 Task: Show how to use chatter and place some QnA on it.
Action: Mouse moved to (31, 98)
Screenshot: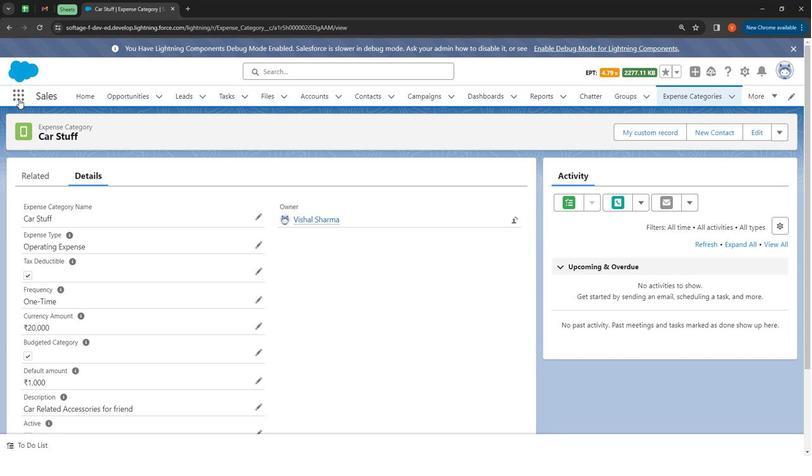 
Action: Mouse pressed left at (31, 98)
Screenshot: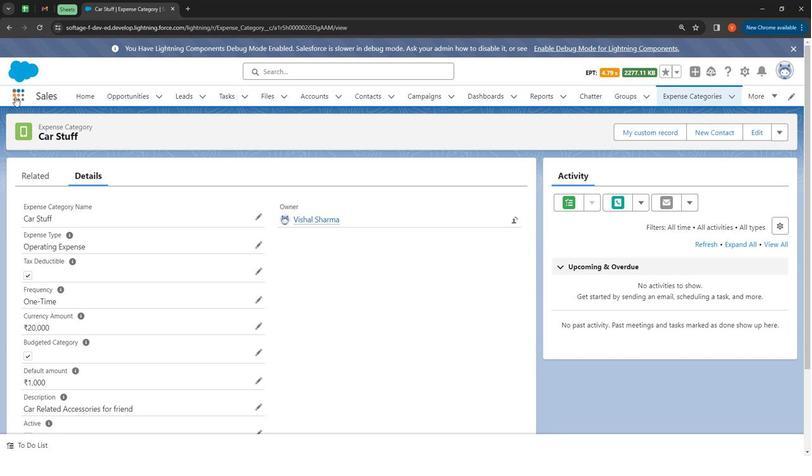 
Action: Mouse moved to (51, 287)
Screenshot: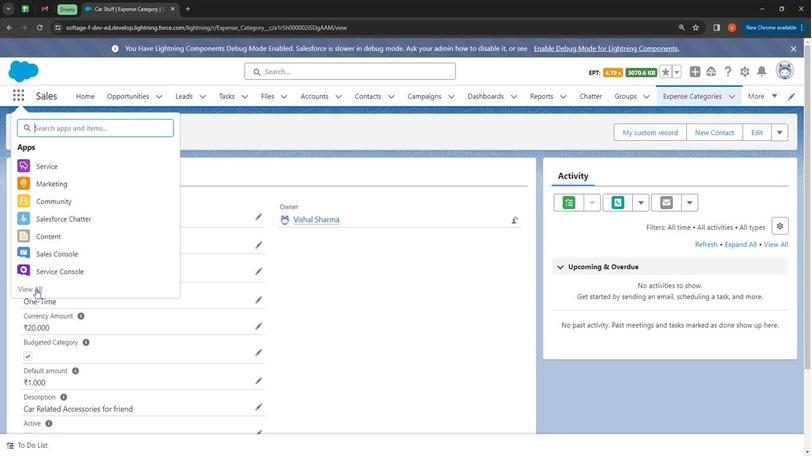 
Action: Mouse pressed left at (51, 287)
Screenshot: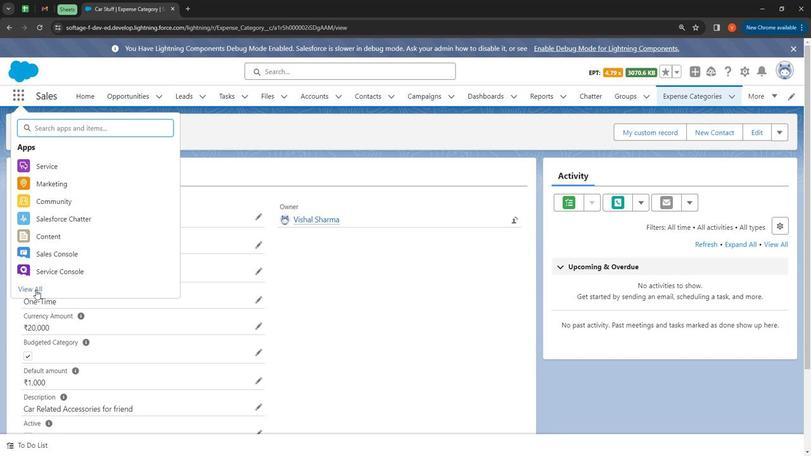 
Action: Mouse moved to (342, 103)
Screenshot: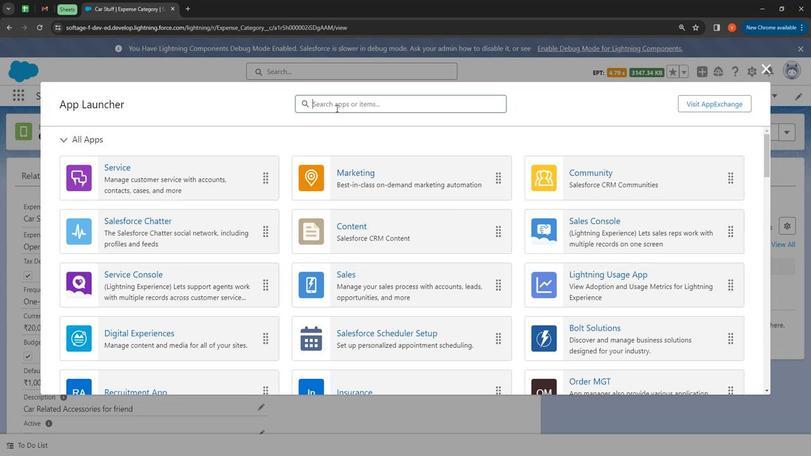 
Action: Mouse pressed left at (342, 103)
Screenshot: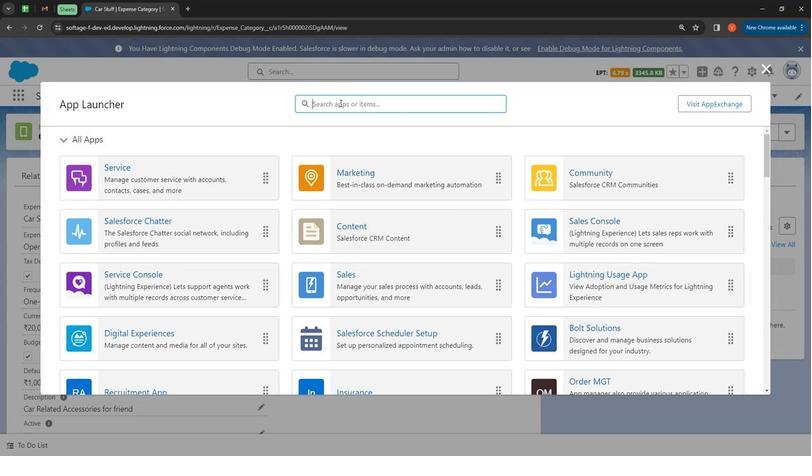 
Action: Mouse moved to (319, 86)
Screenshot: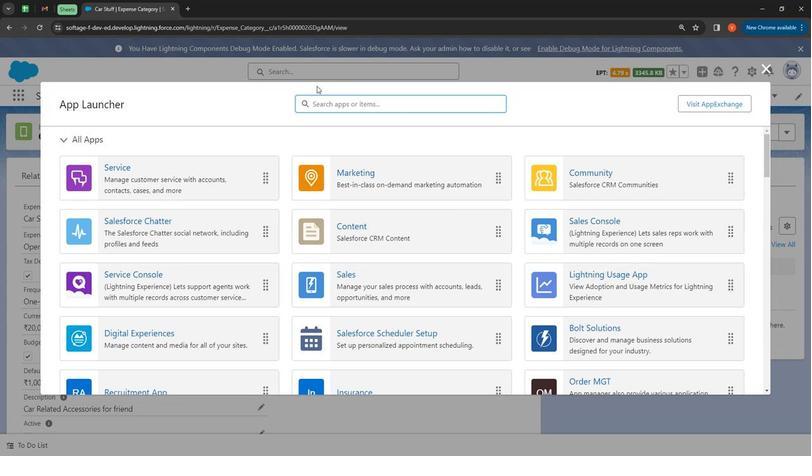 
Action: Key pressed chatter
Screenshot: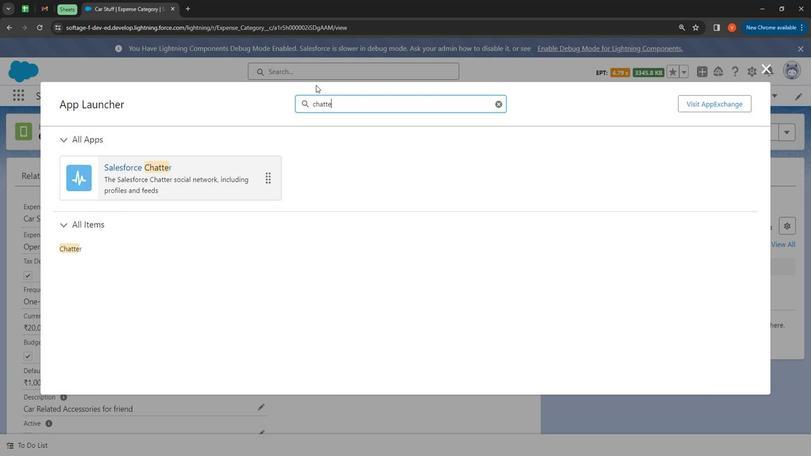
Action: Mouse moved to (86, 248)
Screenshot: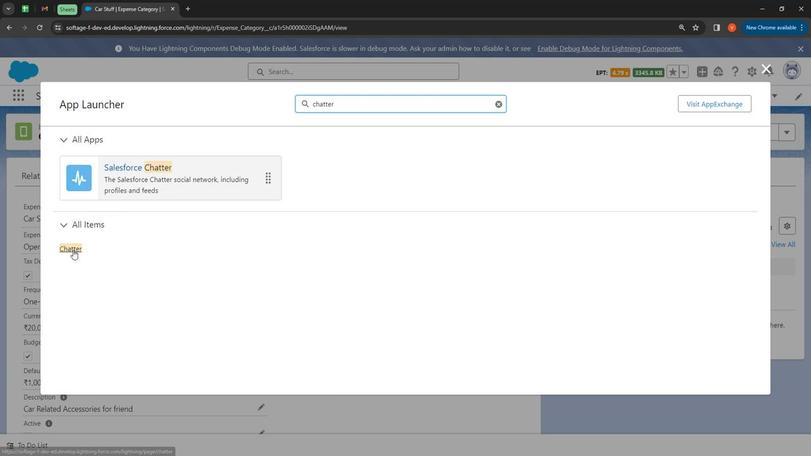 
Action: Mouse pressed left at (86, 248)
Screenshot: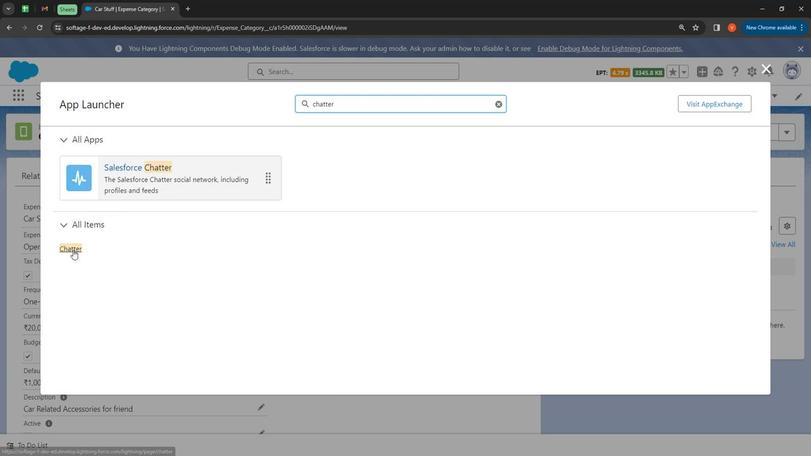 
Action: Mouse moved to (432, 304)
Screenshot: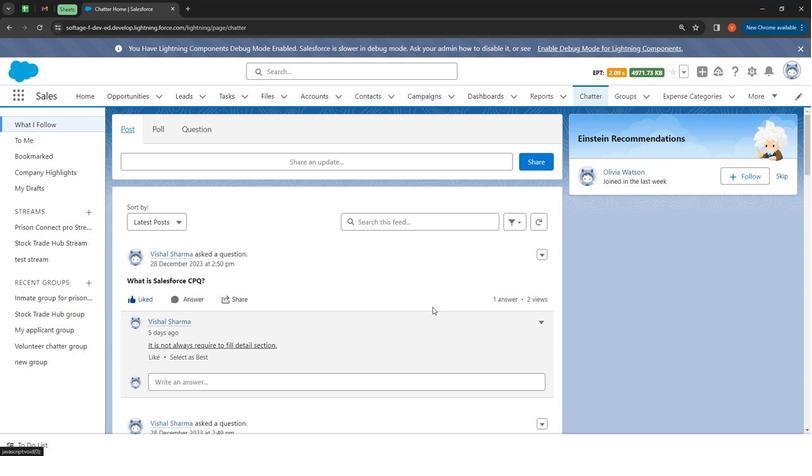 
Action: Mouse scrolled (432, 304) with delta (0, 0)
Screenshot: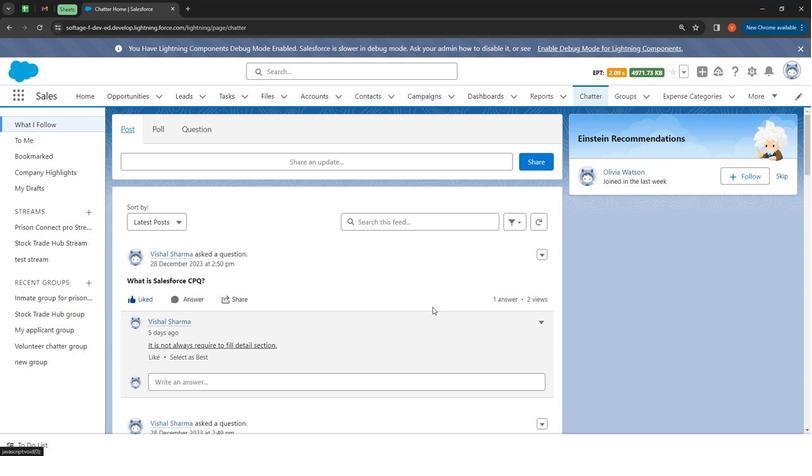 
Action: Mouse moved to (453, 306)
Screenshot: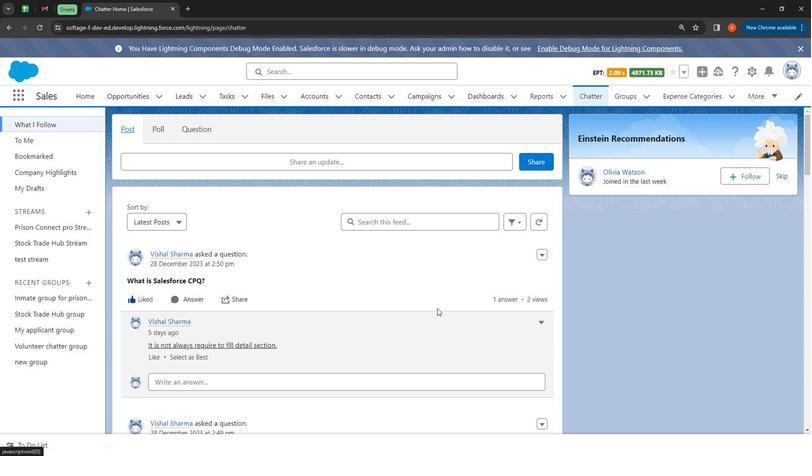 
Action: Mouse scrolled (453, 306) with delta (0, 0)
Screenshot: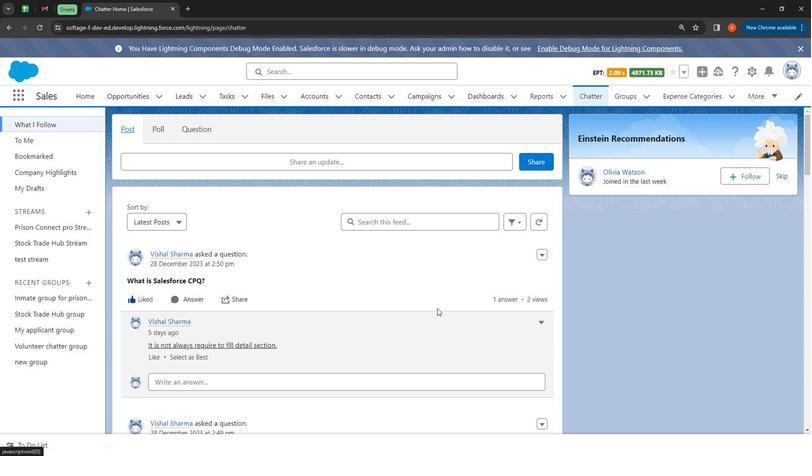 
Action: Mouse moved to (468, 306)
Screenshot: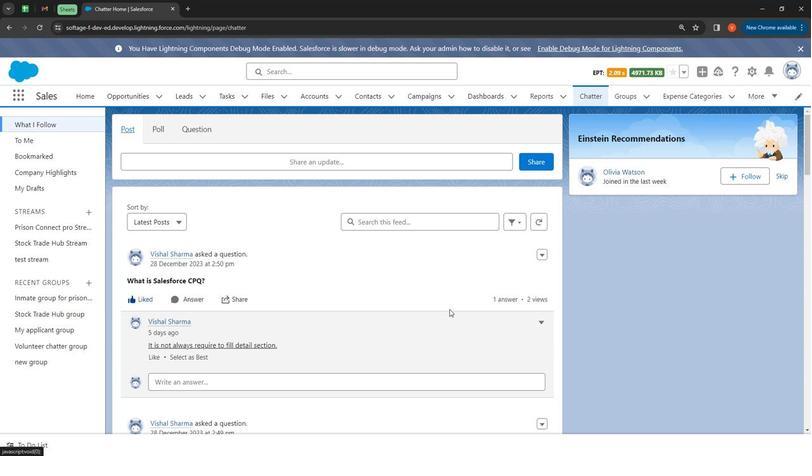 
Action: Mouse scrolled (468, 306) with delta (0, 0)
Screenshot: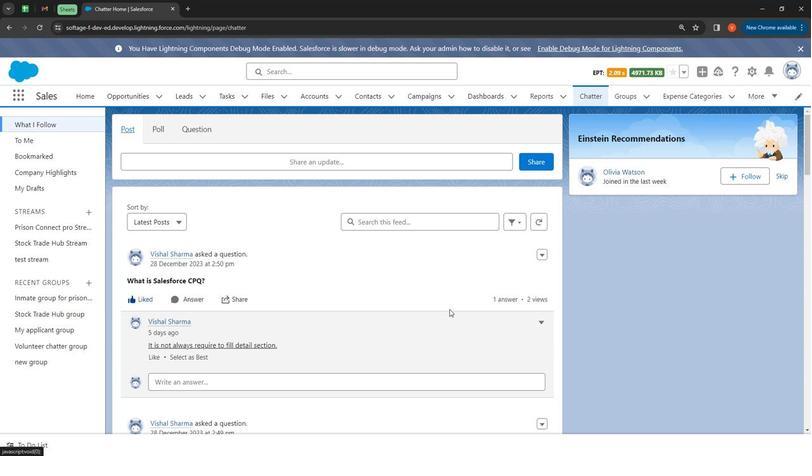 
Action: Mouse moved to (574, 258)
Screenshot: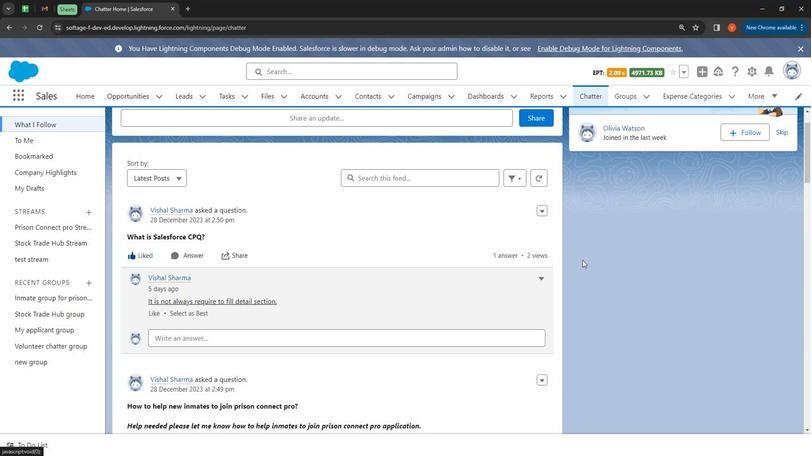 
Action: Mouse scrolled (574, 258) with delta (0, 0)
Screenshot: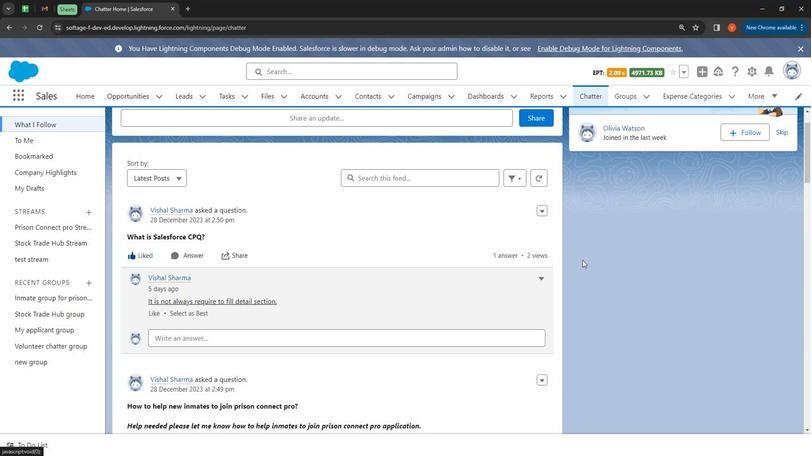
Action: Mouse moved to (575, 258)
Screenshot: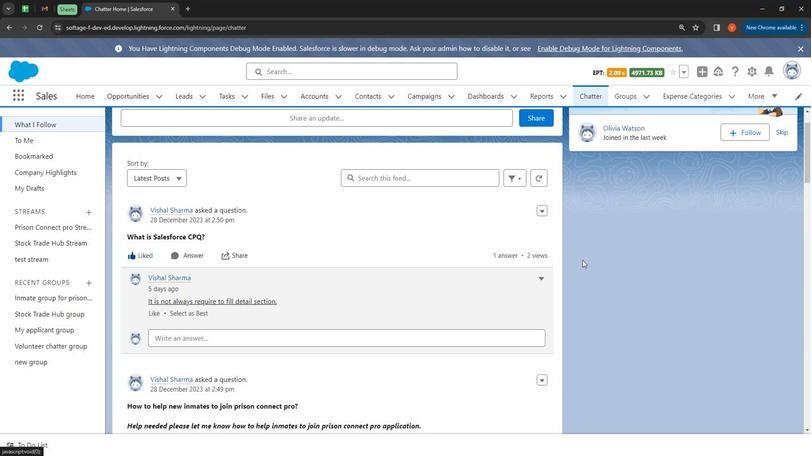 
Action: Mouse scrolled (575, 258) with delta (0, 0)
Screenshot: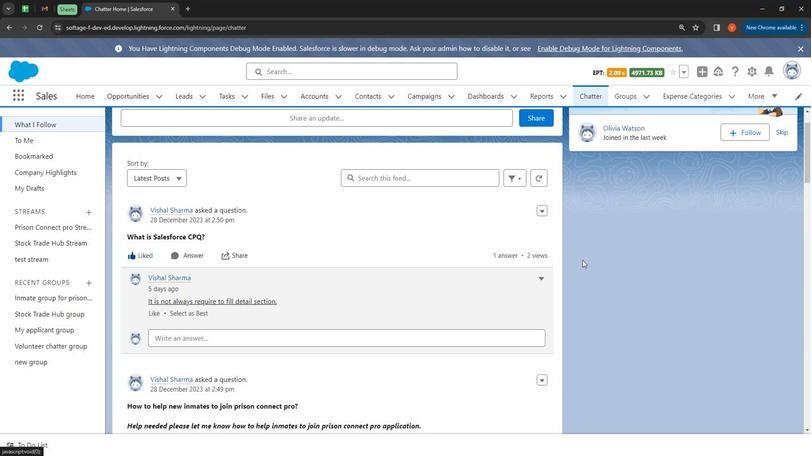
Action: Mouse moved to (577, 258)
Screenshot: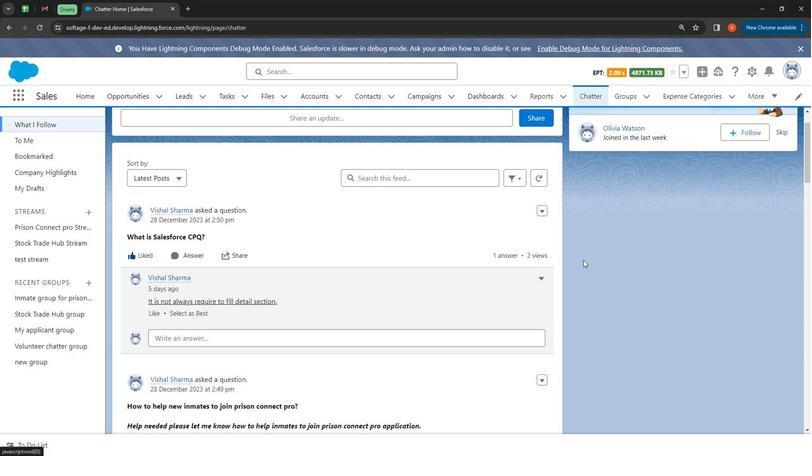 
Action: Mouse scrolled (577, 258) with delta (0, 0)
Screenshot: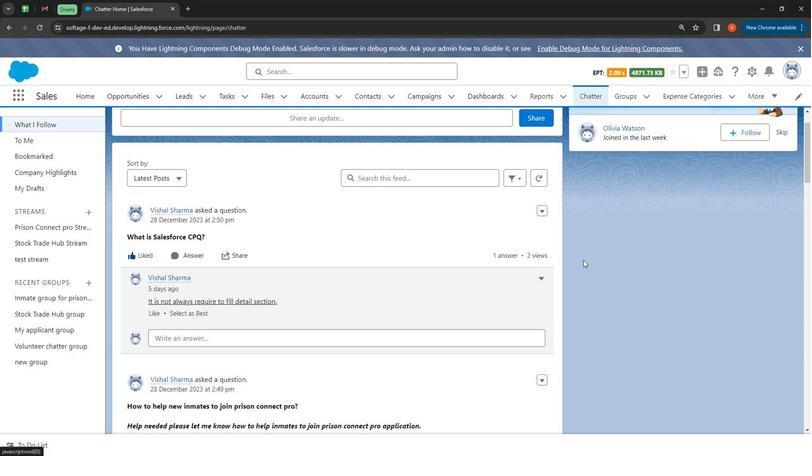 
Action: Mouse moved to (747, 175)
Screenshot: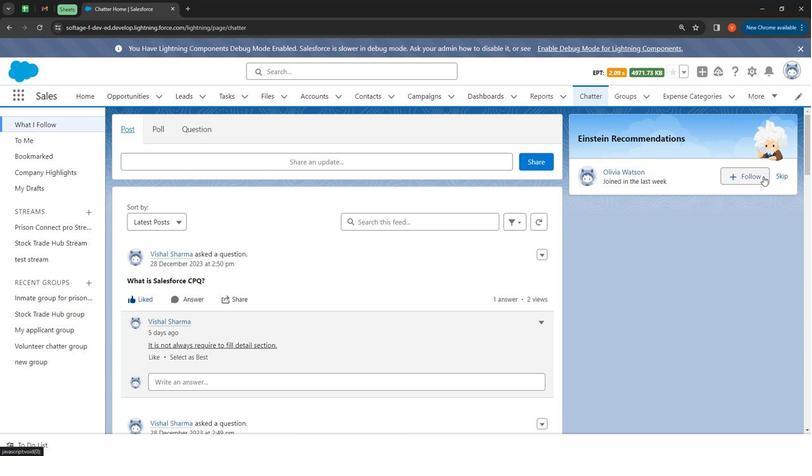 
Action: Mouse pressed left at (747, 175)
Screenshot: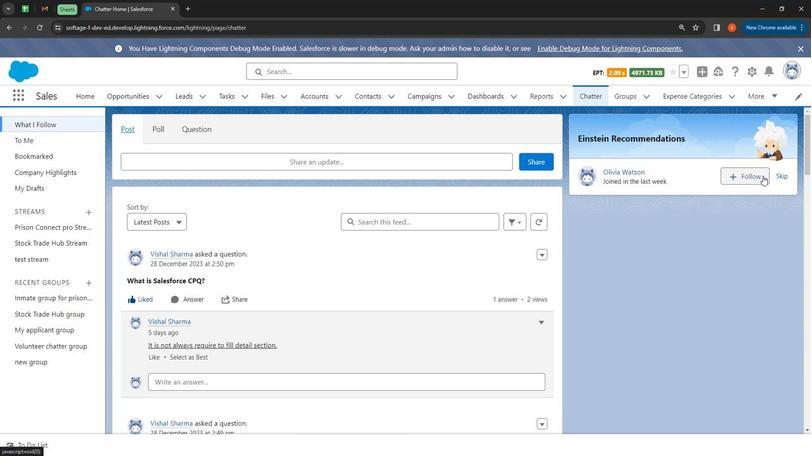 
Action: Mouse moved to (150, 244)
Screenshot: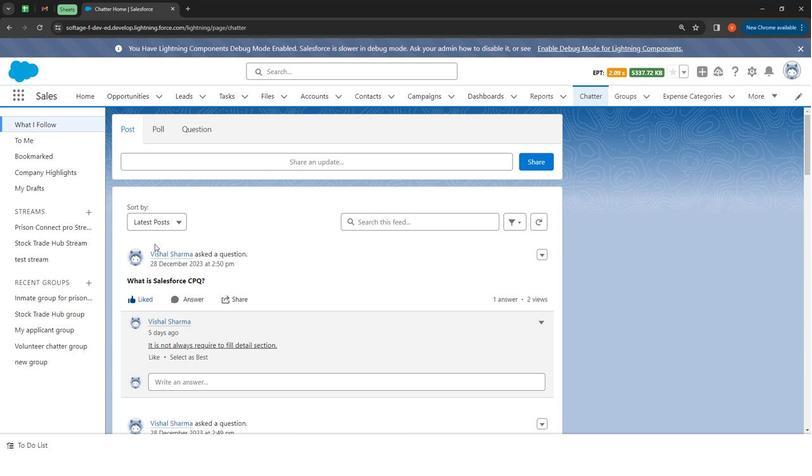 
Action: Mouse scrolled (150, 245) with delta (0, 0)
Screenshot: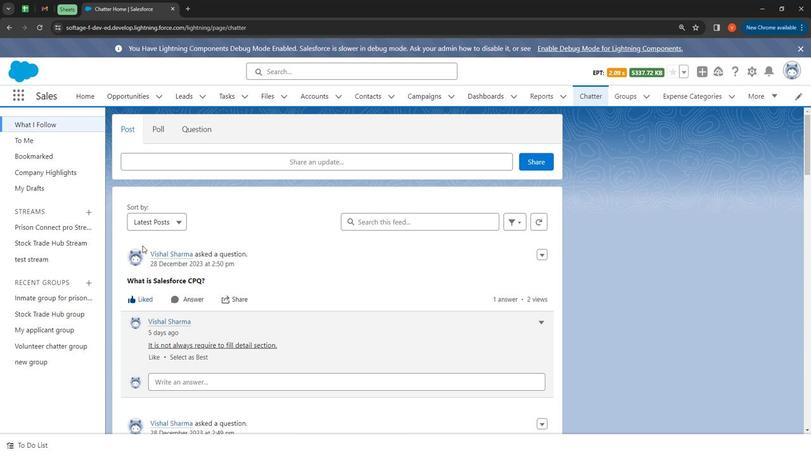 
Action: Mouse moved to (79, 261)
Screenshot: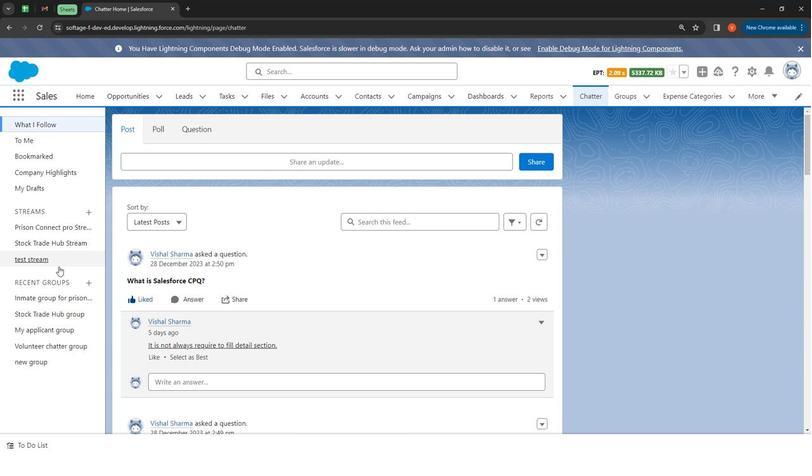 
Action: Mouse scrolled (79, 261) with delta (0, 0)
Screenshot: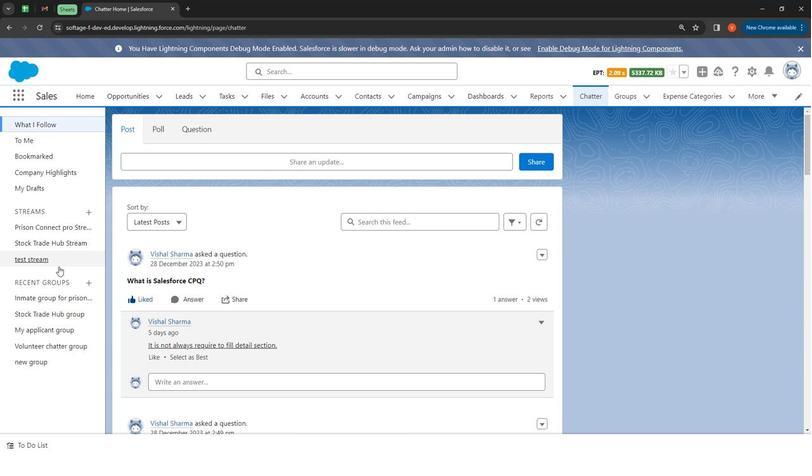 
Action: Mouse moved to (50, 362)
Screenshot: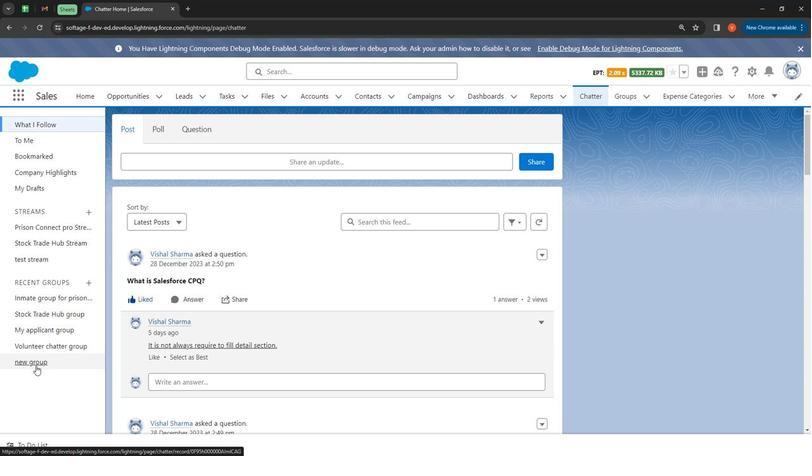 
Action: Mouse pressed left at (50, 362)
Screenshot: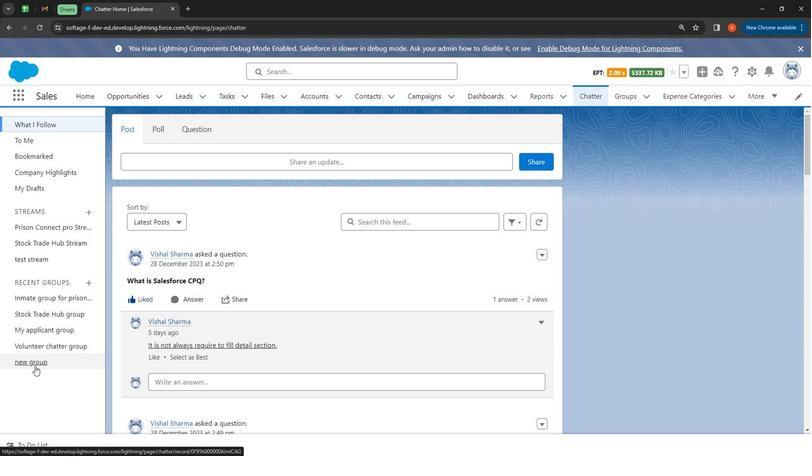 
Action: Mouse moved to (102, 278)
Screenshot: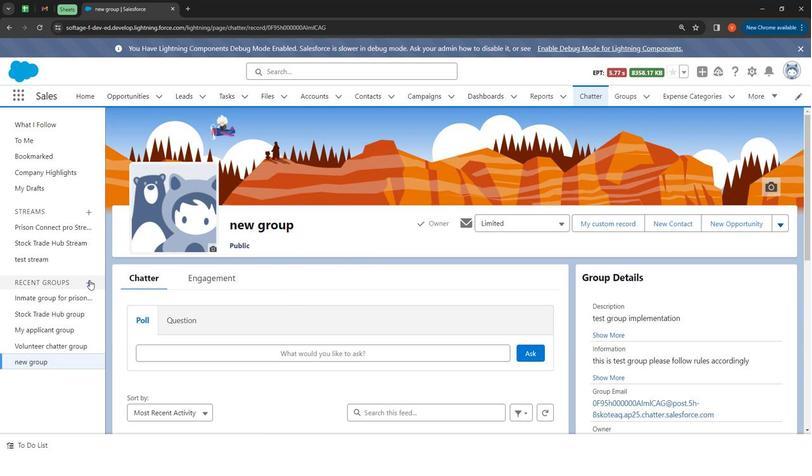 
Action: Mouse pressed left at (102, 278)
Screenshot: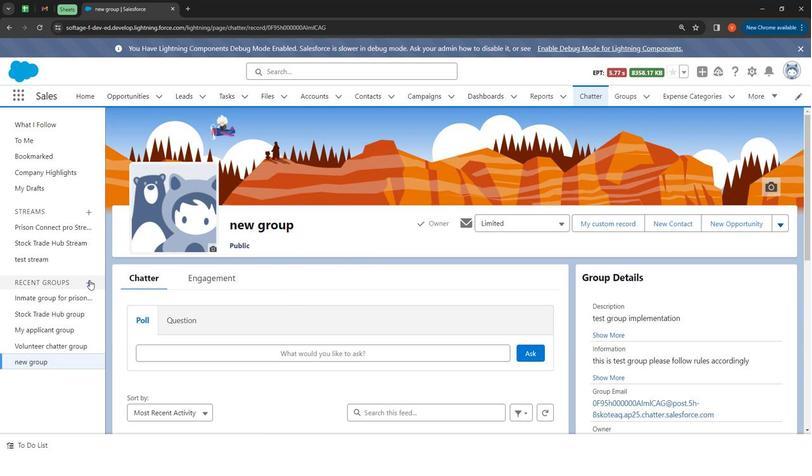 
Action: Mouse moved to (314, 147)
Screenshot: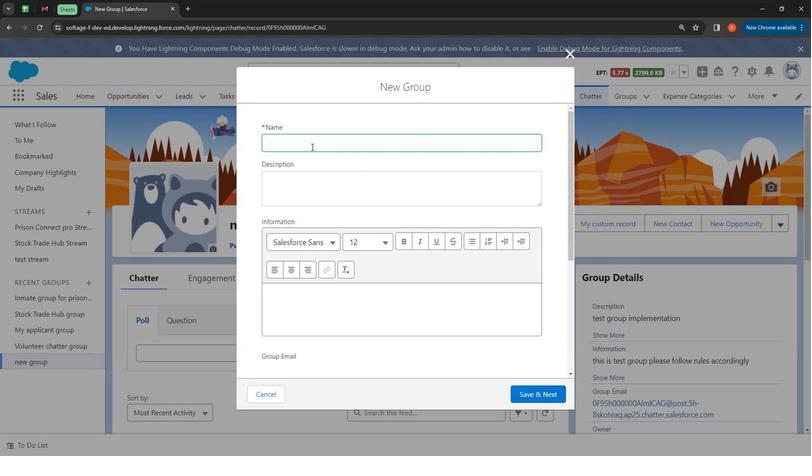 
Action: Mouse pressed left at (314, 147)
Screenshot: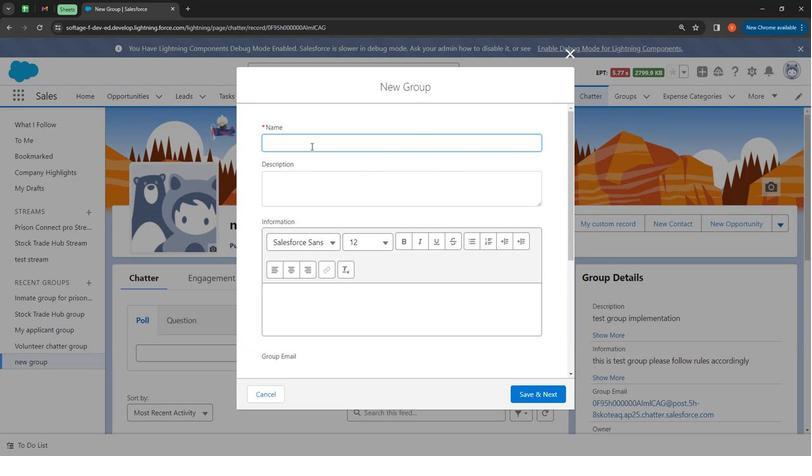 
Action: Key pressed <Key.shift>
Screenshot: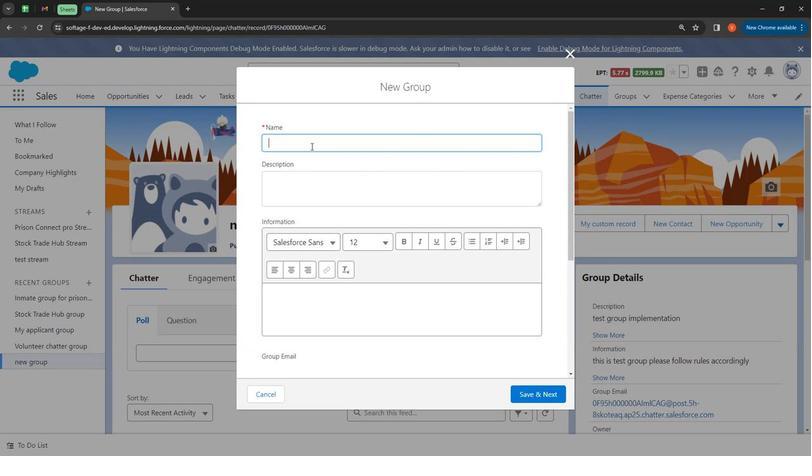 
Action: Mouse moved to (304, 124)
Screenshot: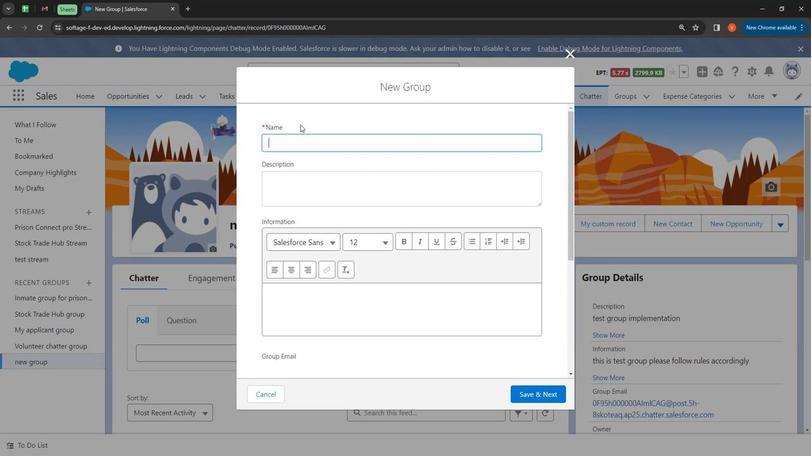 
Action: Key pressed Expense<Key.space><Key.shift>Tracker<Key.space><Key.shift>Group
Screenshot: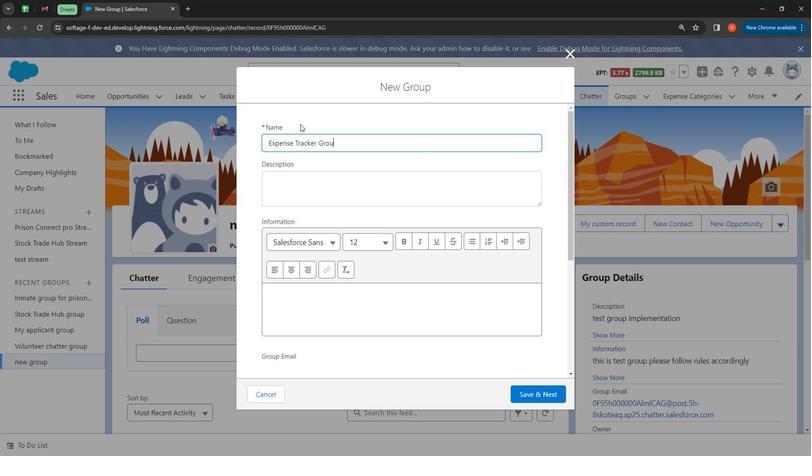
Action: Mouse moved to (325, 173)
Screenshot: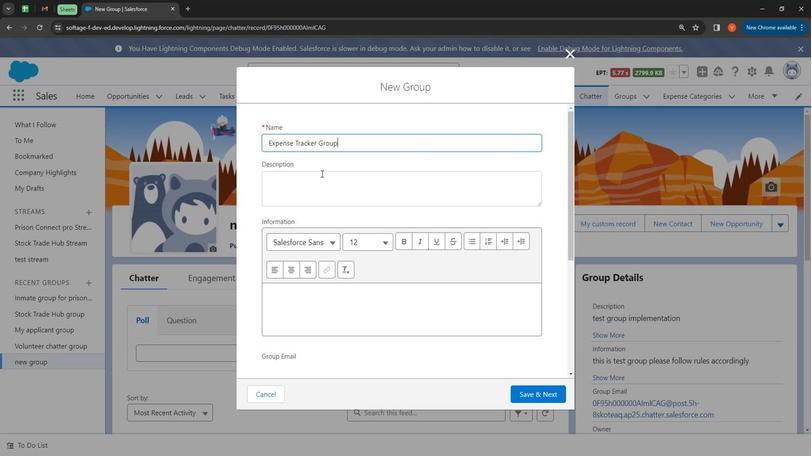 
Action: Mouse pressed left at (325, 173)
Screenshot: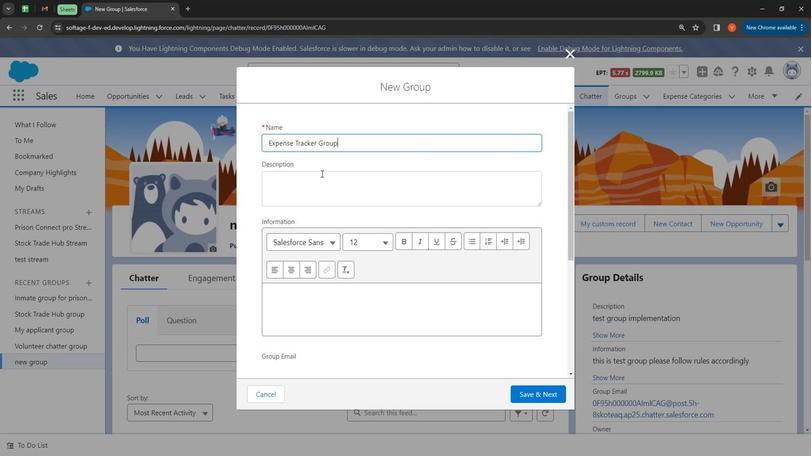 
Action: Mouse moved to (331, 183)
Screenshot: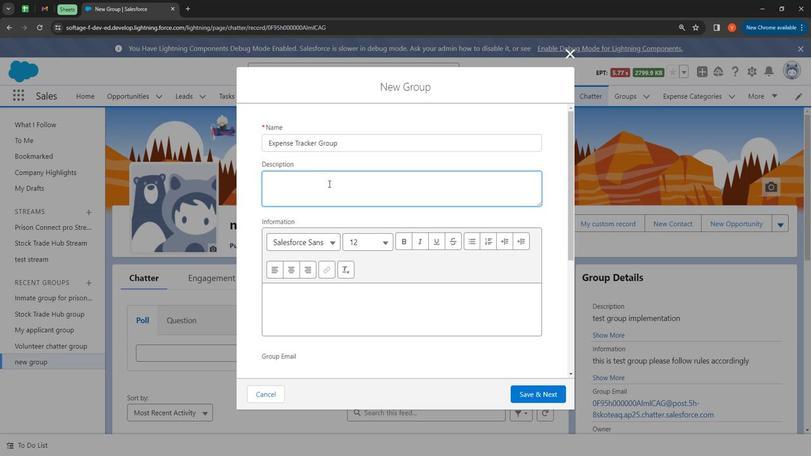 
Action: Key pressed <Key.shift>
Screenshot: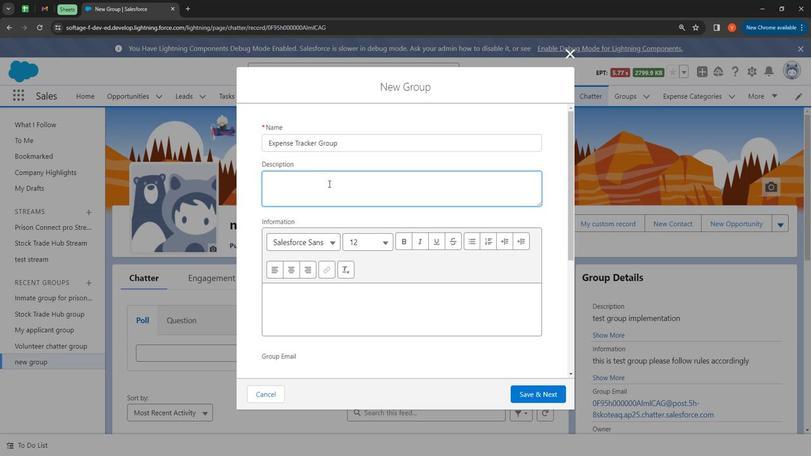 
Action: Mouse moved to (303, 103)
Screenshot: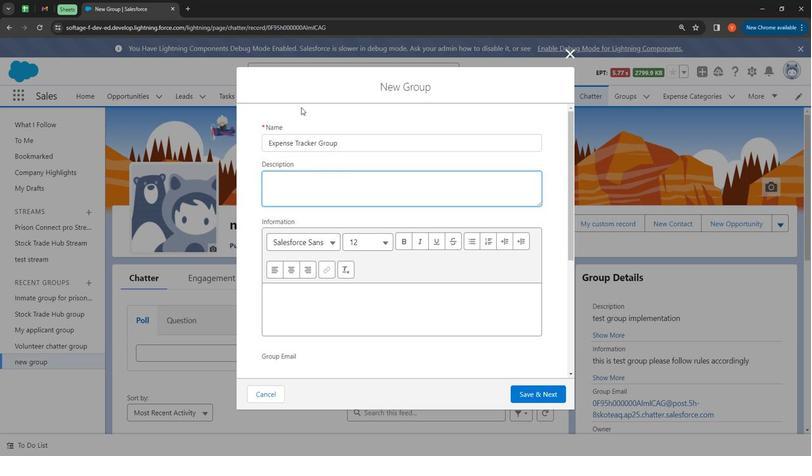 
Action: Key pressed E
Screenshot: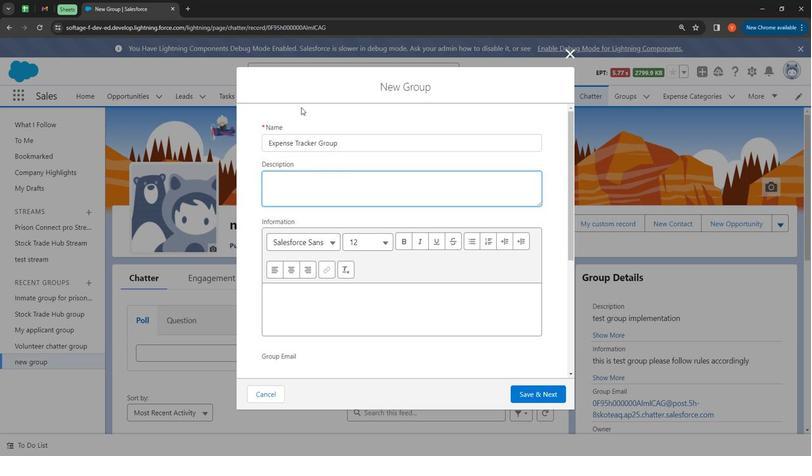 
Action: Mouse moved to (289, 81)
Screenshot: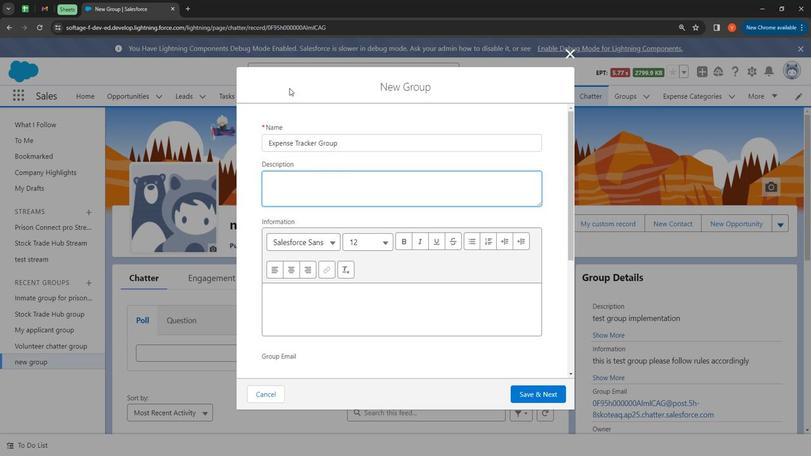 
Action: Key pressed xpense<Key.space><Key.shift>Tracker<Key.space><Key.shift>Public<Key.space><Key.shift>Group<Key.space>for<Key.space>all<Key.space>the<Key.space>memners<Key.backspace><Key.backspace><Key.backspace><Key.backspace>bers<Key.space>working<Key.space>or<Key.space>have<Key.space>joined<Key.space>this<Key.space>organziation<Key.space><Key.backspace>
Screenshot: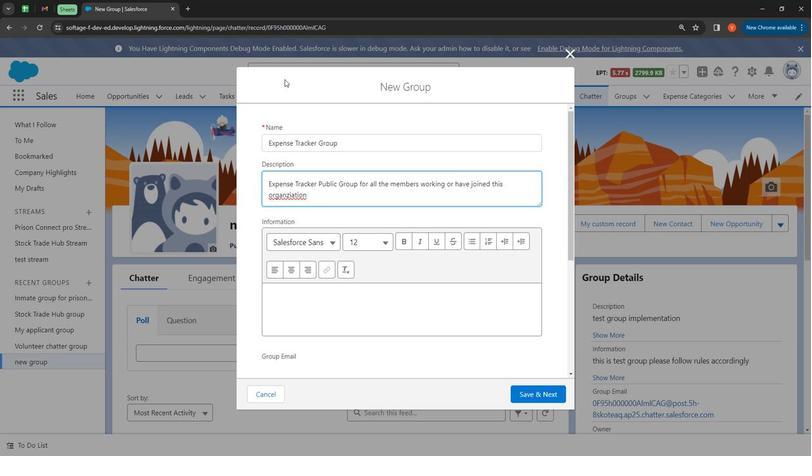 
Action: Mouse moved to (292, 198)
Screenshot: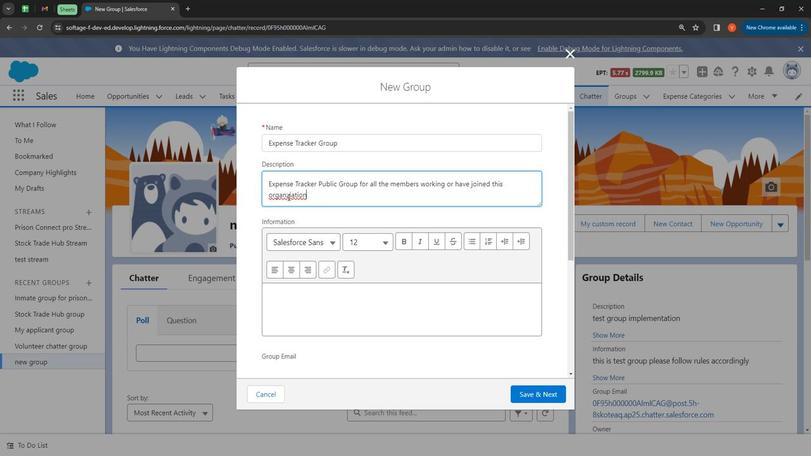 
Action: Mouse pressed right at (292, 198)
Screenshot: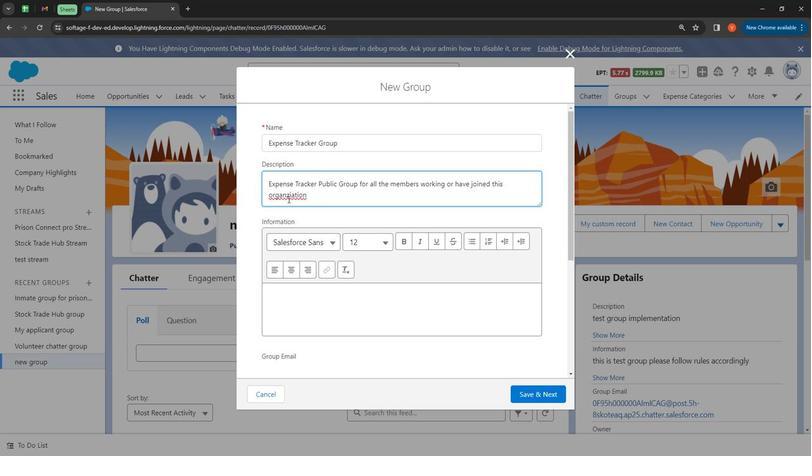 
Action: Mouse moved to (331, 211)
Screenshot: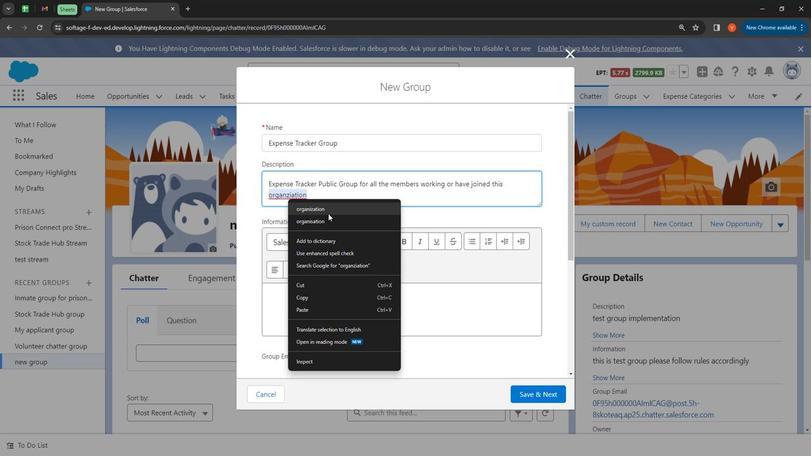 
Action: Mouse pressed left at (331, 211)
Screenshot: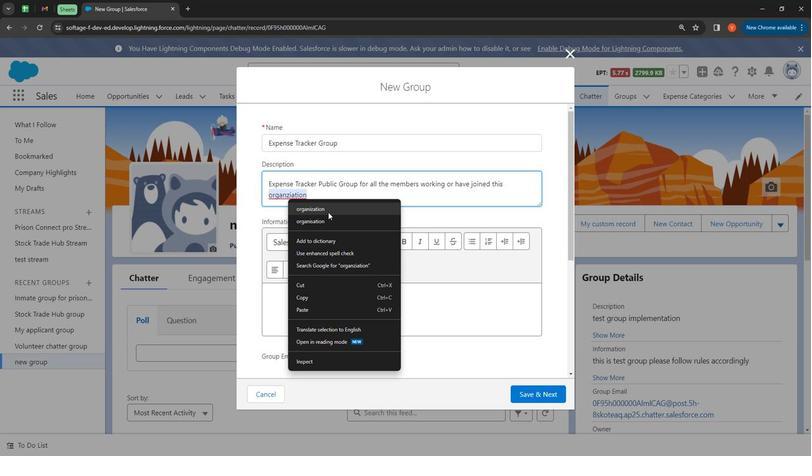 
Action: Mouse moved to (334, 202)
Screenshot: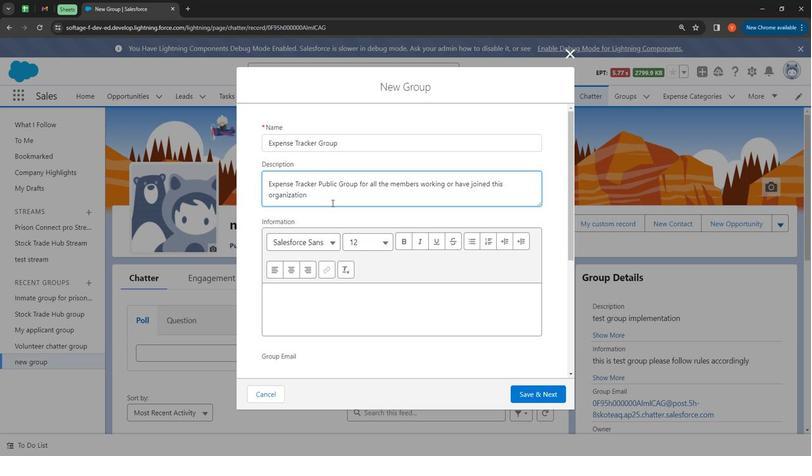 
Action: Key pressed .
Screenshot: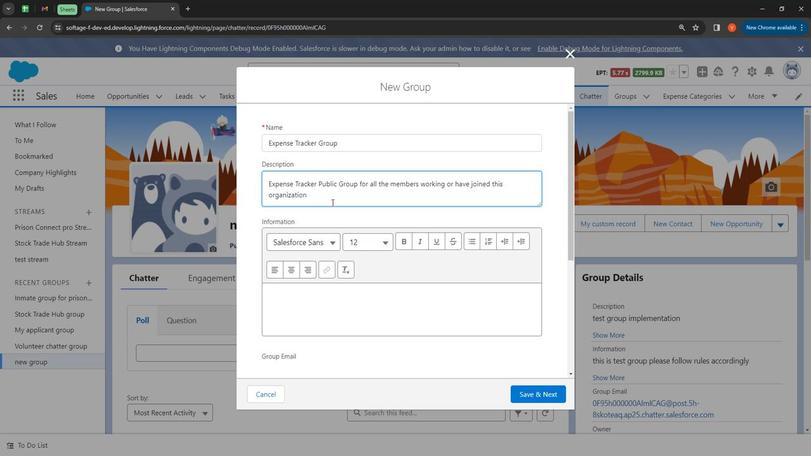 
Action: Mouse moved to (331, 297)
Screenshot: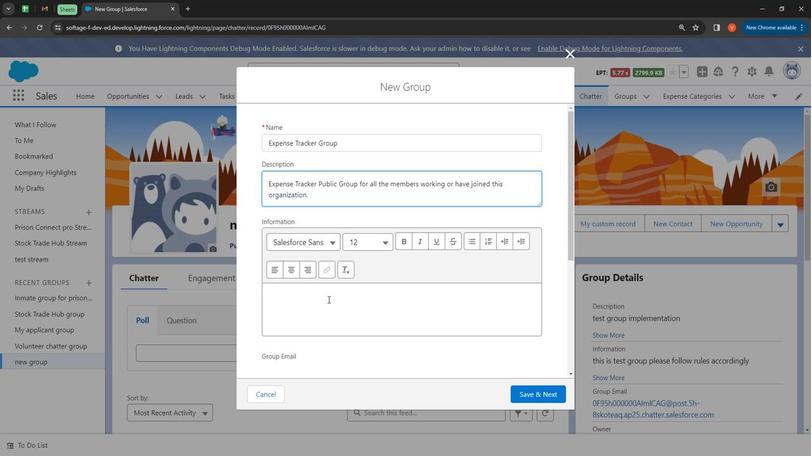 
Action: Mouse pressed left at (331, 297)
Screenshot: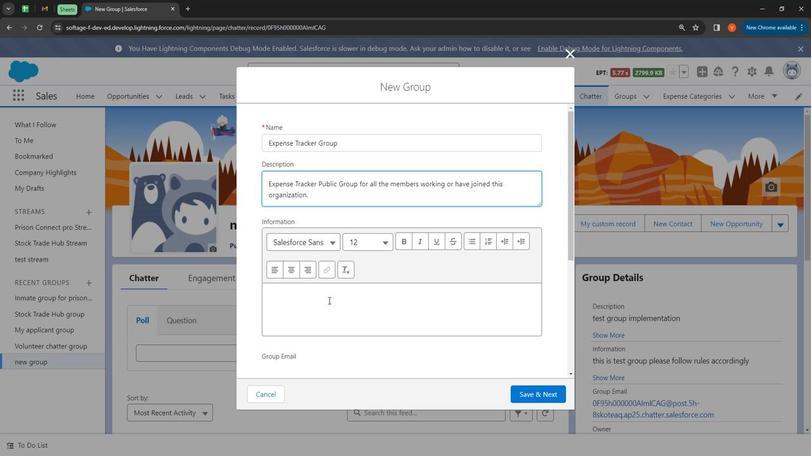 
Action: Mouse moved to (325, 272)
Screenshot: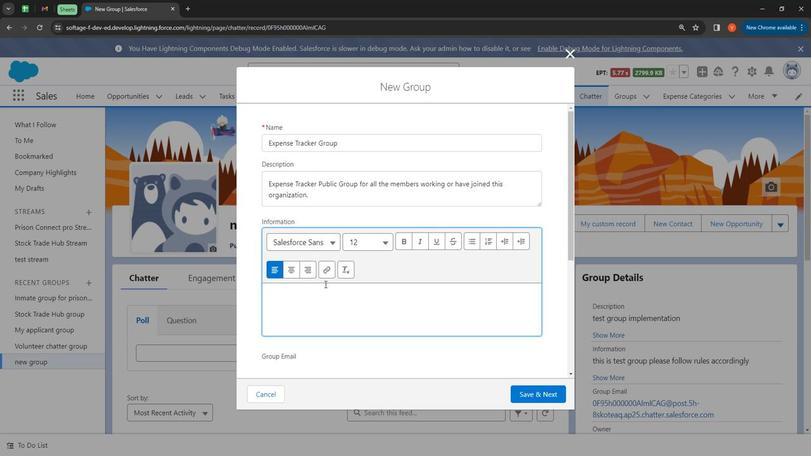 
Action: Key pressed <Key.shift>
Screenshot: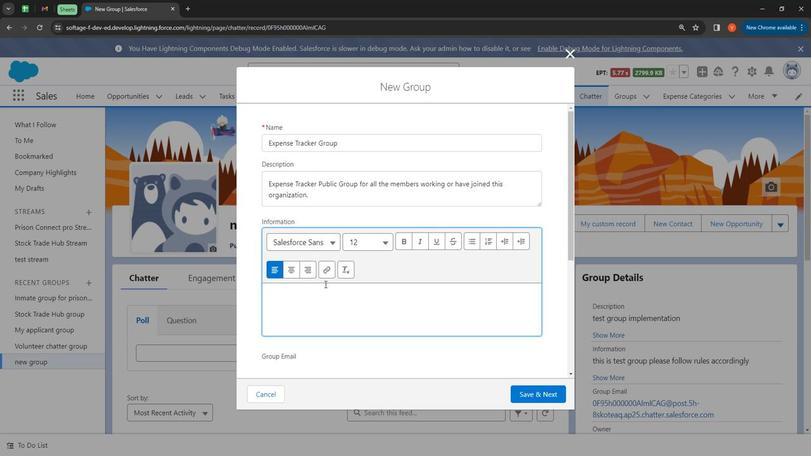 
Action: Mouse moved to (325, 270)
Screenshot: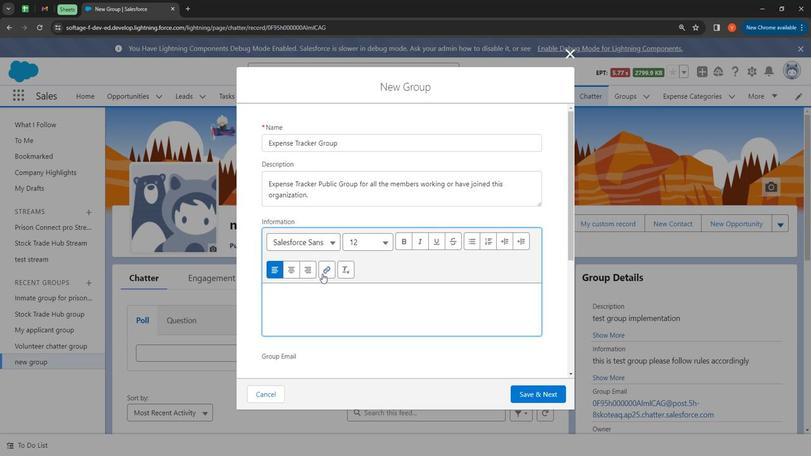 
Action: Key pressed <Key.shift><Key.shift><Key.shift><Key.shift><Key.shift><Key.shift><Key.shift><Key.shift><Key.shift><Key.shift><Key.shift><Key.shift><Key.shift><Key.shift><Key.shift><Key.shift><Key.shift><Key.shift><Key.shift><Key.shift><Key.shift><Key.shift><Key.shift><Key.shift><Key.shift><Key.shift><Key.shift><Key.shift><Key.shift><Key.shift><Key.shift><Key.shift><Key.shift><Key.shift><Key.shift><Key.shift><Key.shift><Key.shift><Key.shift><Key.shift><Key.shift><Key.shift><Key.shift>Joi<Key.backspace><Key.backspace><Key.backspace><Key.shift>Hello<Key.space><Key.shift>All<Key.enter><Key.shift>Welcome<Key.space>to<Key.space>the<Key.space>c<Key.backspace>group<Key.space>please<Key.space>follow<Key.space>all<Key.space>the<Key.space>guidelines<Key.space>w<Key.backspace>so<Key.space>that<Key.space>you<Key.space>will<Key.space>get<Key.space>to<Key.space>a<Key.backspace>kln<Key.backspace><Key.backspace>now<Key.space>about<Key.space>the<Key.space><Key.shift>Group.<Key.enter><Key.enter><Key.shift>Thanks<Key.space><Key.shift>Groupd<Key.space>admin
Screenshot: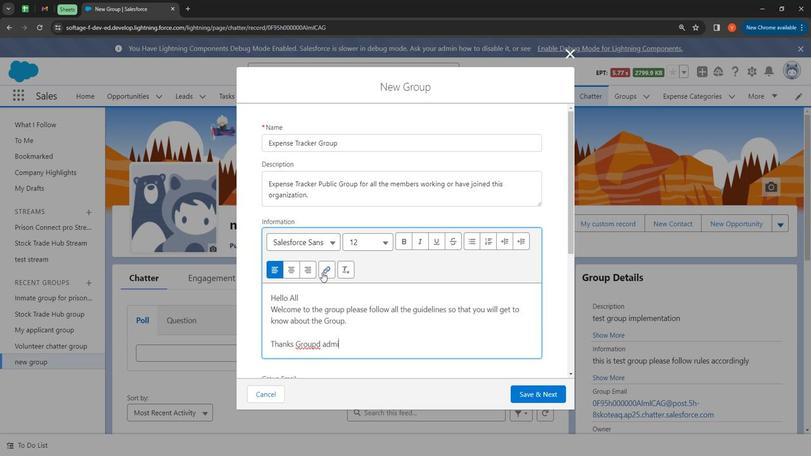 
Action: Mouse moved to (314, 343)
Screenshot: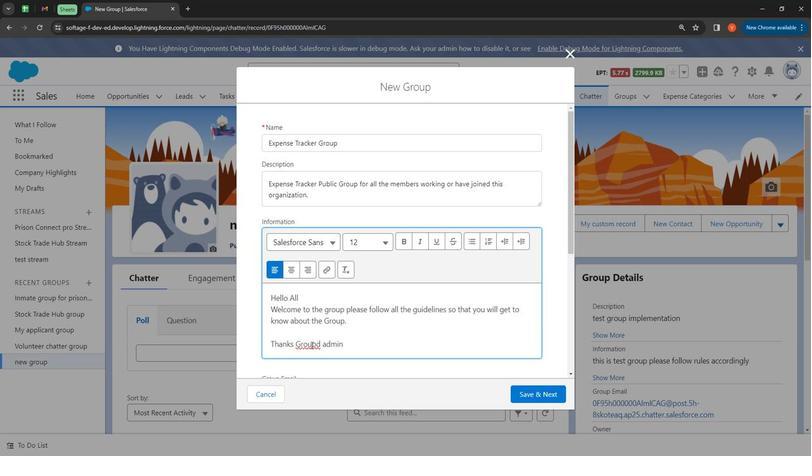 
Action: Mouse pressed right at (314, 343)
Screenshot: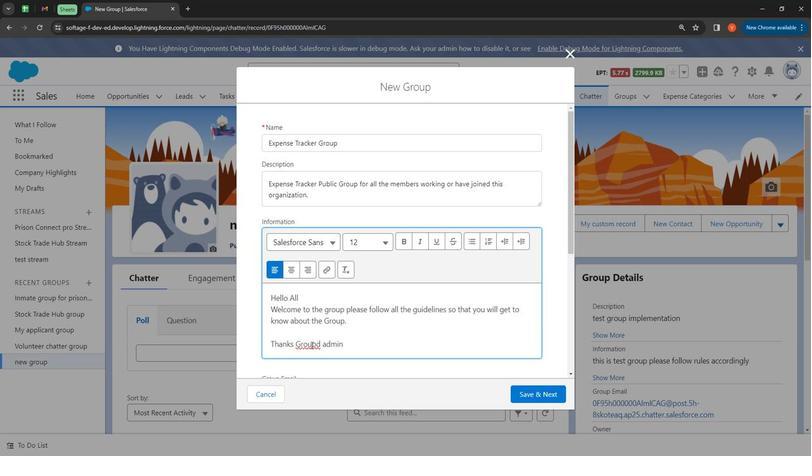 
Action: Mouse moved to (359, 186)
Screenshot: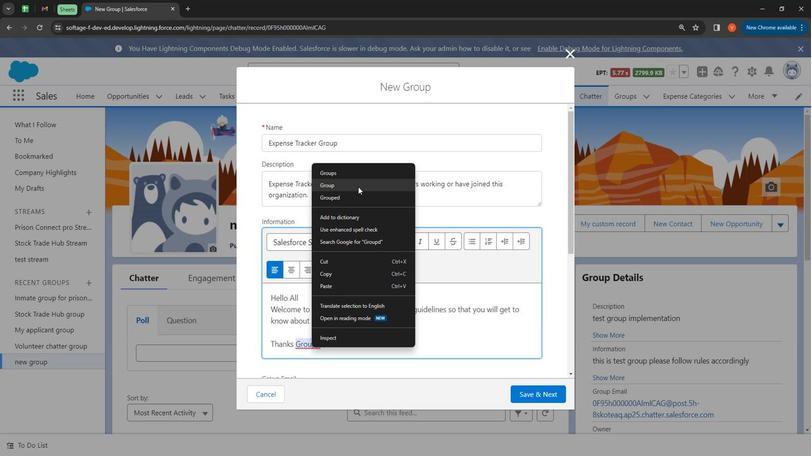 
Action: Mouse pressed left at (359, 186)
Screenshot: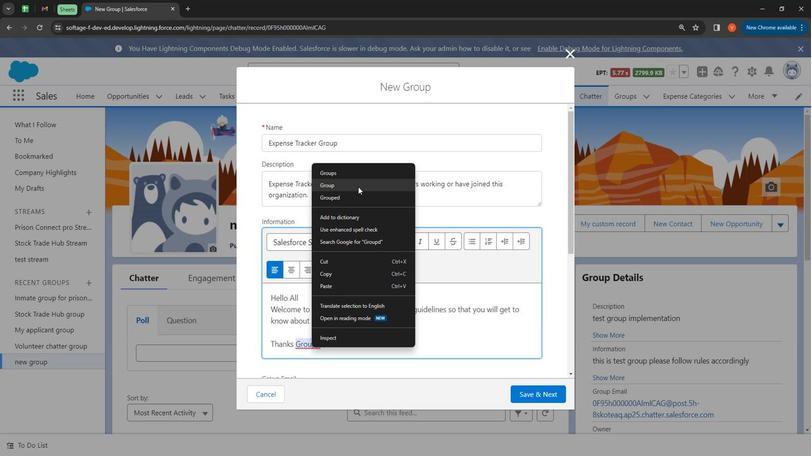 
Action: Mouse moved to (347, 342)
Screenshot: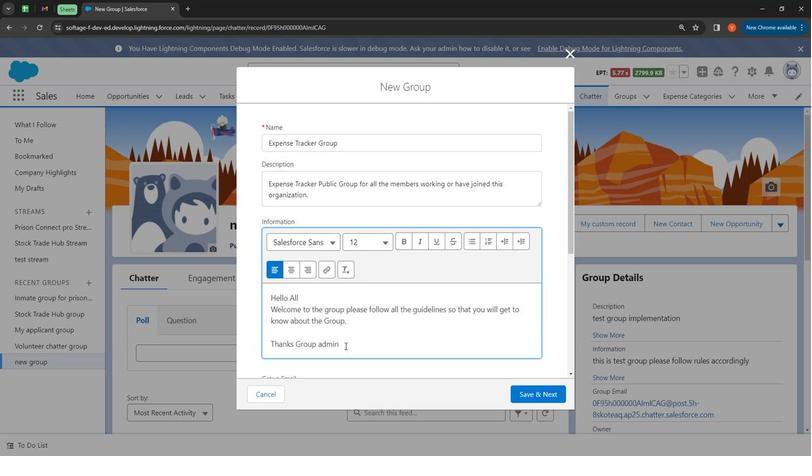
Action: Mouse pressed left at (347, 342)
Screenshot: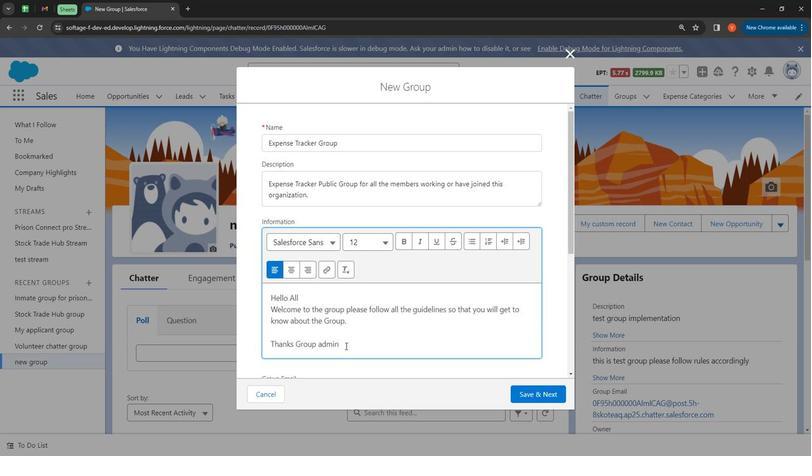 
Action: Mouse moved to (410, 239)
Screenshot: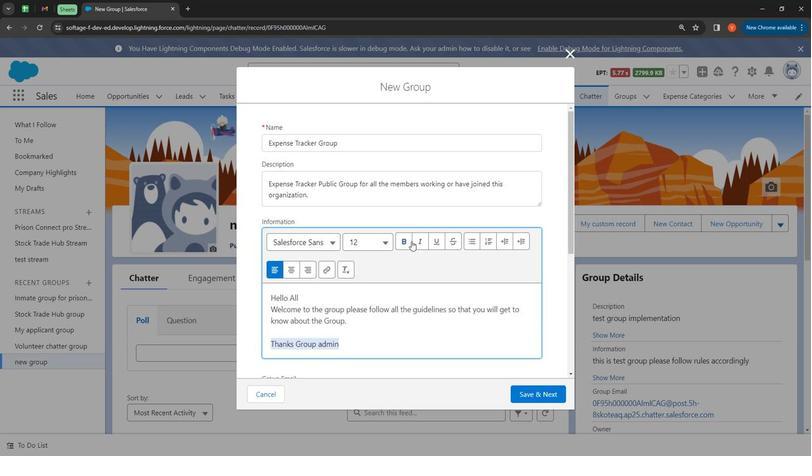 
Action: Mouse pressed left at (410, 239)
Screenshot: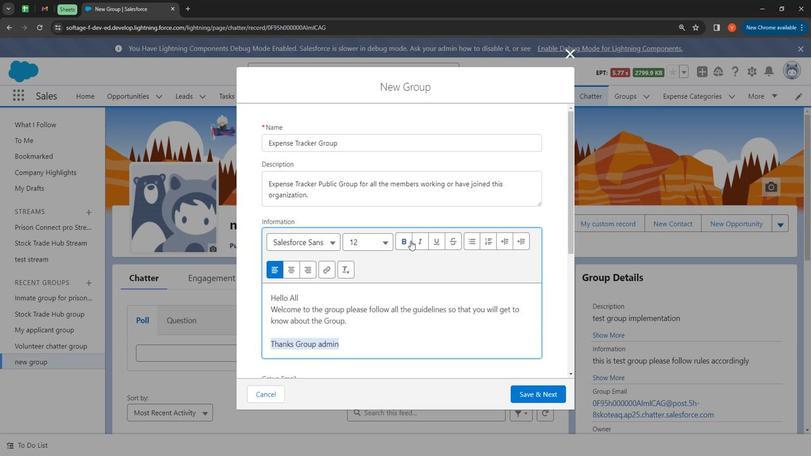 
Action: Mouse moved to (417, 239)
Screenshot: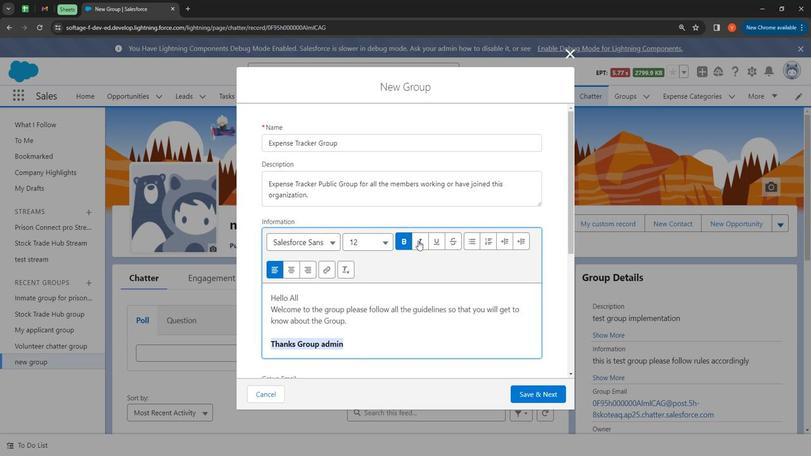 
Action: Mouse pressed left at (417, 239)
Screenshot: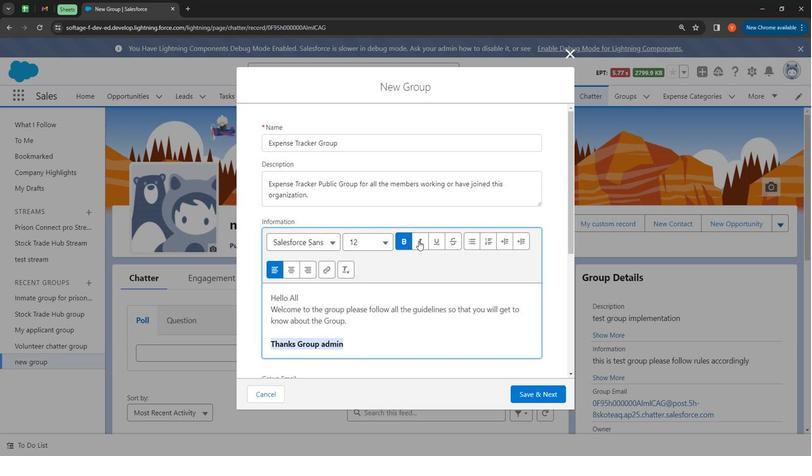
Action: Mouse moved to (438, 240)
Screenshot: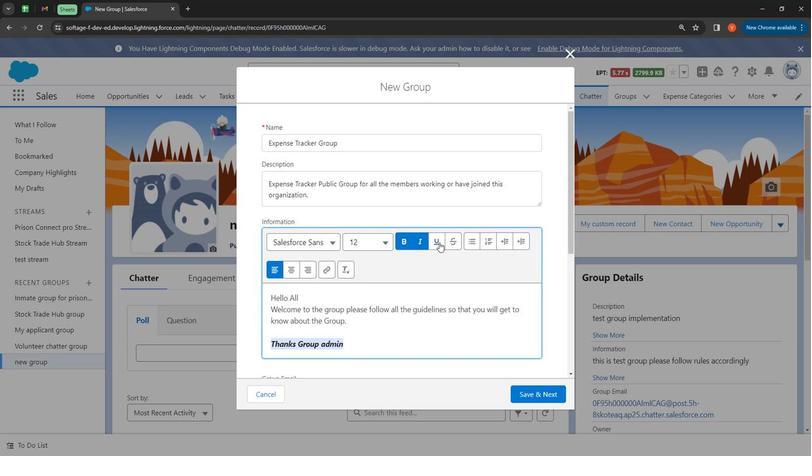 
Action: Mouse pressed left at (438, 240)
Screenshot: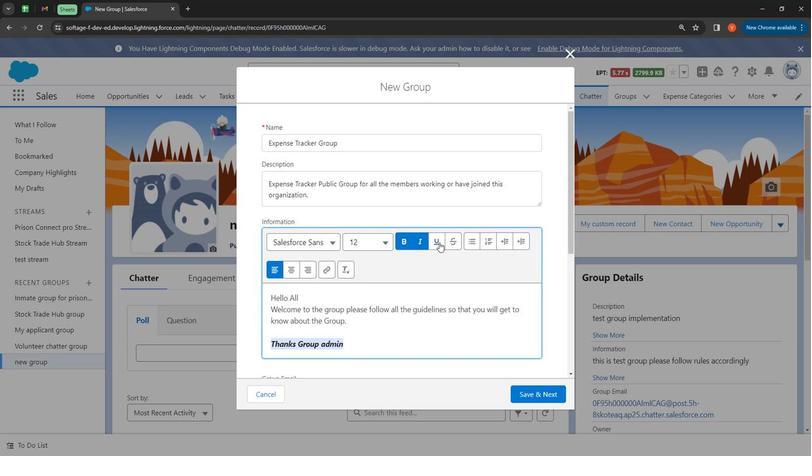 
Action: Mouse moved to (422, 349)
Screenshot: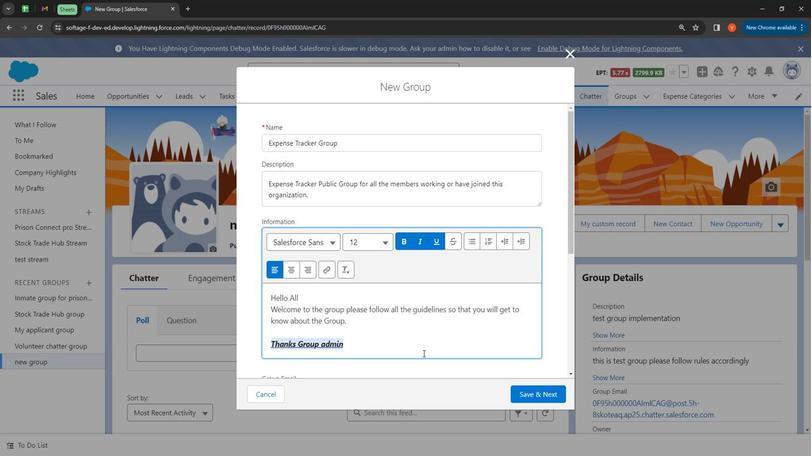 
Action: Mouse pressed left at (422, 349)
Screenshot: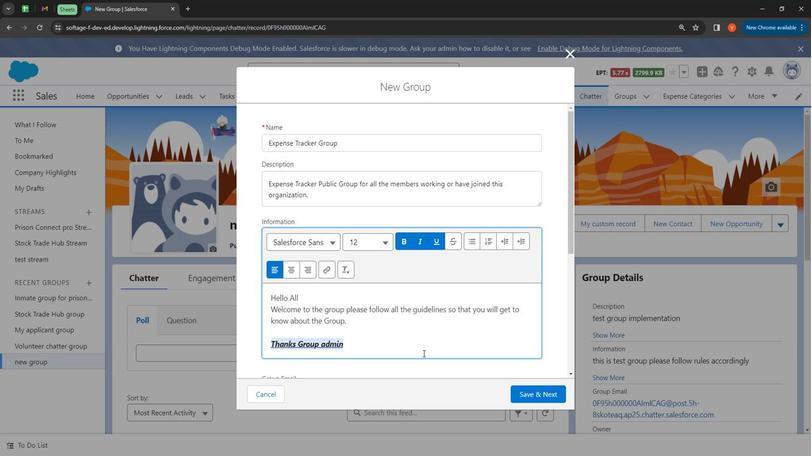 
Action: Mouse moved to (401, 346)
Screenshot: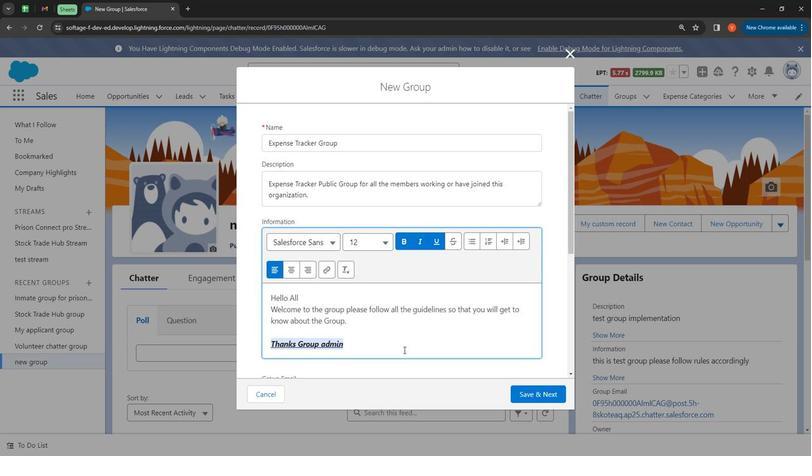 
Action: Mouse pressed left at (401, 346)
Screenshot: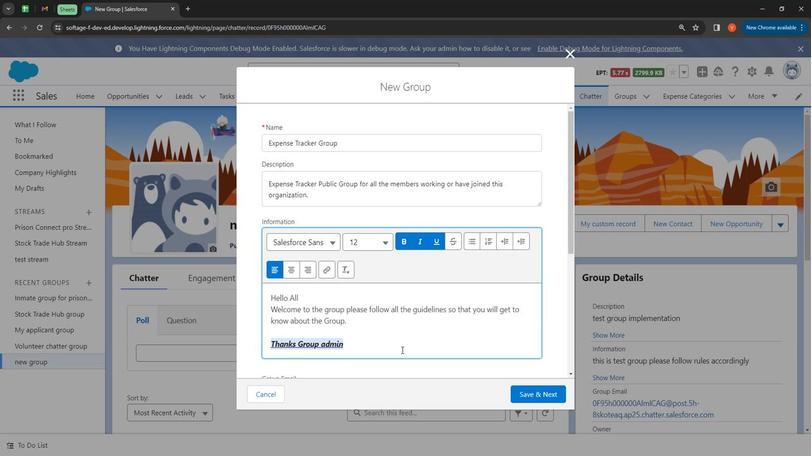 
Action: Mouse moved to (361, 314)
Screenshot: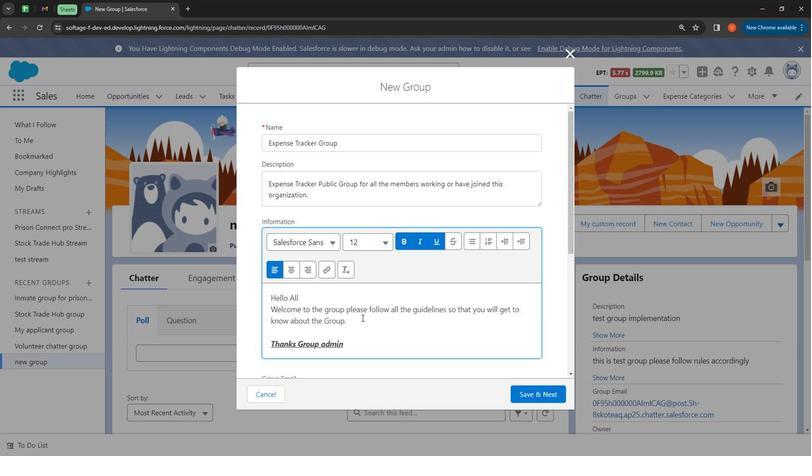 
Action: Mouse pressed left at (361, 314)
Screenshot: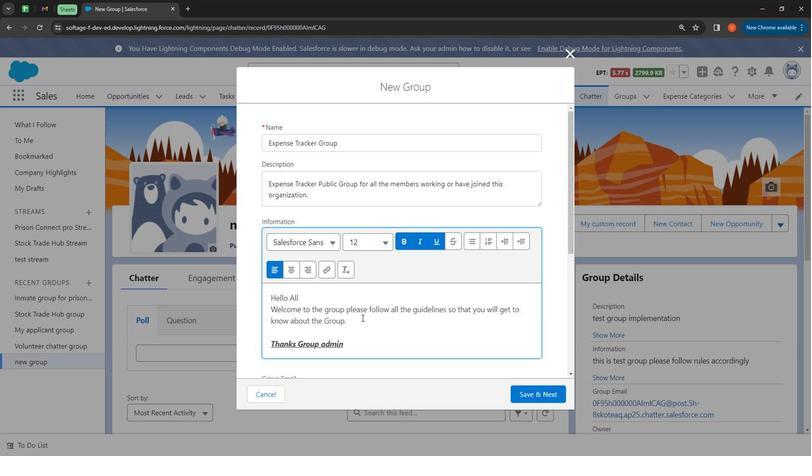 
Action: Mouse moved to (436, 235)
Screenshot: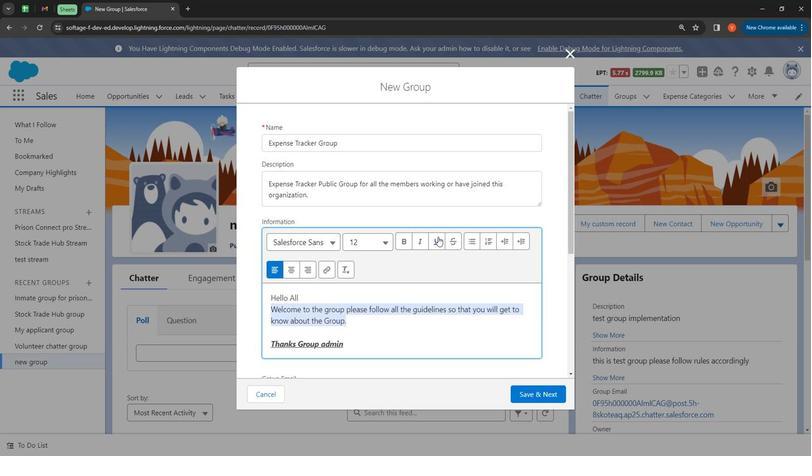 
Action: Mouse pressed left at (436, 235)
Screenshot: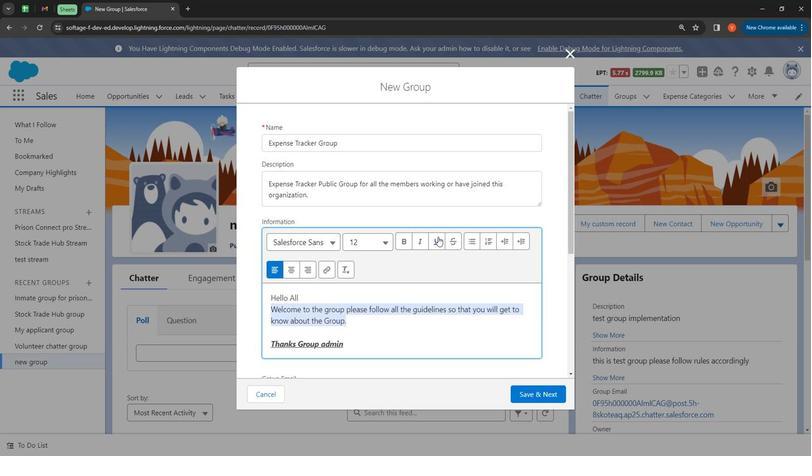 
Action: Mouse moved to (420, 235)
Screenshot: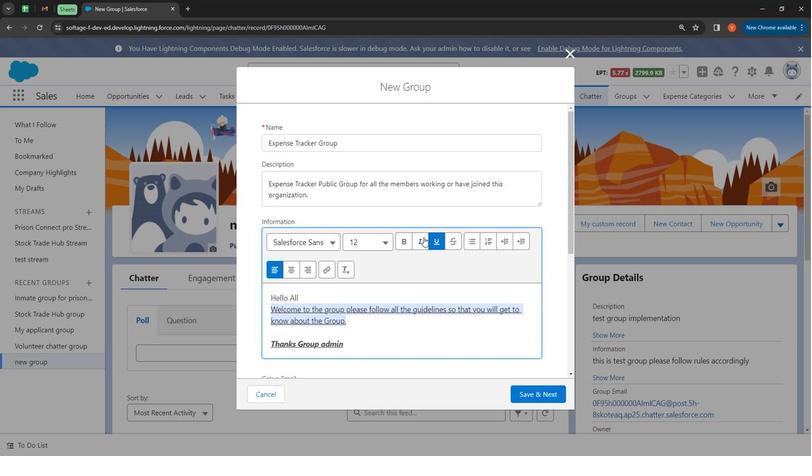 
Action: Mouse pressed left at (420, 235)
Screenshot: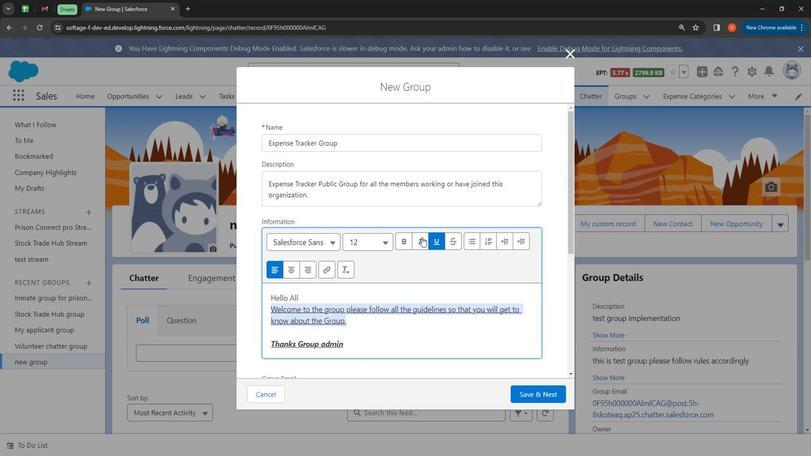 
Action: Mouse moved to (432, 240)
Screenshot: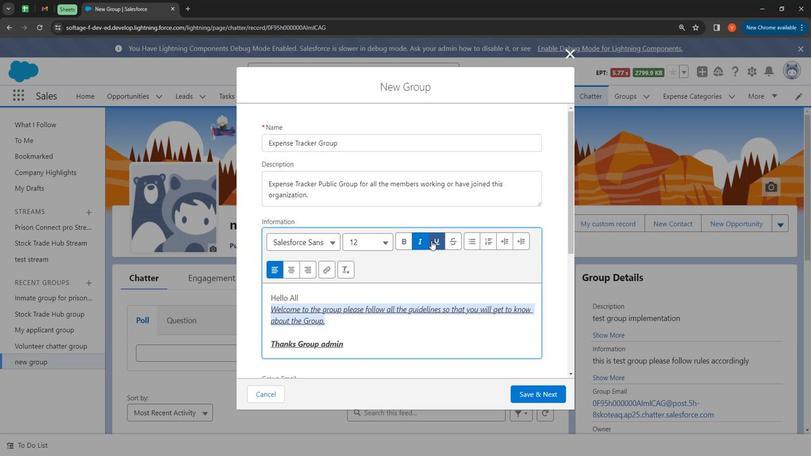 
Action: Mouse pressed left at (432, 240)
Screenshot: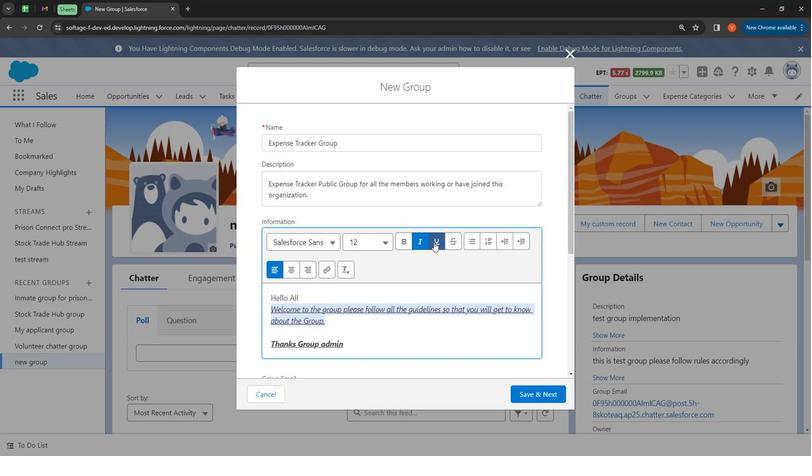 
Action: Mouse moved to (340, 301)
Screenshot: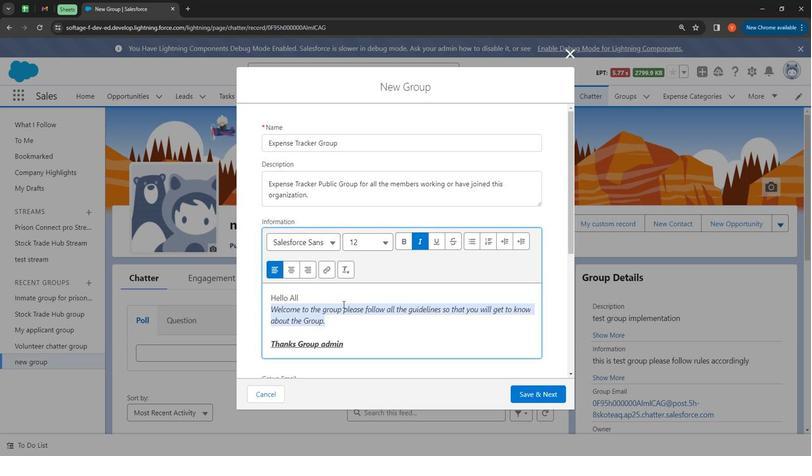 
Action: Mouse pressed left at (340, 301)
Screenshot: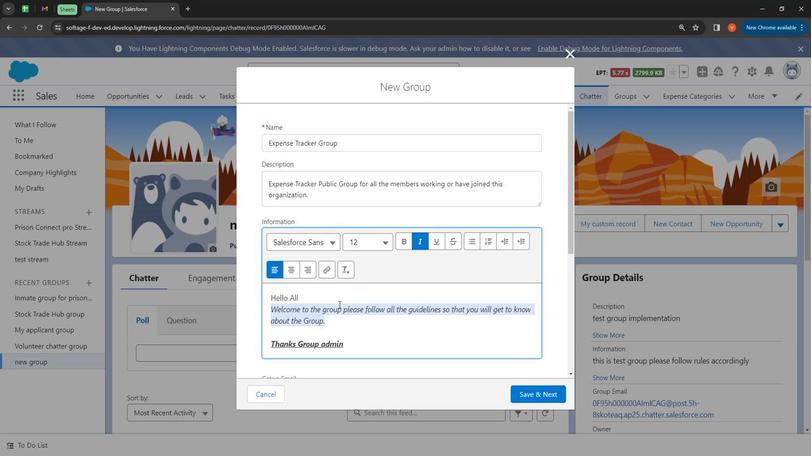 
Action: Mouse moved to (318, 301)
Screenshot: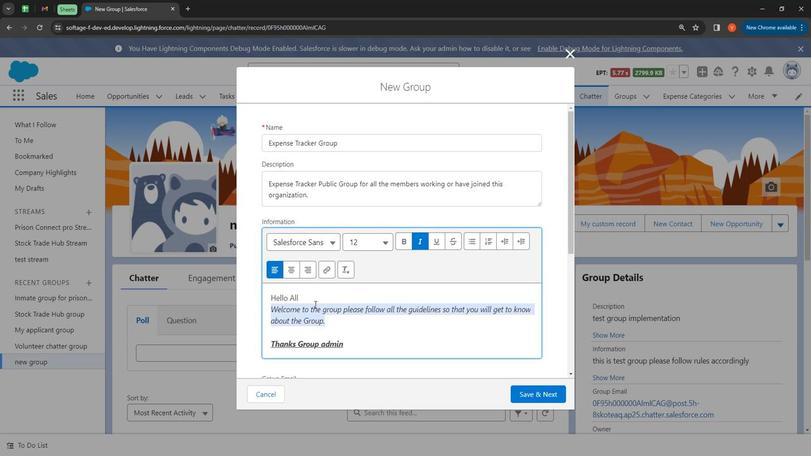 
Action: Mouse pressed left at (318, 301)
Screenshot: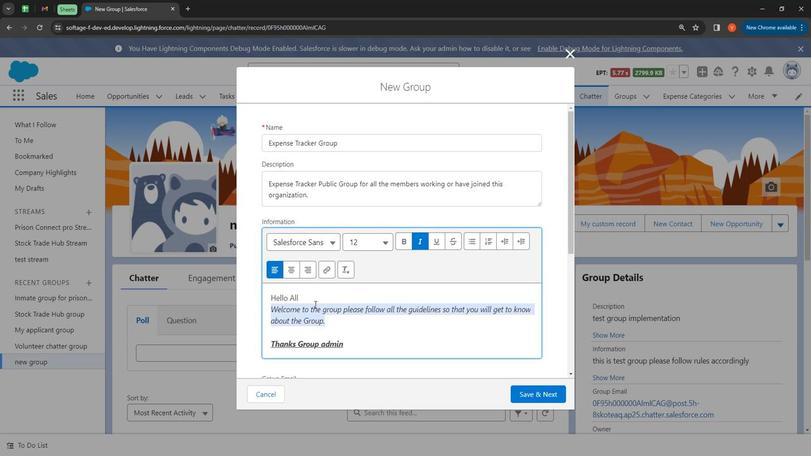 
Action: Mouse moved to (312, 300)
Screenshot: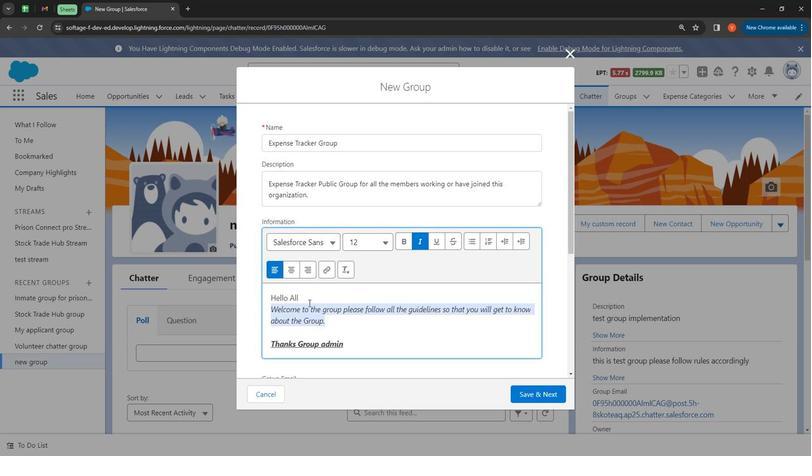 
Action: Mouse pressed left at (312, 300)
Screenshot: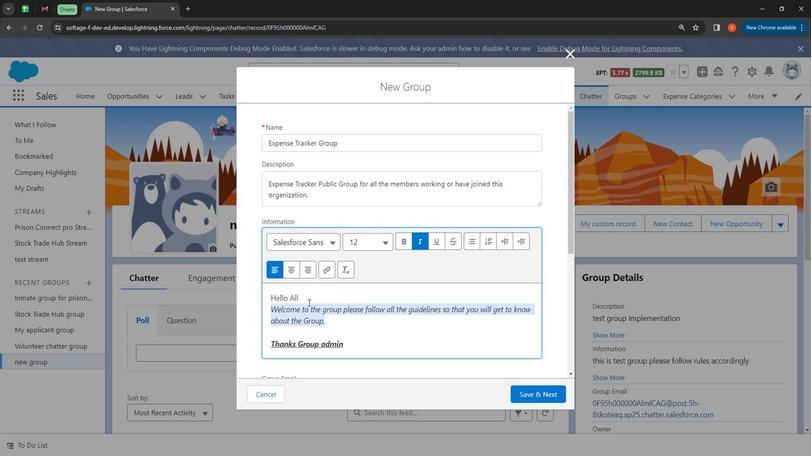 
Action: Mouse moved to (410, 240)
Screenshot: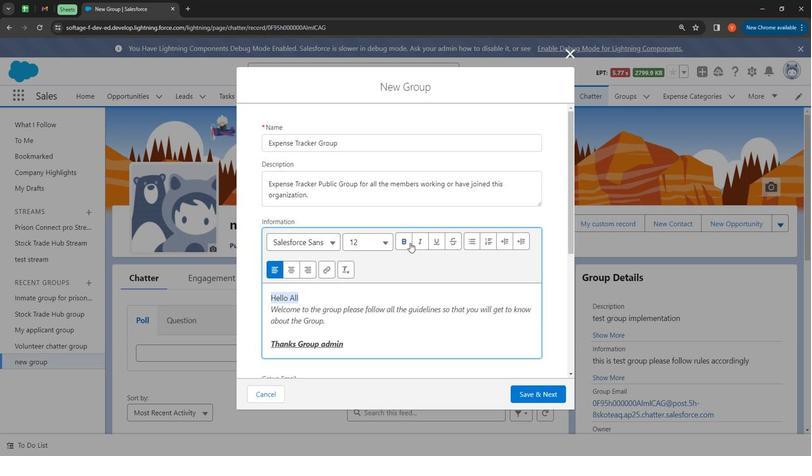 
Action: Mouse pressed left at (410, 240)
Screenshot: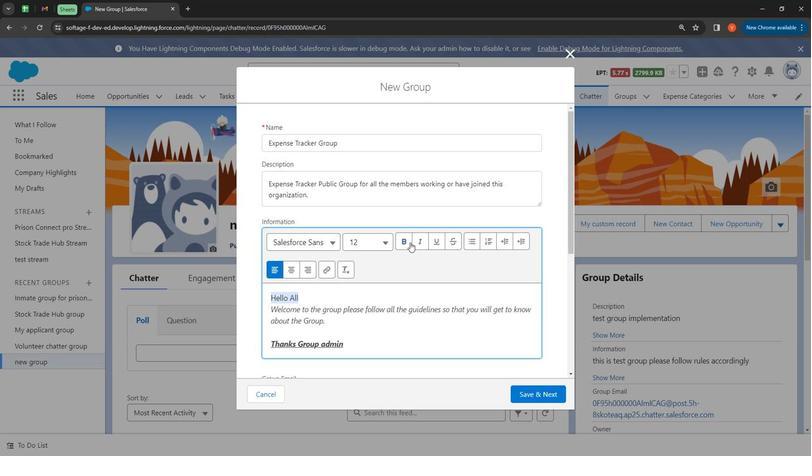 
Action: Mouse moved to (422, 240)
Screenshot: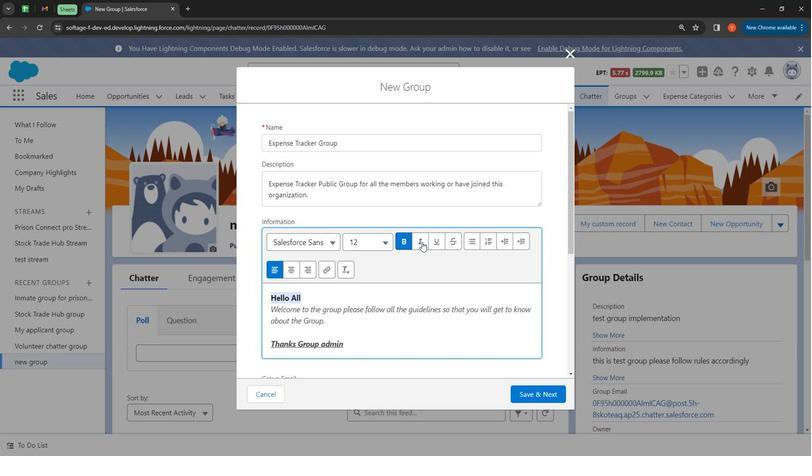 
Action: Mouse pressed left at (422, 240)
Screenshot: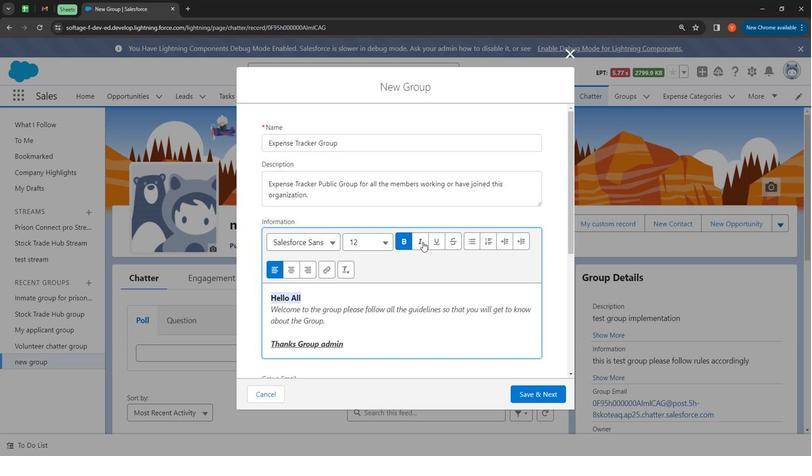 
Action: Mouse moved to (438, 240)
Screenshot: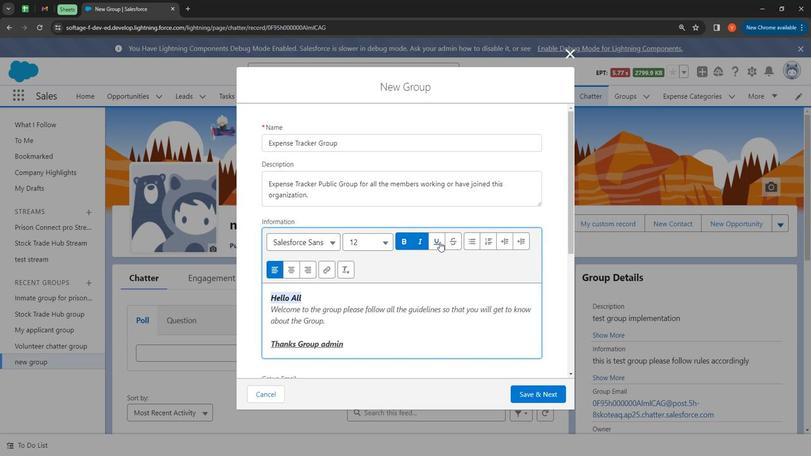 
Action: Mouse pressed left at (438, 240)
Screenshot: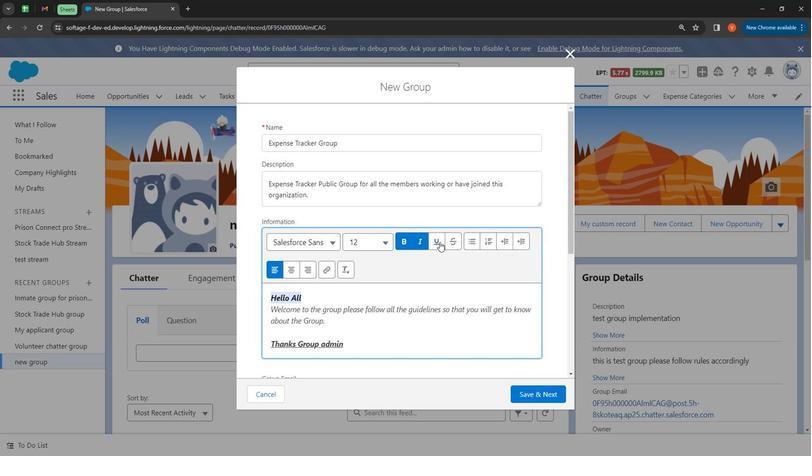 
Action: Mouse moved to (366, 316)
Screenshot: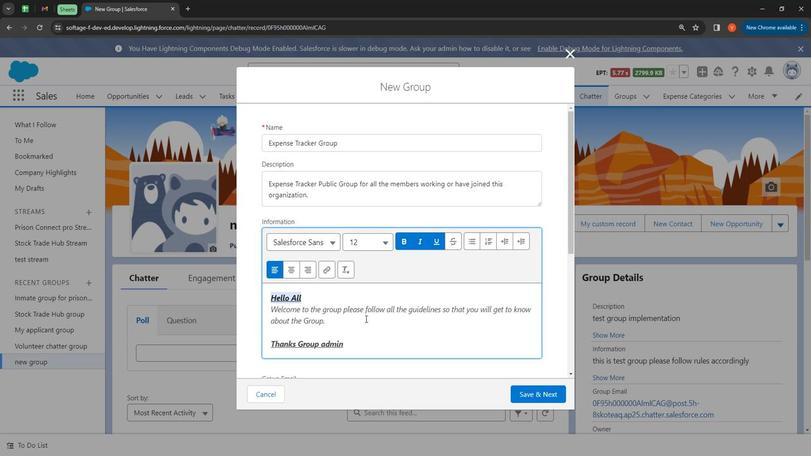 
Action: Mouse pressed left at (366, 316)
Screenshot: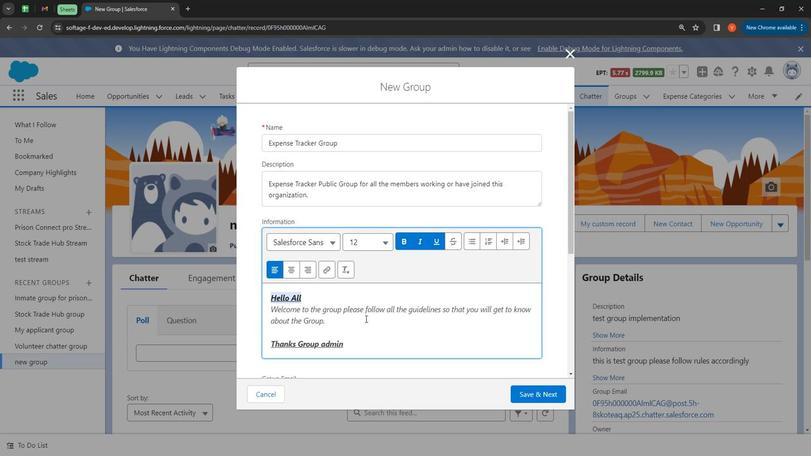 
Action: Mouse moved to (444, 332)
Screenshot: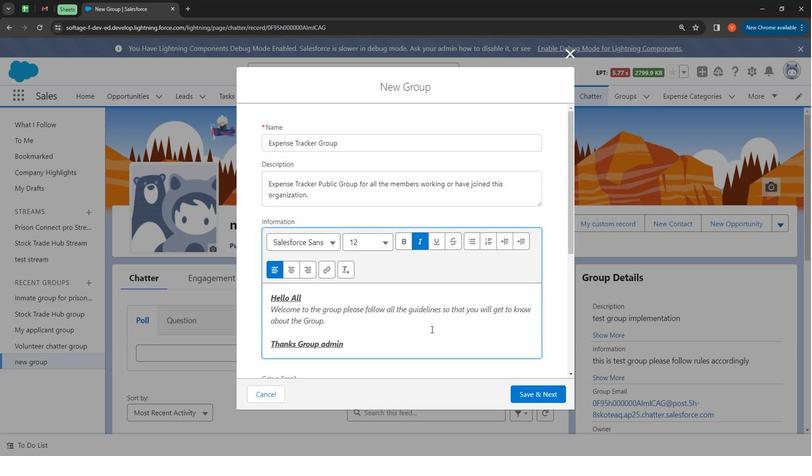 
Action: Mouse scrolled (444, 332) with delta (0, 0)
Screenshot: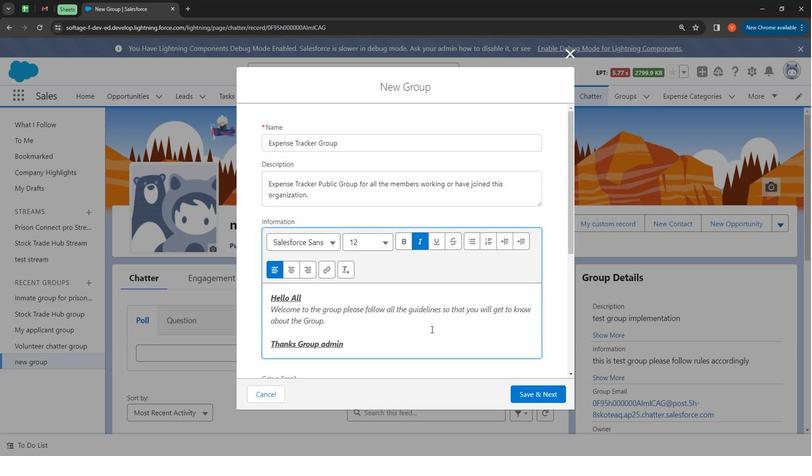 
Action: Mouse moved to (474, 354)
Screenshot: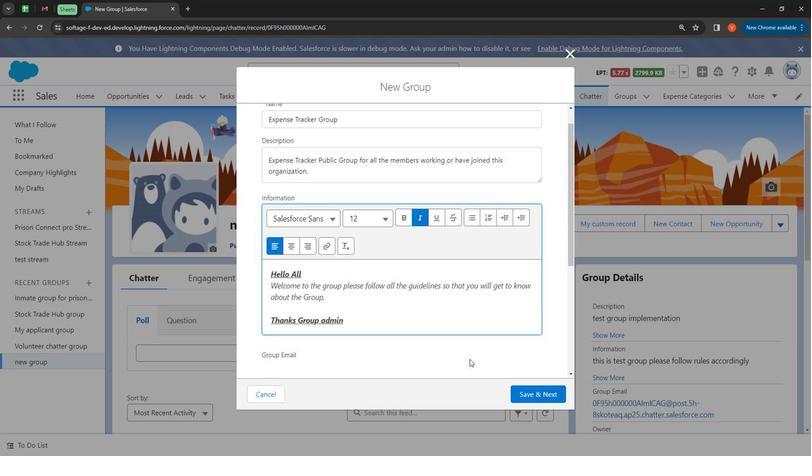
Action: Mouse scrolled (474, 354) with delta (0, 0)
Screenshot: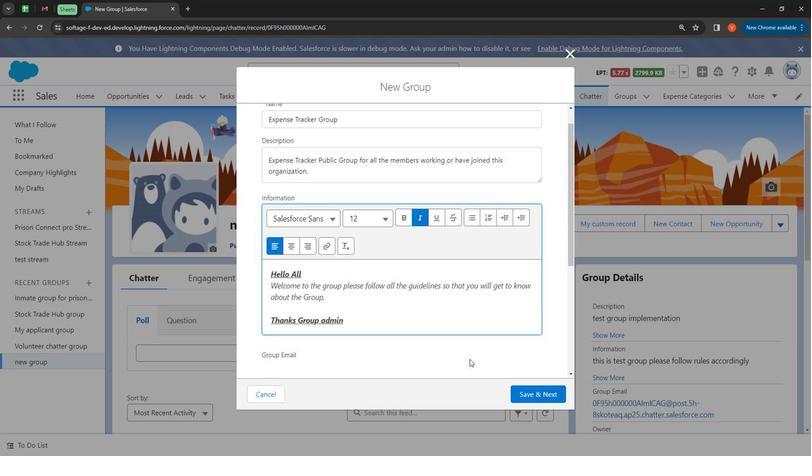 
Action: Mouse moved to (410, 286)
Screenshot: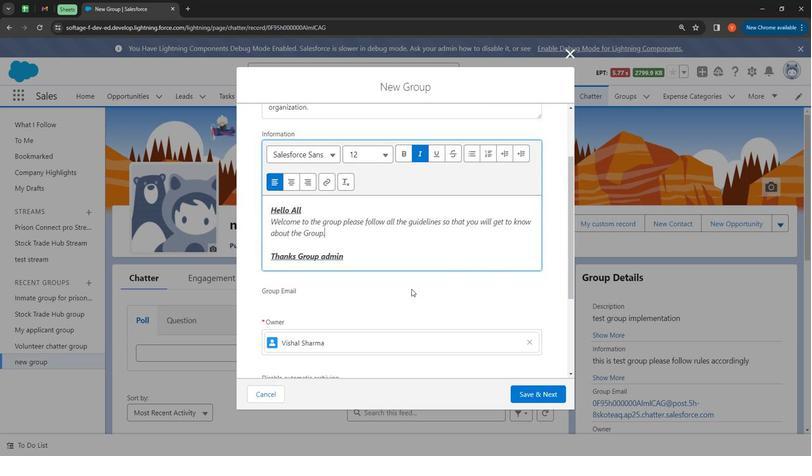 
Action: Mouse scrolled (410, 285) with delta (0, 0)
Screenshot: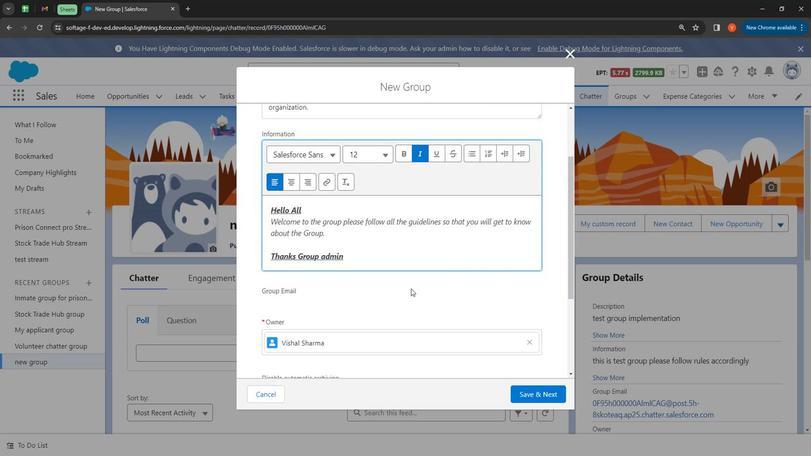 
Action: Mouse moved to (415, 285)
Screenshot: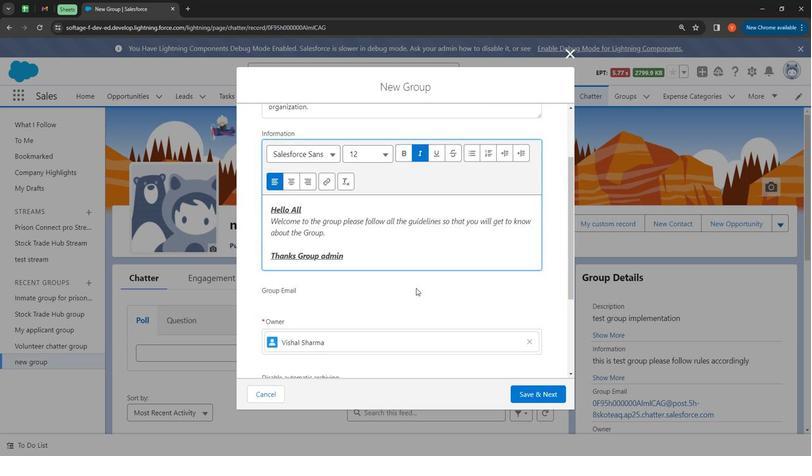 
Action: Mouse scrolled (415, 285) with delta (0, 0)
Screenshot: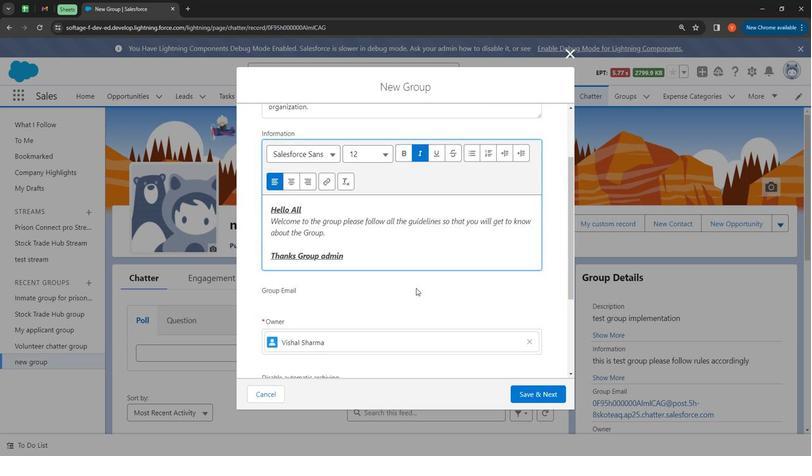 
Action: Mouse scrolled (415, 286) with delta (0, 0)
Screenshot: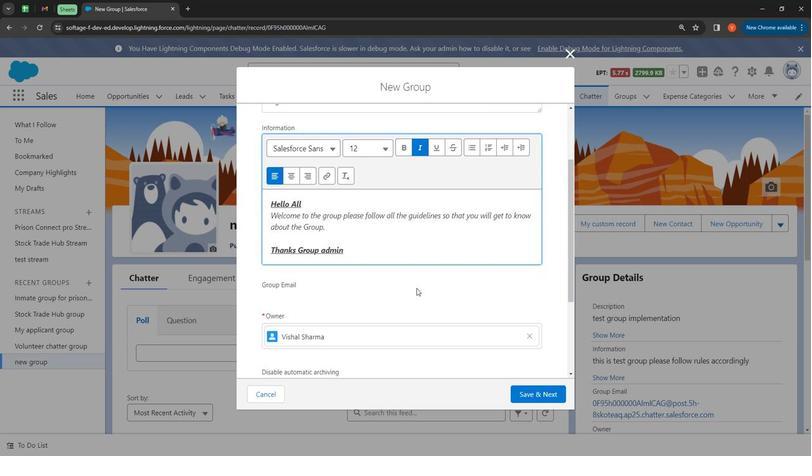 
Action: Mouse moved to (357, 334)
Screenshot: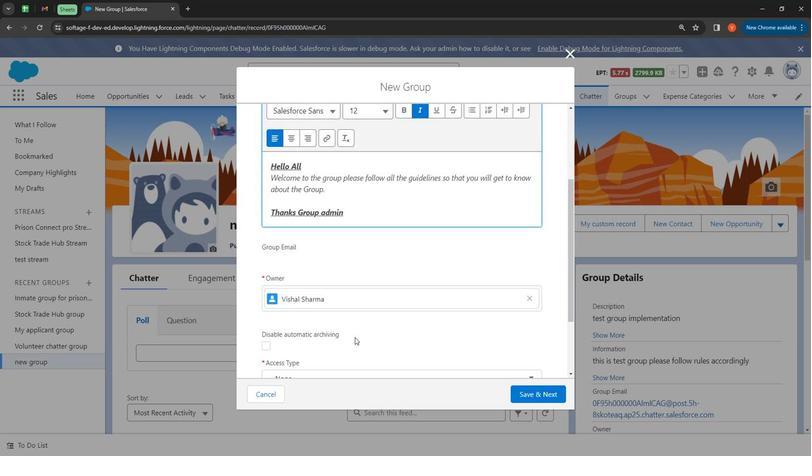 
Action: Mouse scrolled (357, 333) with delta (0, 0)
Screenshot: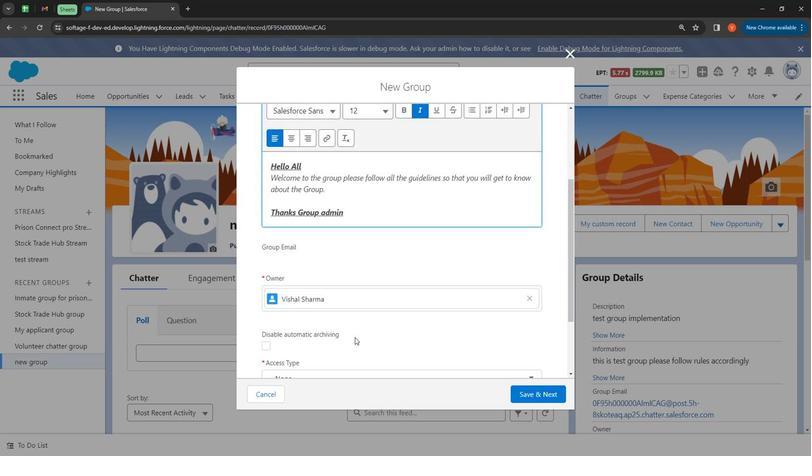 
Action: Mouse moved to (357, 335)
Screenshot: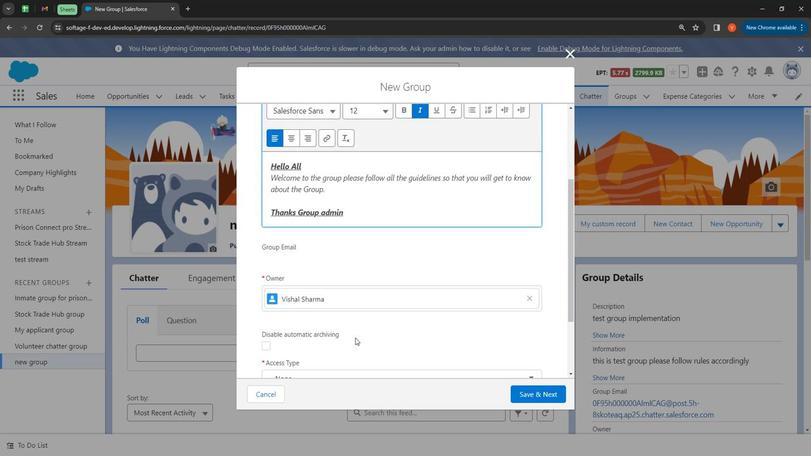 
Action: Mouse scrolled (357, 335) with delta (0, 0)
Screenshot: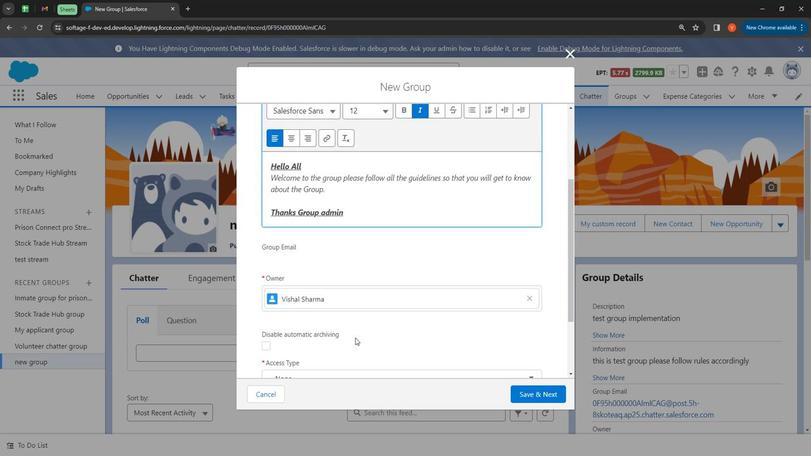 
Action: Mouse scrolled (357, 335) with delta (0, 0)
Screenshot: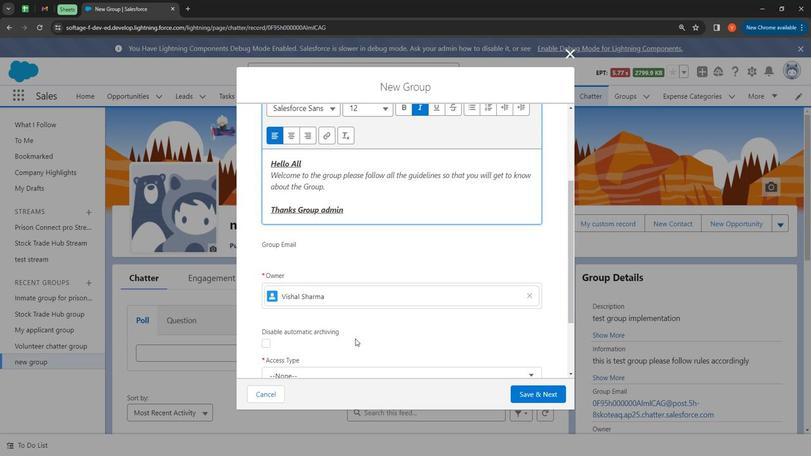 
Action: Mouse moved to (357, 335)
Screenshot: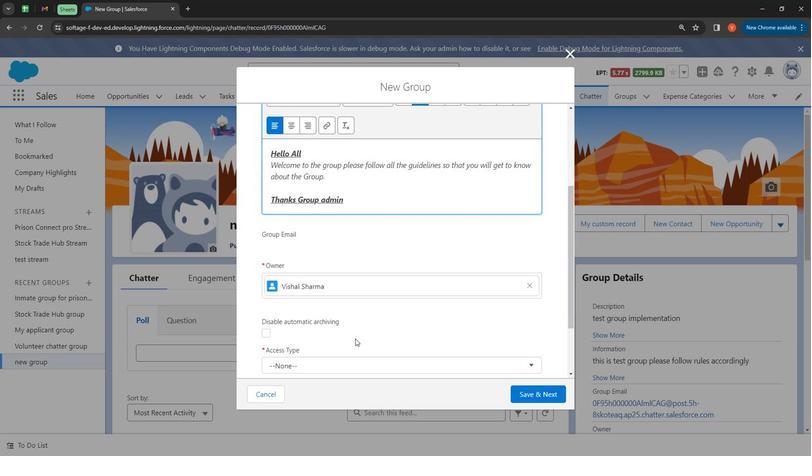 
Action: Mouse scrolled (357, 335) with delta (0, 0)
Screenshot: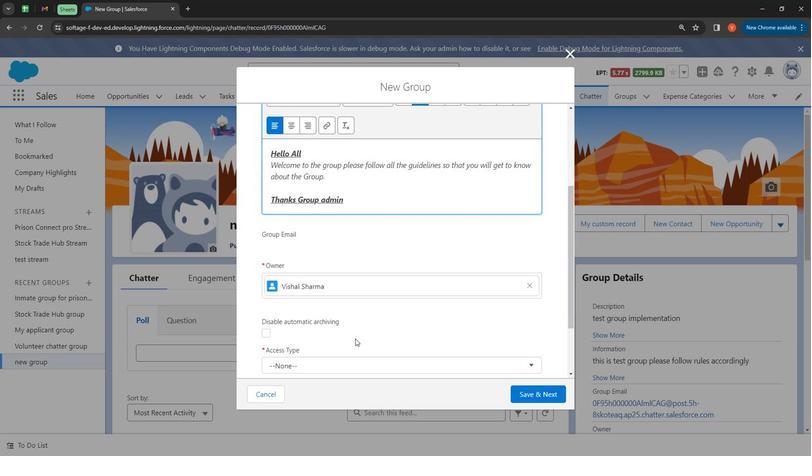 
Action: Mouse moved to (375, 283)
Screenshot: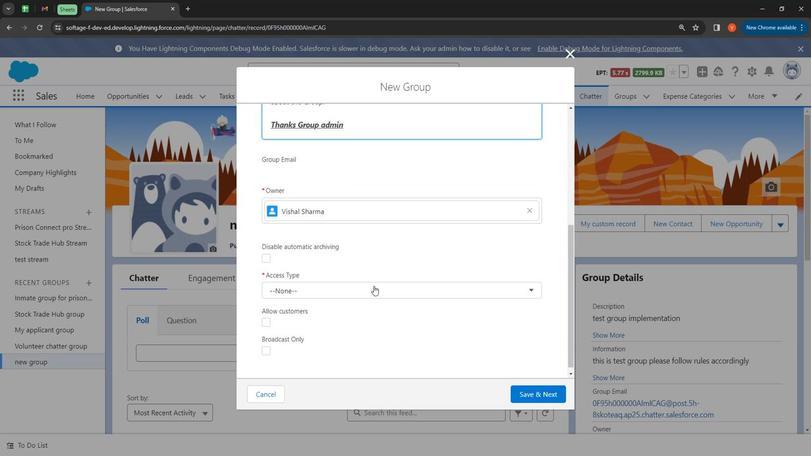 
Action: Mouse pressed left at (375, 283)
Screenshot: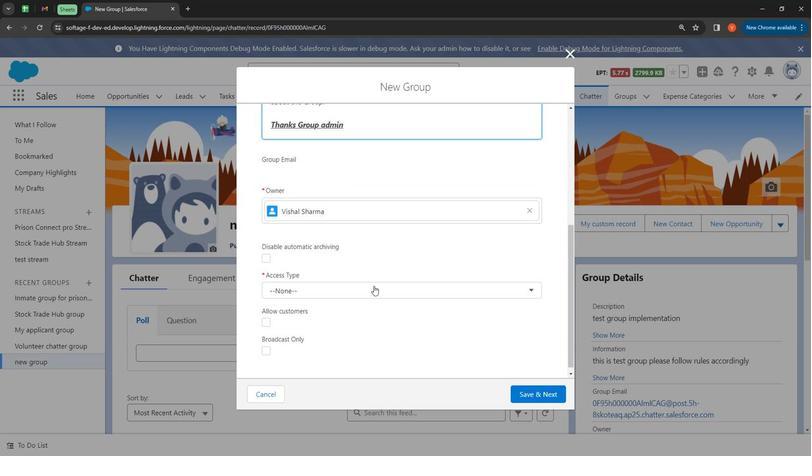 
Action: Mouse moved to (322, 327)
Screenshot: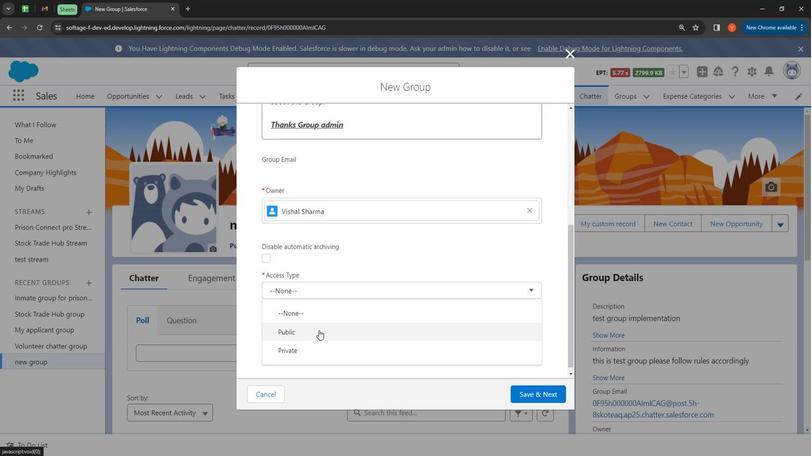 
Action: Mouse pressed left at (322, 327)
Screenshot: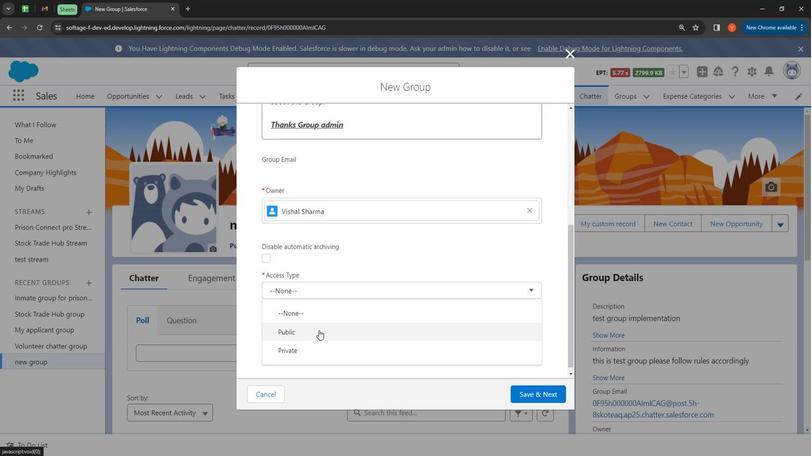 
Action: Mouse moved to (544, 392)
Screenshot: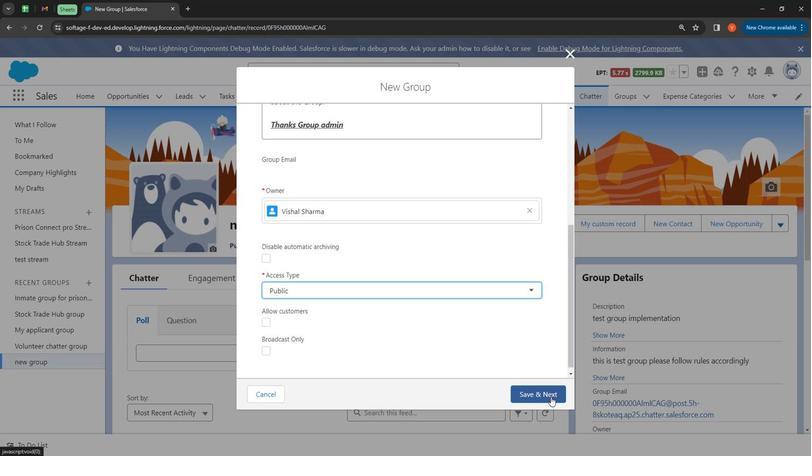 
Action: Mouse pressed left at (544, 392)
Screenshot: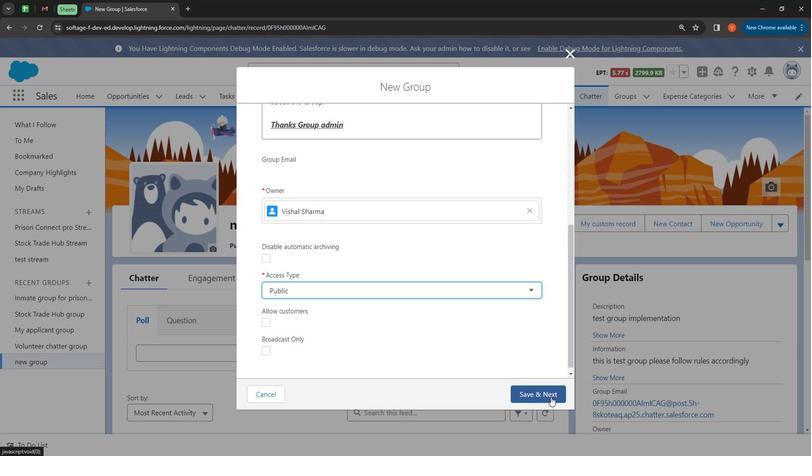
Action: Mouse moved to (548, 389)
Screenshot: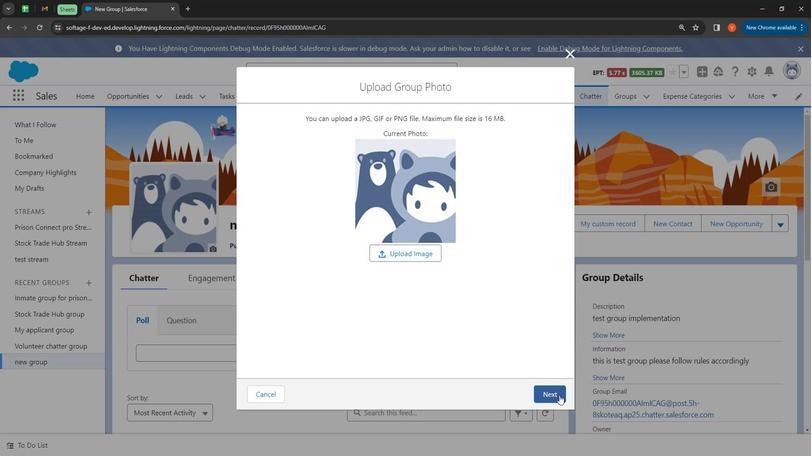 
Action: Mouse pressed left at (548, 389)
Screenshot: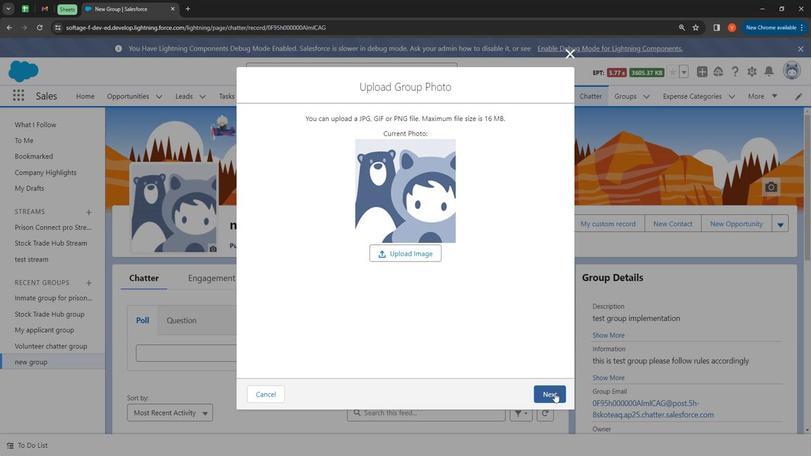 
Action: Mouse moved to (514, 142)
Screenshot: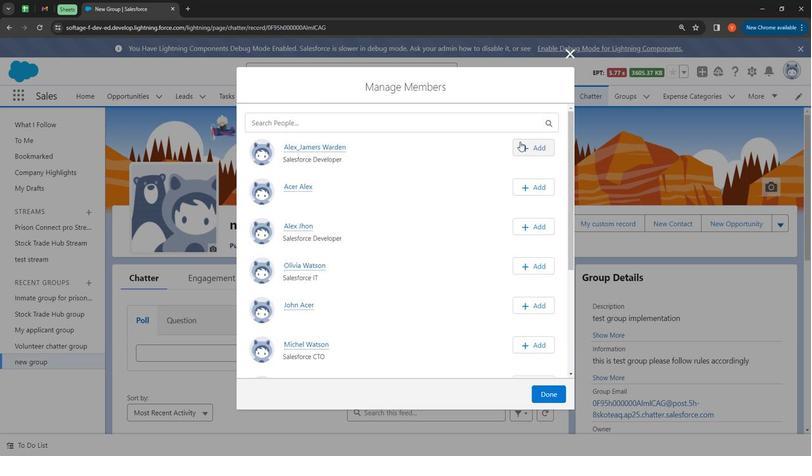 
Action: Mouse pressed left at (514, 142)
Screenshot: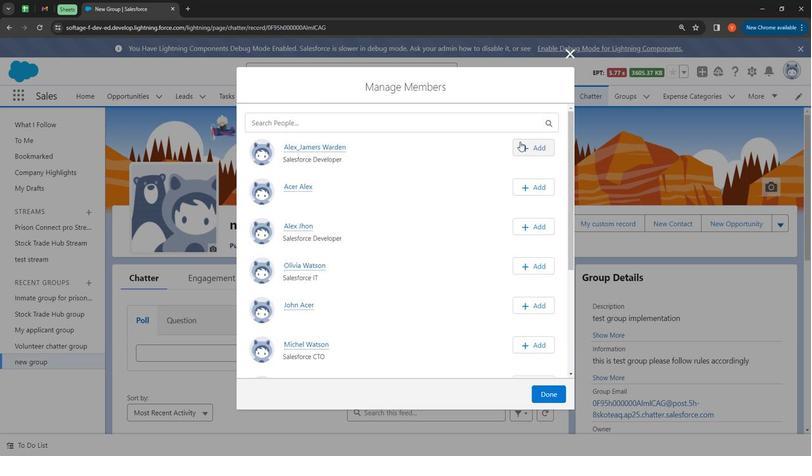 
Action: Mouse moved to (541, 147)
Screenshot: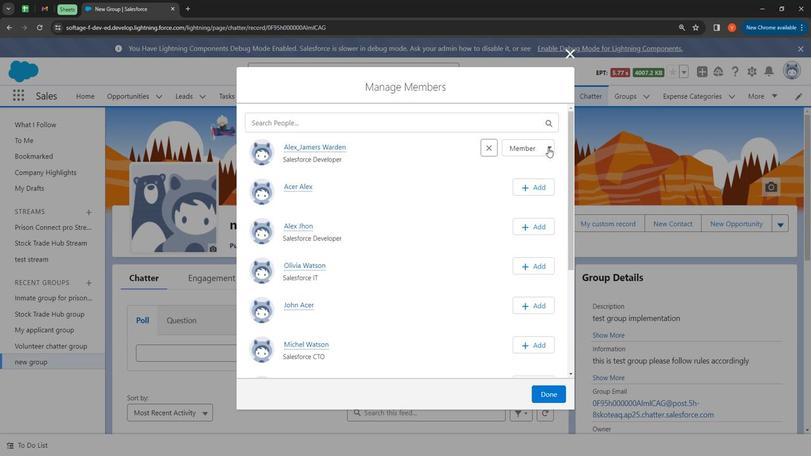 
Action: Mouse pressed left at (541, 147)
Screenshot: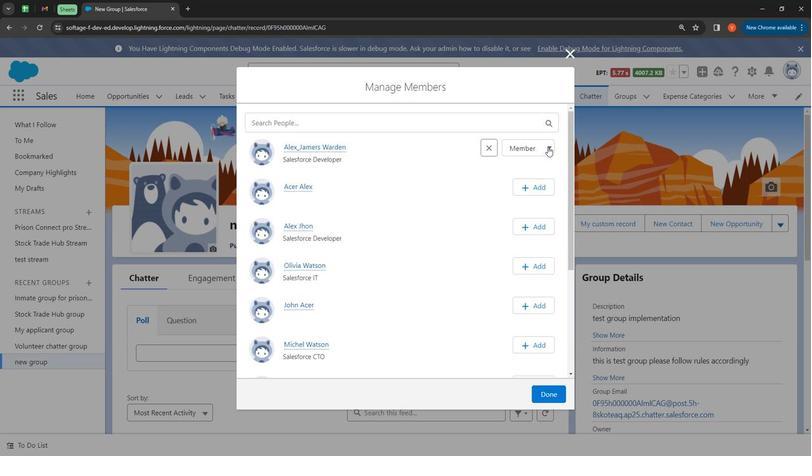 
Action: Mouse moved to (515, 157)
Screenshot: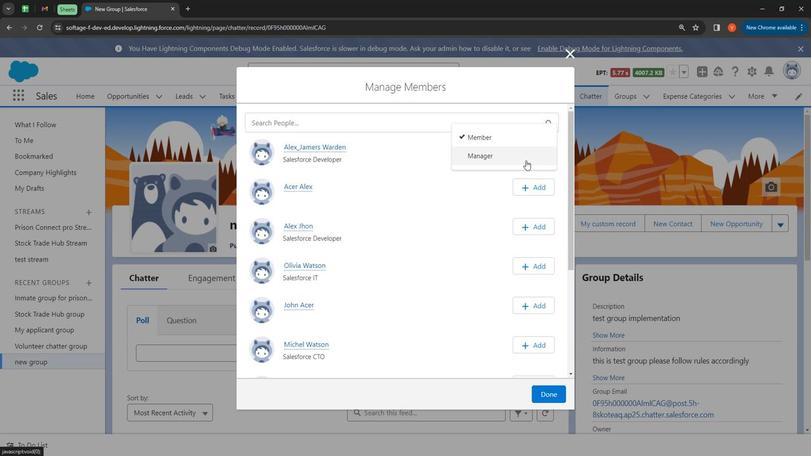 
Action: Mouse pressed left at (515, 157)
Screenshot: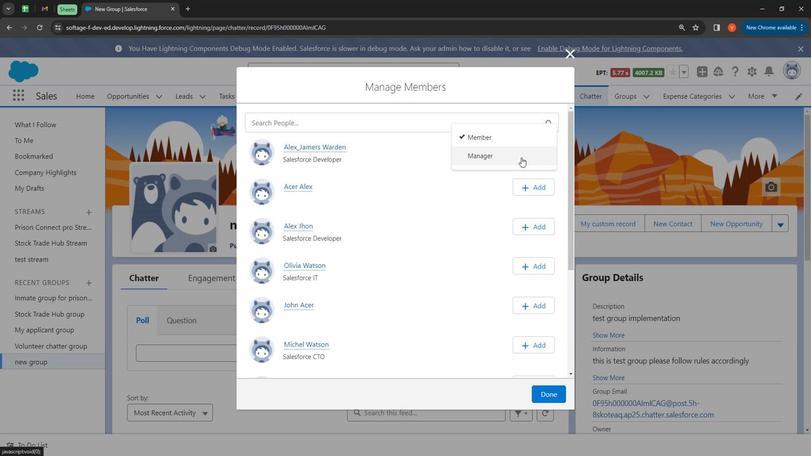 
Action: Mouse moved to (532, 181)
Screenshot: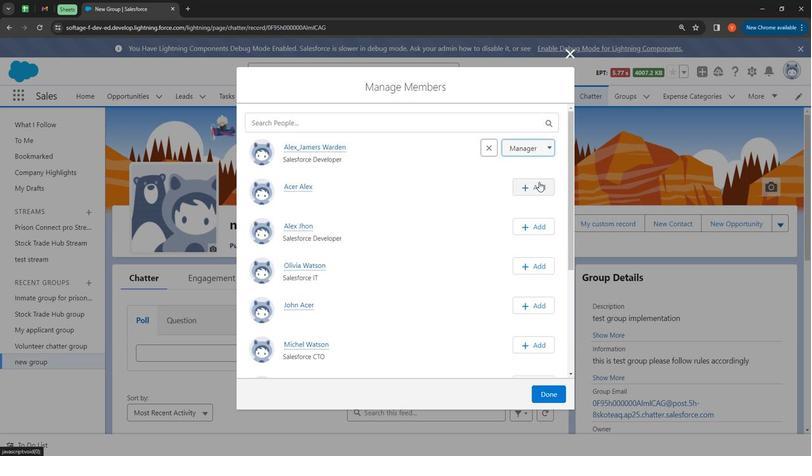 
Action: Mouse pressed left at (532, 181)
Screenshot: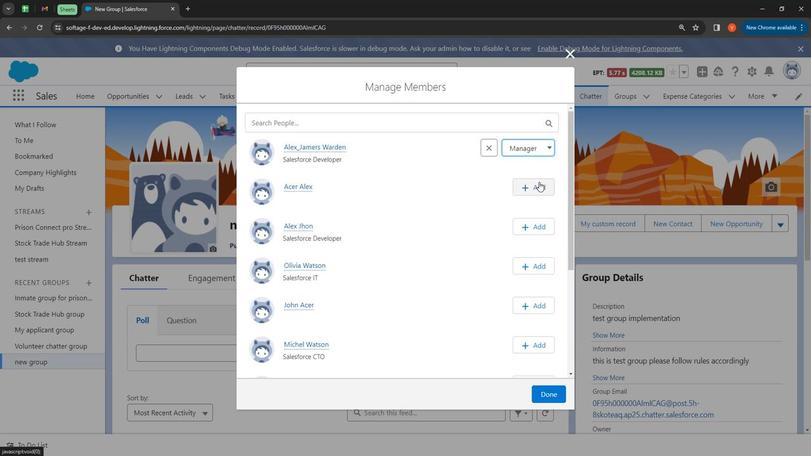 
Action: Mouse moved to (519, 227)
Screenshot: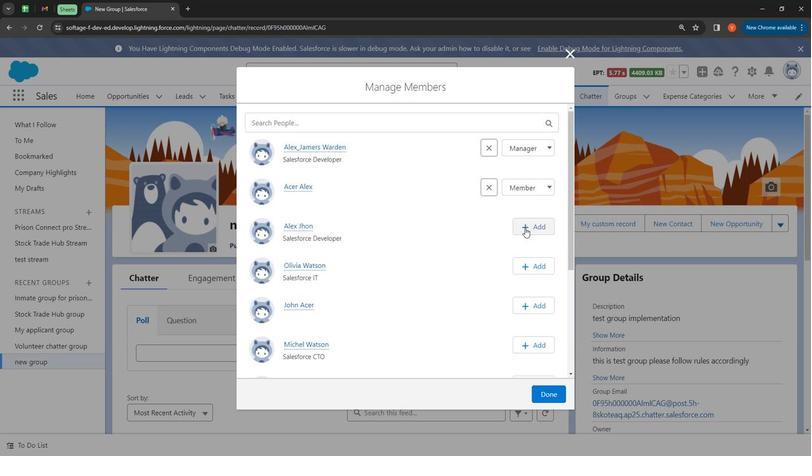 
Action: Mouse pressed left at (519, 227)
Screenshot: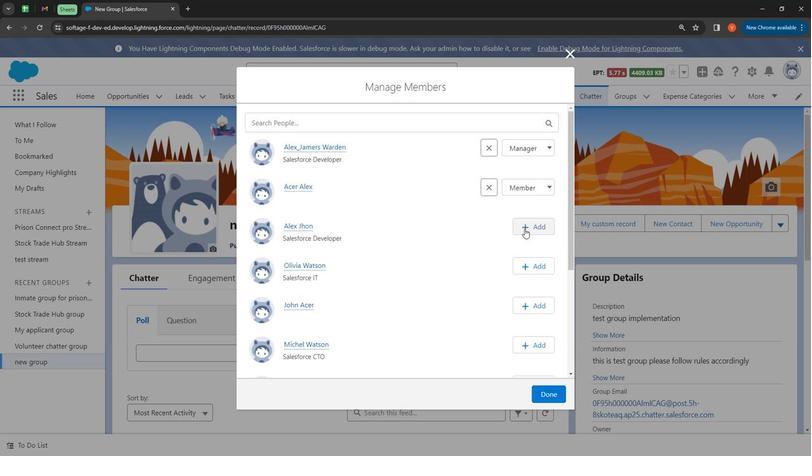 
Action: Mouse moved to (530, 266)
Screenshot: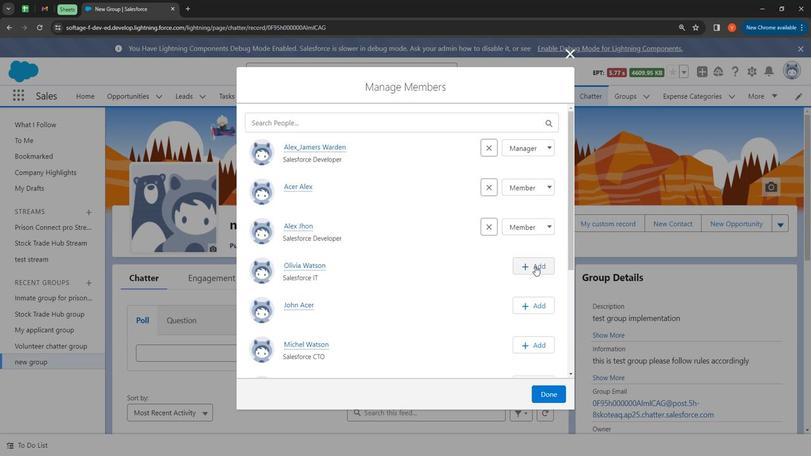 
Action: Mouse pressed left at (530, 266)
Screenshot: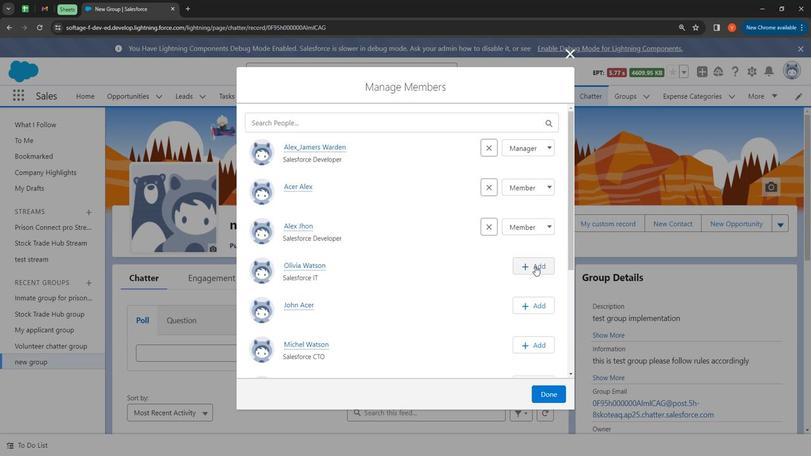 
Action: Mouse moved to (529, 268)
Screenshot: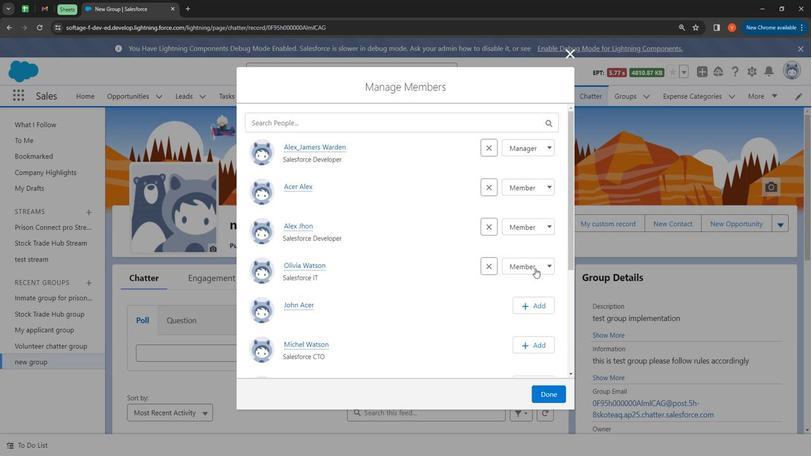 
Action: Mouse scrolled (529, 269) with delta (0, 0)
Screenshot: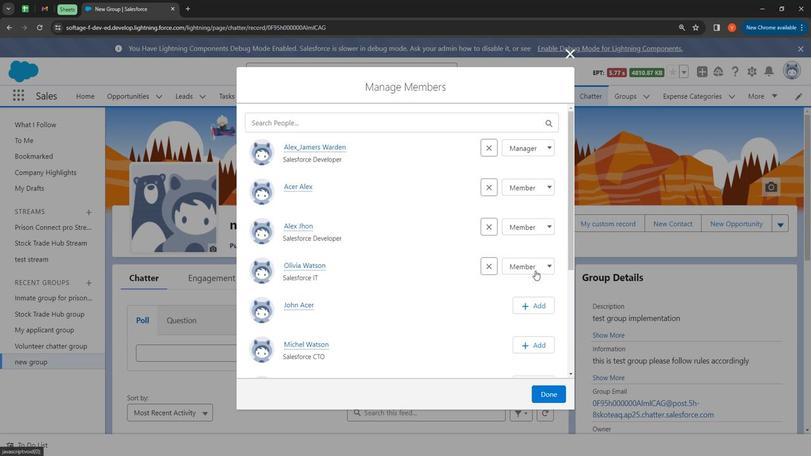 
Action: Mouse moved to (529, 269)
Screenshot: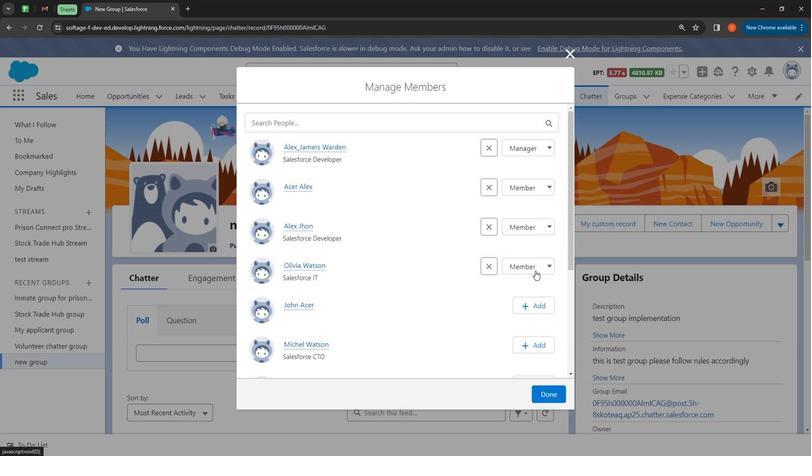 
Action: Mouse scrolled (529, 268) with delta (0, 0)
Screenshot: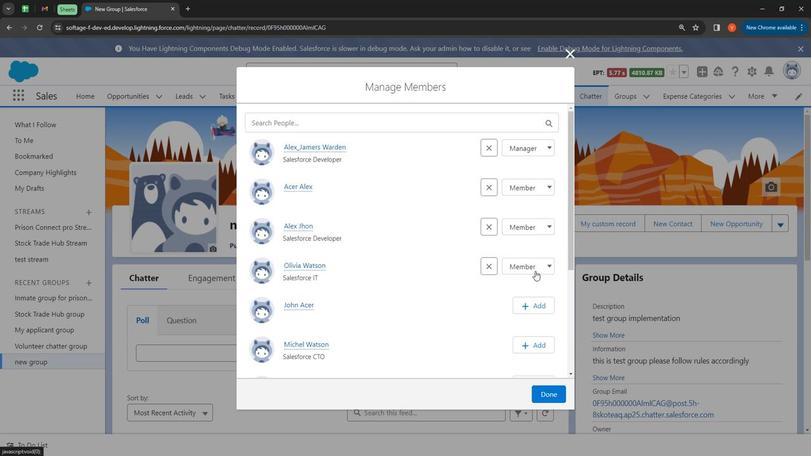 
Action: Mouse moved to (529, 269)
Screenshot: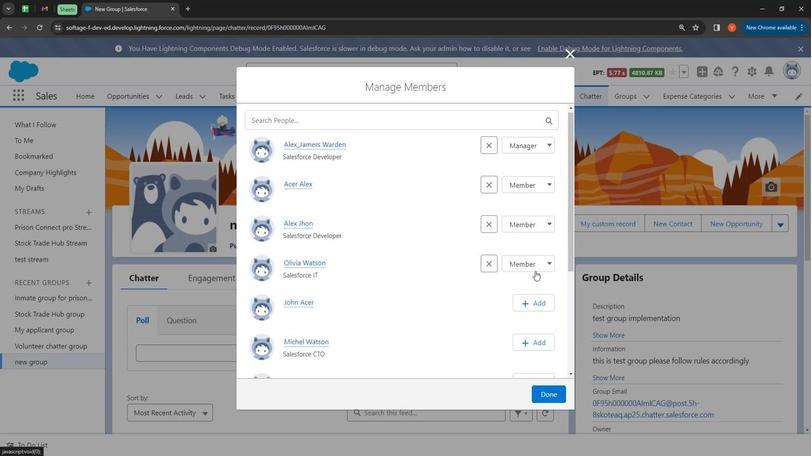 
Action: Mouse scrolled (529, 268) with delta (0, 0)
Screenshot: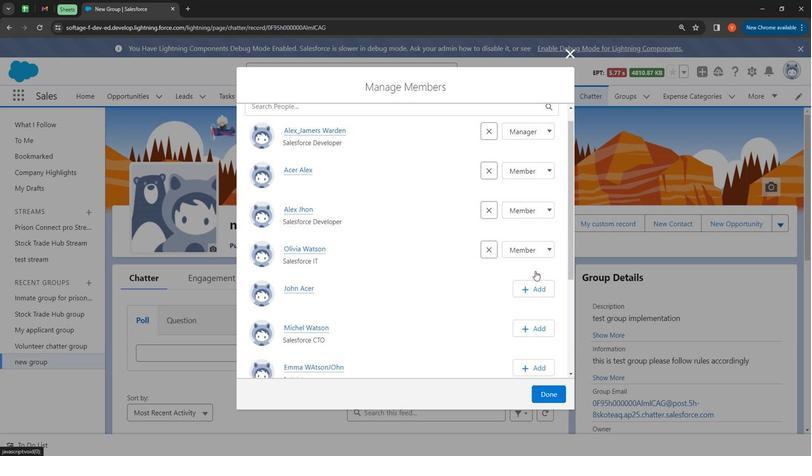 
Action: Mouse moved to (541, 248)
Screenshot: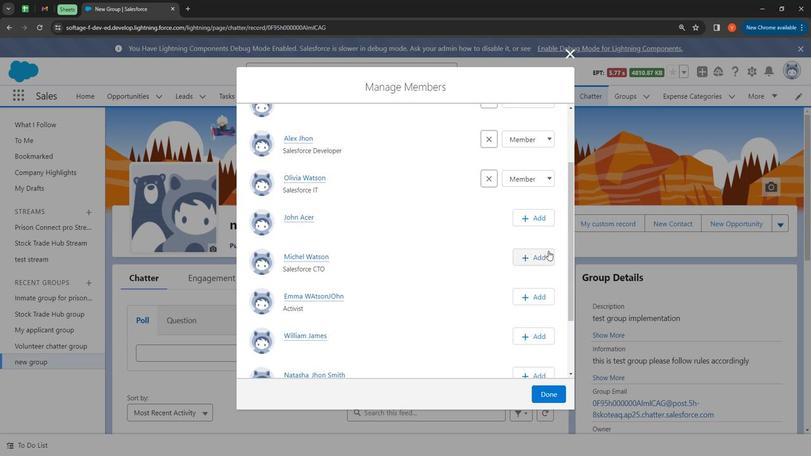 
Action: Mouse pressed left at (541, 248)
Screenshot: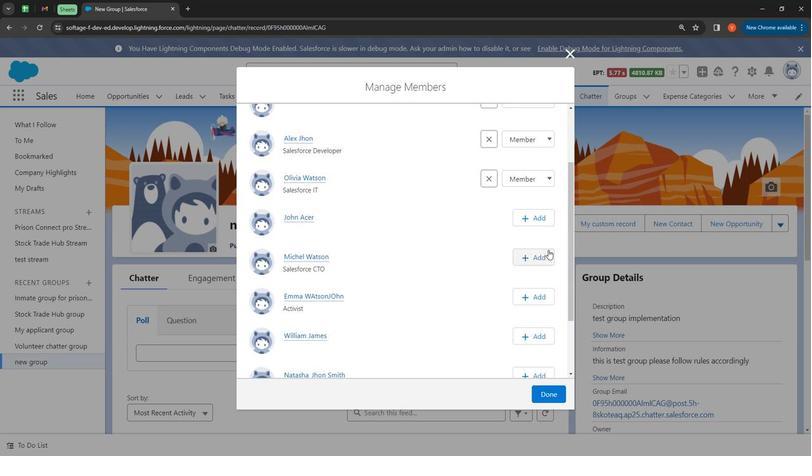 
Action: Mouse moved to (529, 256)
Screenshot: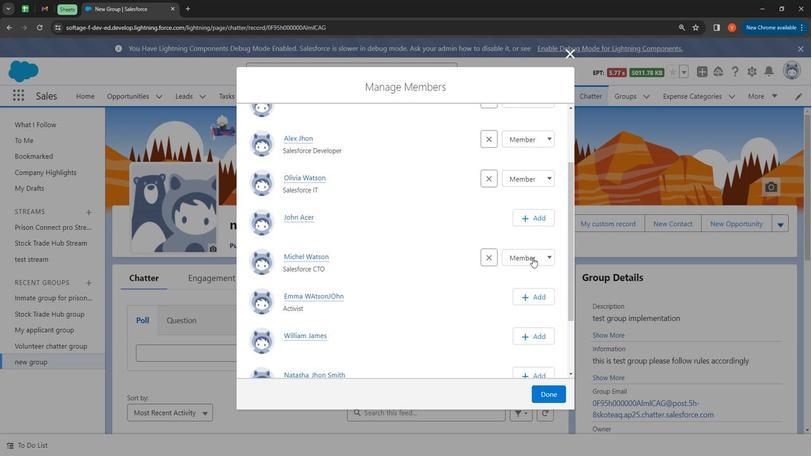 
Action: Mouse pressed left at (529, 256)
Screenshot: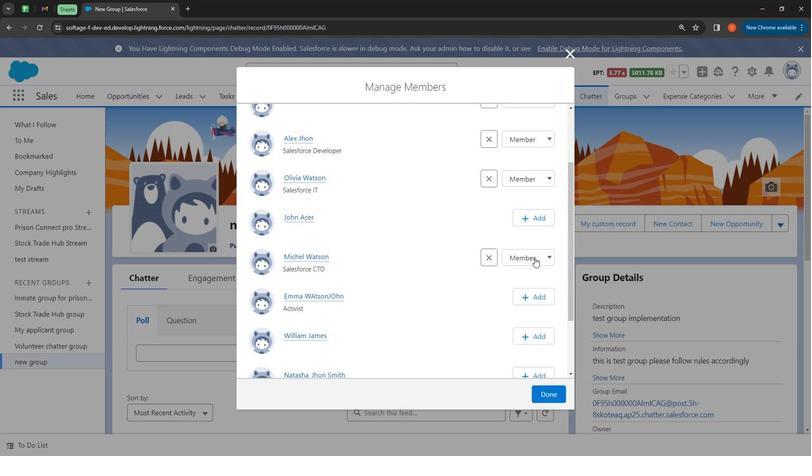 
Action: Mouse moved to (515, 261)
Screenshot: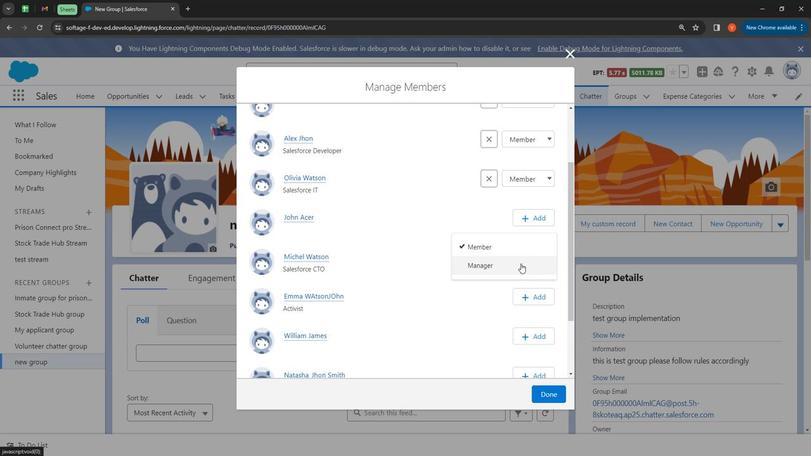 
Action: Mouse pressed left at (515, 261)
Screenshot: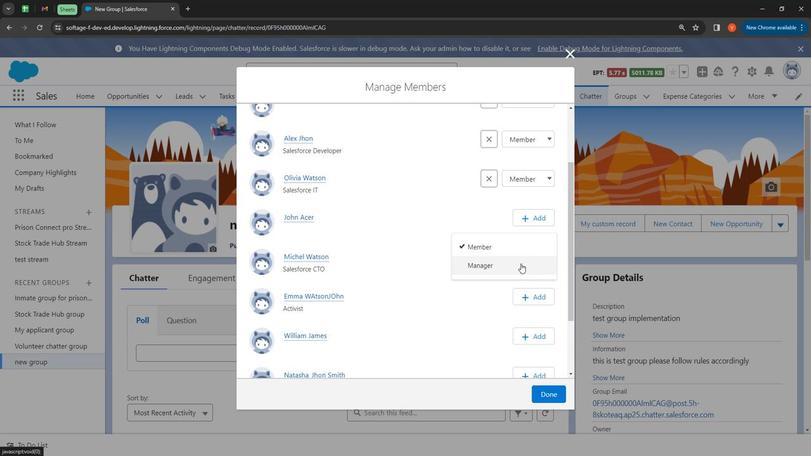 
Action: Mouse moved to (519, 261)
Screenshot: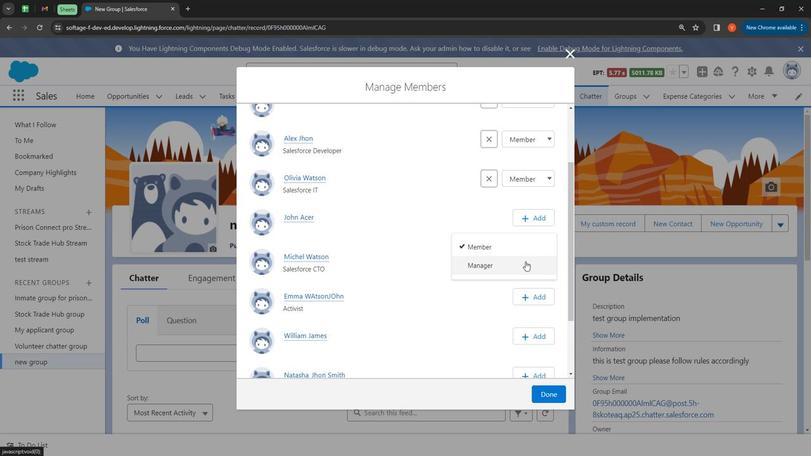 
Action: Mouse pressed left at (519, 261)
Screenshot: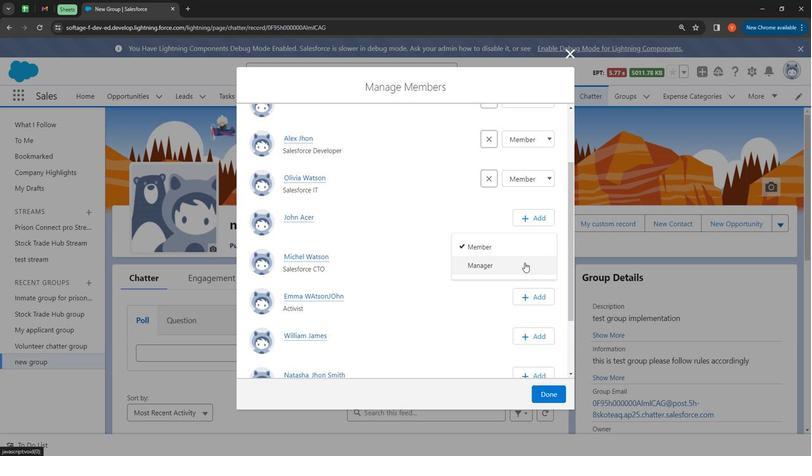
Action: Mouse moved to (530, 269)
Screenshot: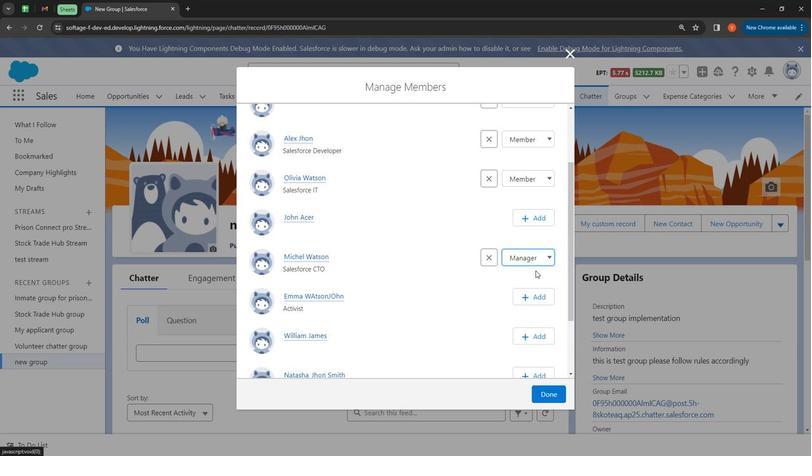 
Action: Mouse scrolled (530, 268) with delta (0, 0)
Screenshot: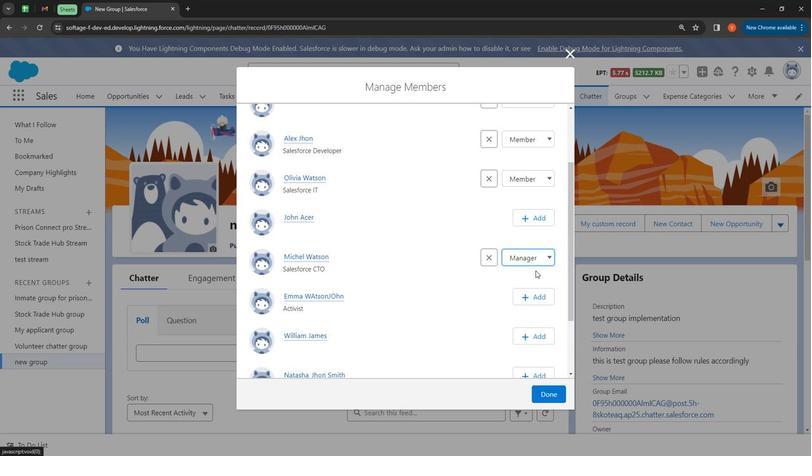 
Action: Mouse moved to (541, 269)
Screenshot: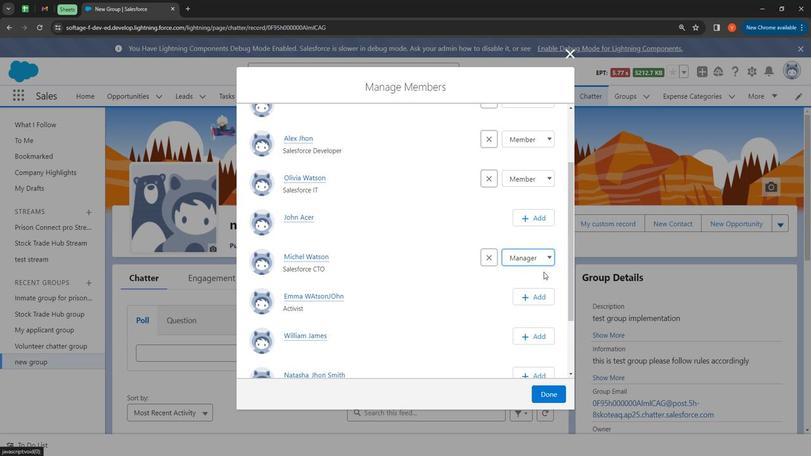 
Action: Mouse scrolled (541, 269) with delta (0, 0)
Screenshot: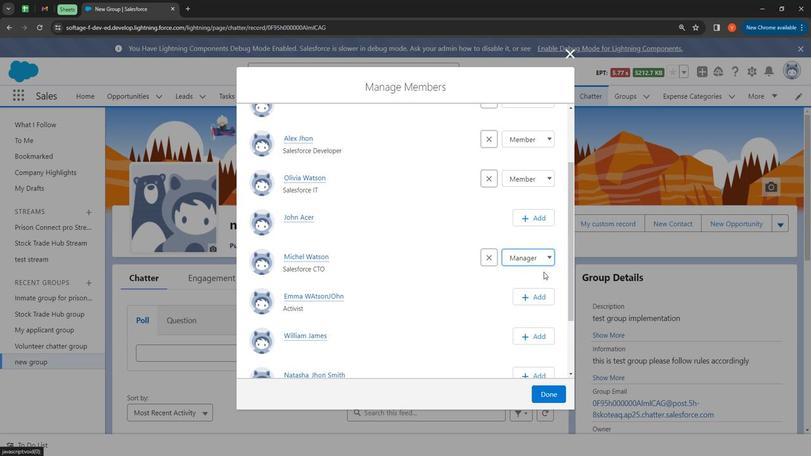 
Action: Mouse moved to (478, 211)
Screenshot: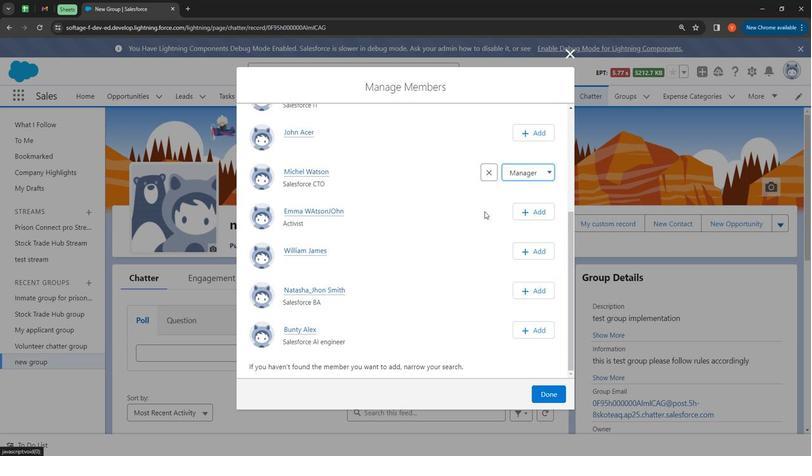 
Action: Mouse pressed left at (478, 211)
Screenshot: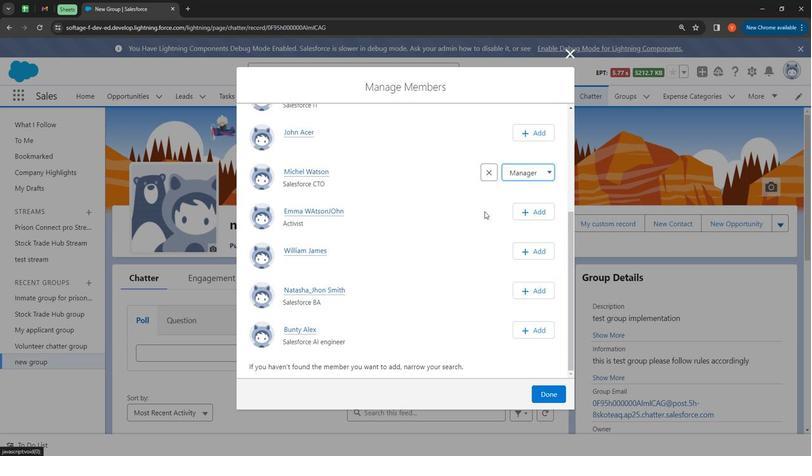 
Action: Mouse moved to (535, 216)
Screenshot: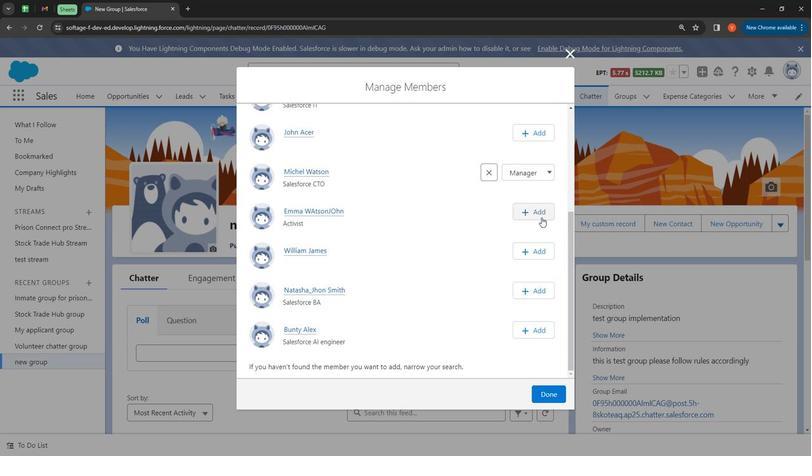 
Action: Mouse pressed left at (535, 216)
Screenshot: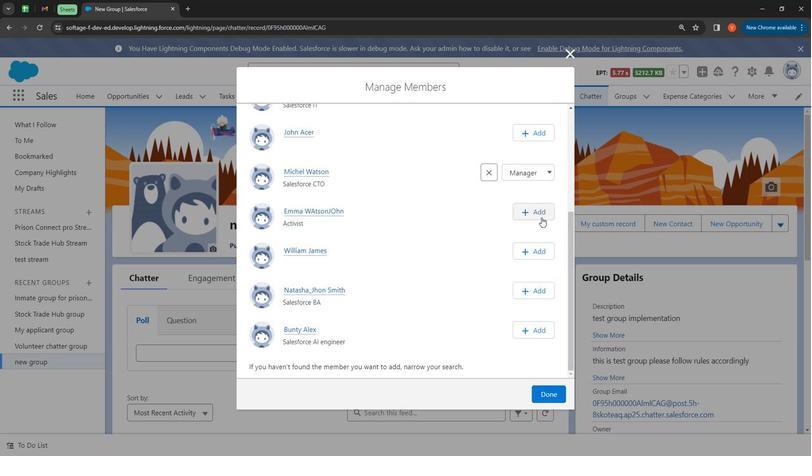 
Action: Mouse moved to (528, 320)
Screenshot: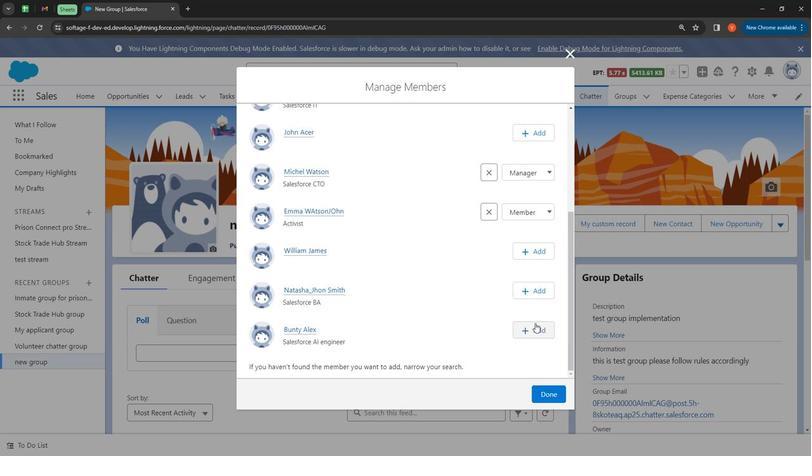 
Action: Mouse pressed left at (528, 320)
Screenshot: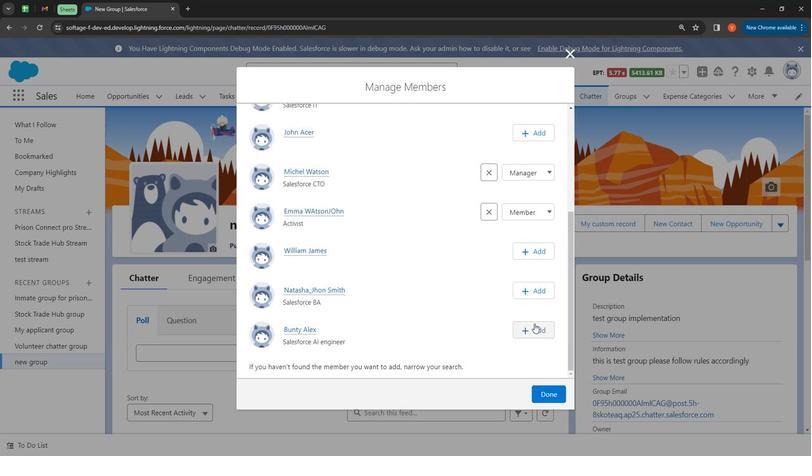 
Action: Mouse moved to (535, 285)
Screenshot: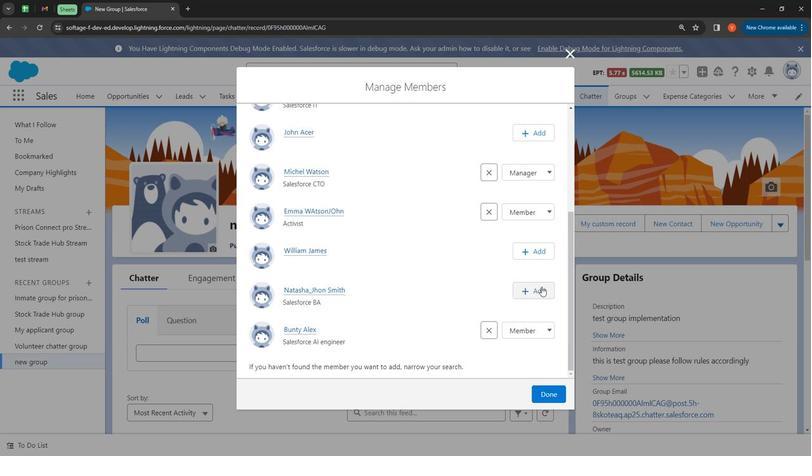 
Action: Mouse pressed left at (535, 285)
Screenshot: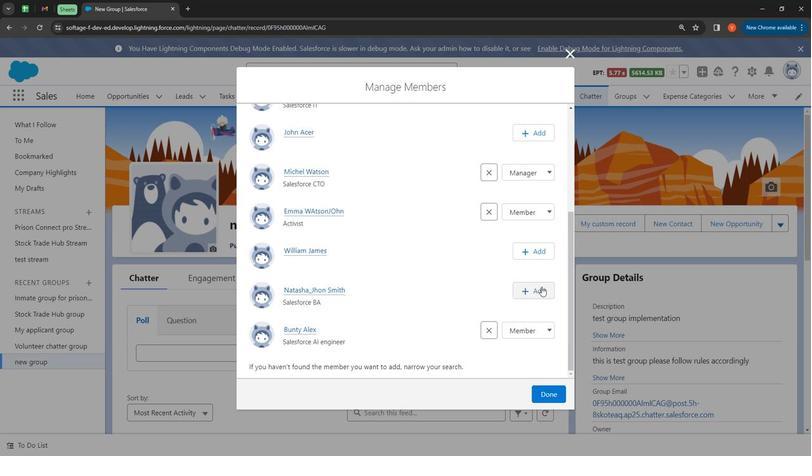 
Action: Mouse moved to (522, 289)
Screenshot: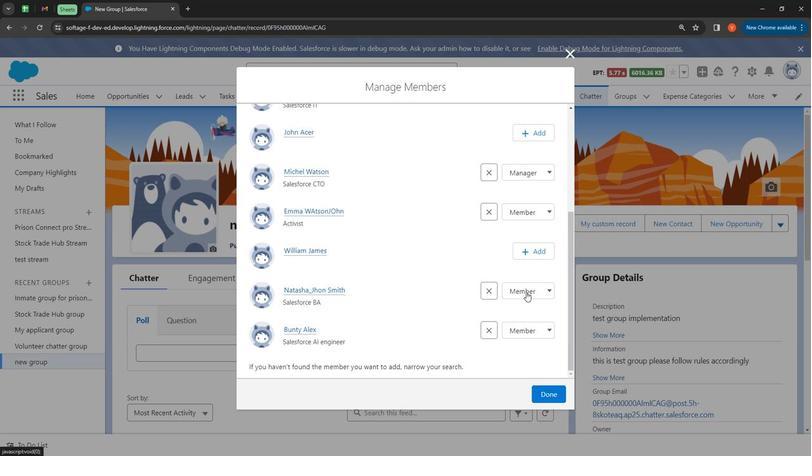 
Action: Mouse pressed left at (522, 289)
Screenshot: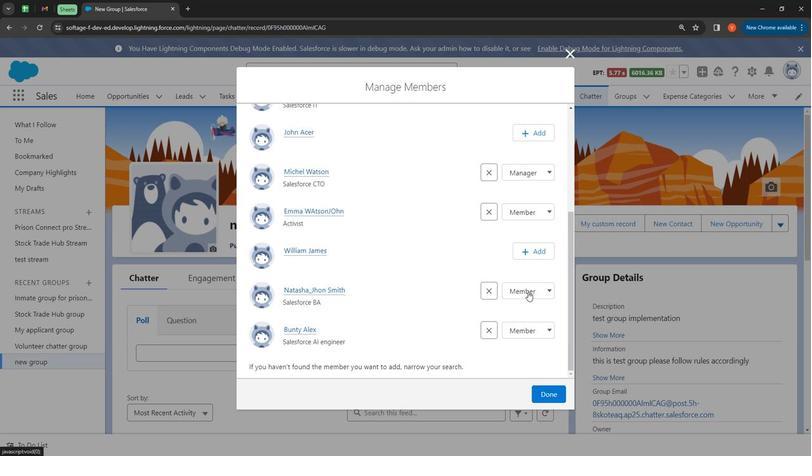
Action: Mouse moved to (496, 295)
Screenshot: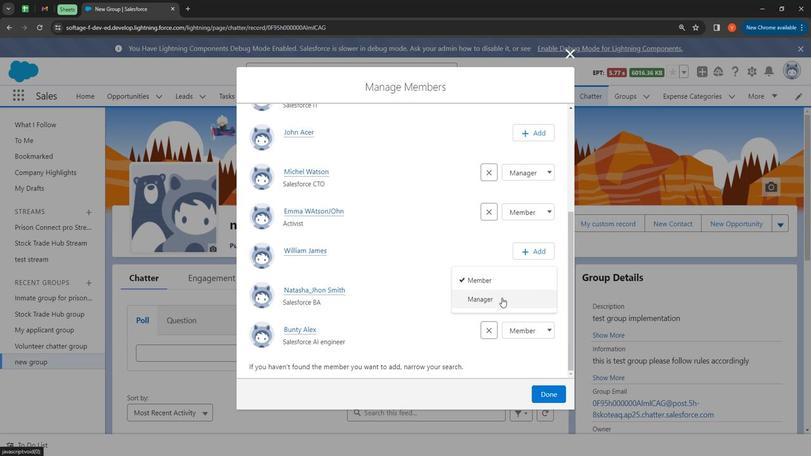 
Action: Mouse pressed left at (496, 295)
Screenshot: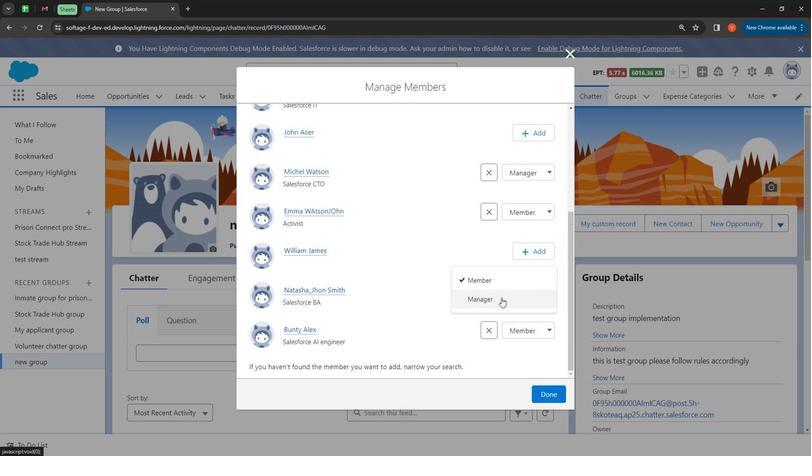 
Action: Mouse moved to (539, 391)
Screenshot: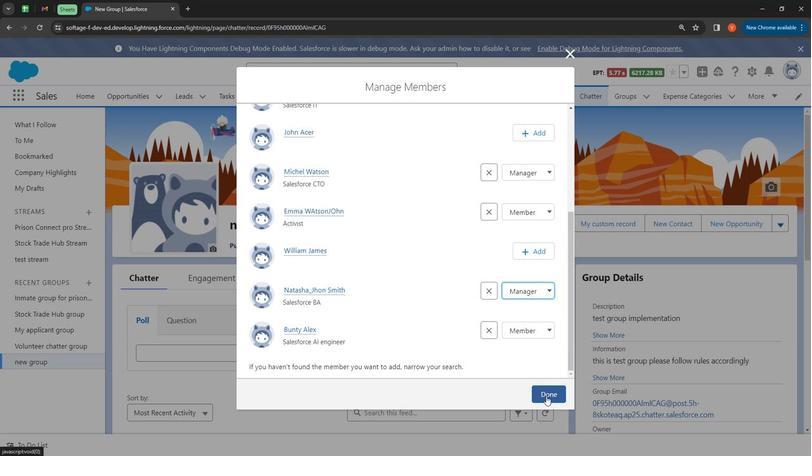 
Action: Mouse pressed left at (539, 391)
Screenshot: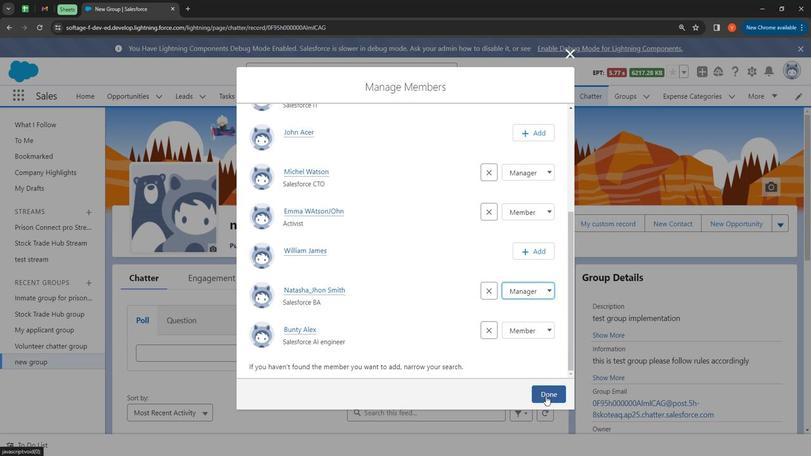 
Action: Mouse moved to (488, 356)
Screenshot: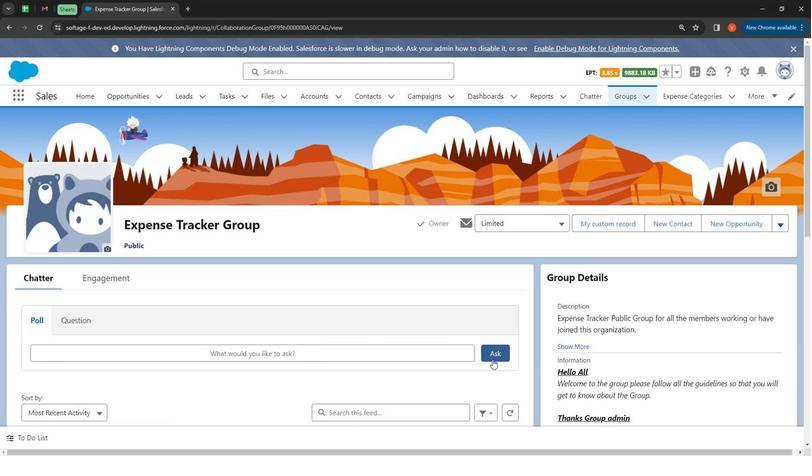 
Action: Mouse pressed left at (488, 356)
Screenshot: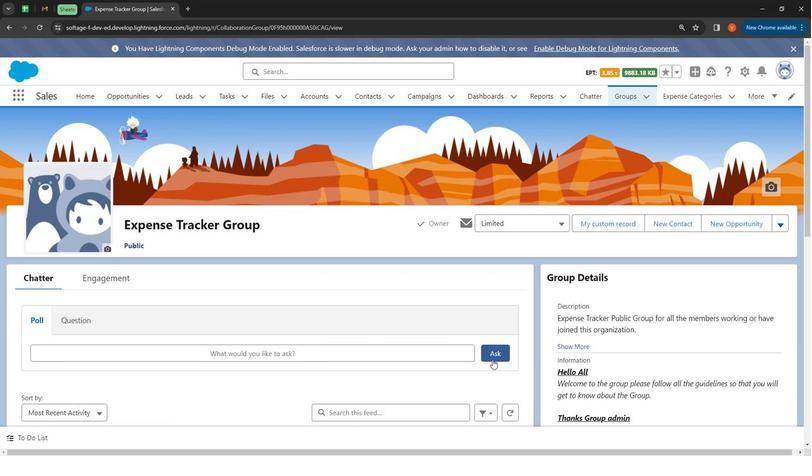 
Action: Mouse moved to (315, 329)
Screenshot: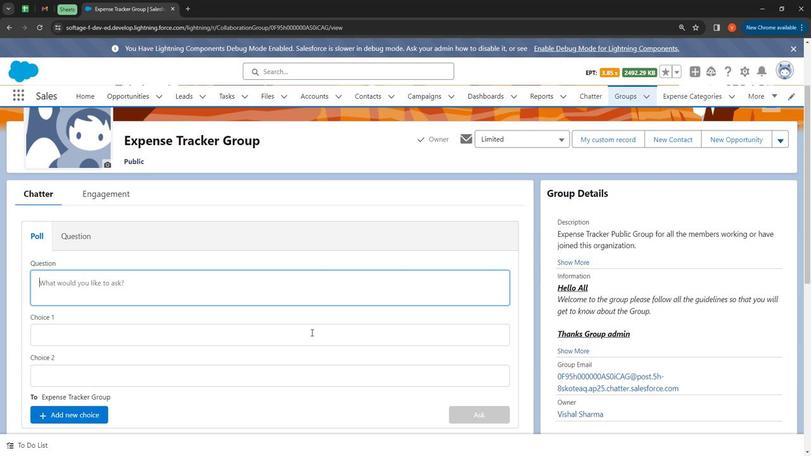 
Action: Mouse scrolled (315, 328) with delta (0, 0)
Screenshot: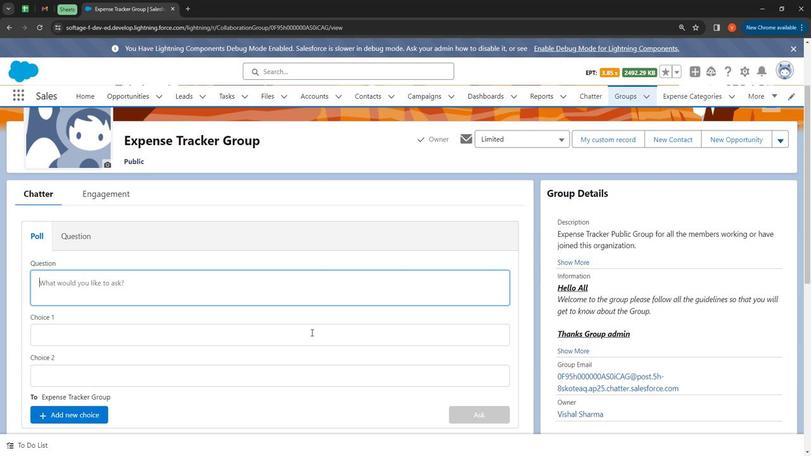 
Action: Mouse moved to (183, 244)
Screenshot: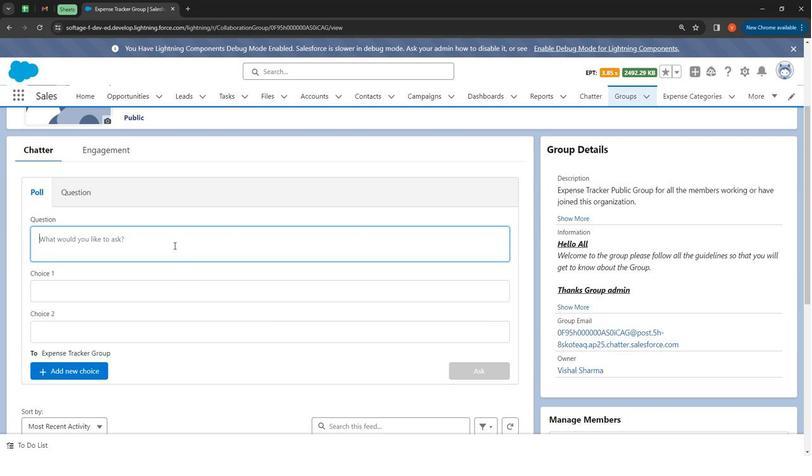 
Action: Mouse pressed left at (183, 244)
Screenshot: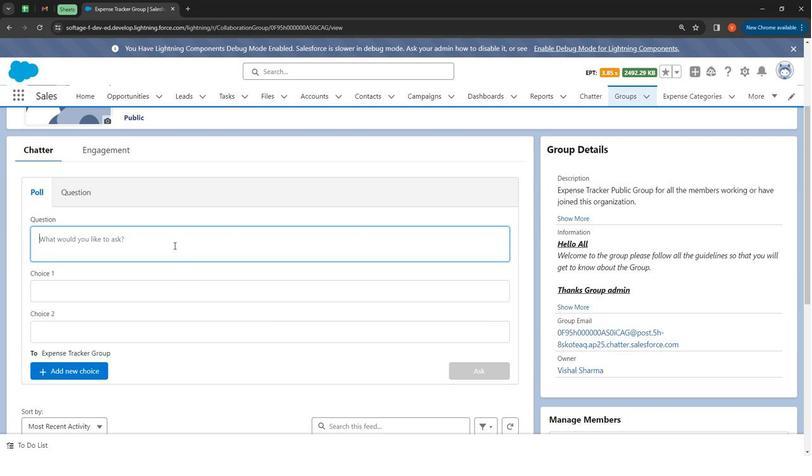 
Action: Mouse moved to (173, 237)
Screenshot: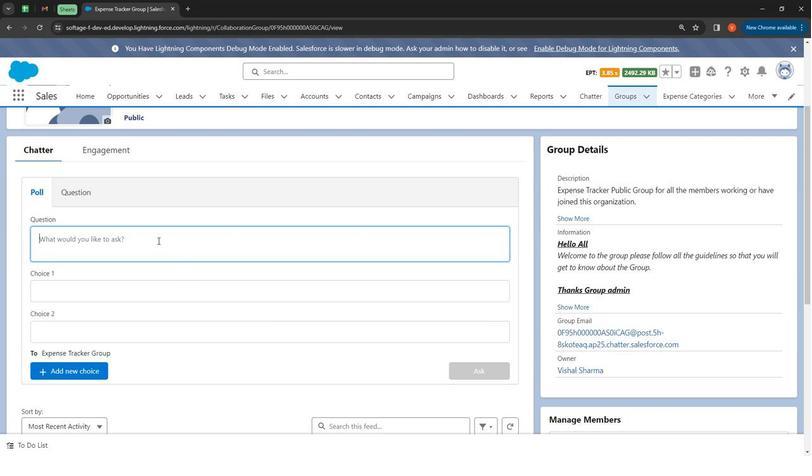 
Action: Mouse pressed left at (173, 237)
Screenshot: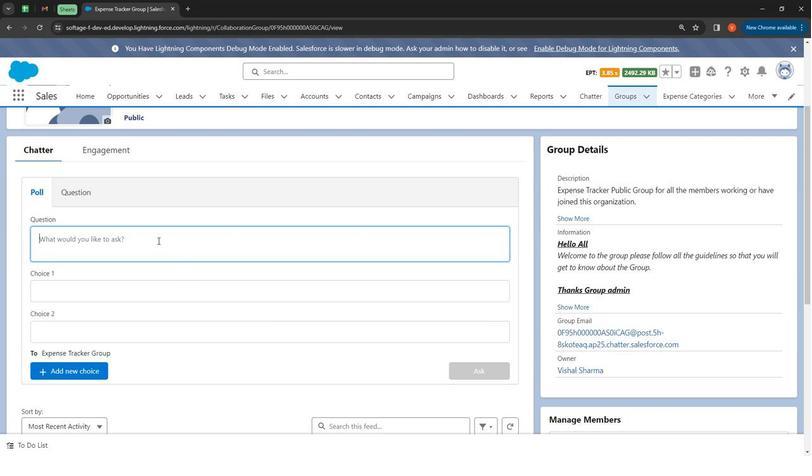 
Action: Mouse moved to (200, 238)
Screenshot: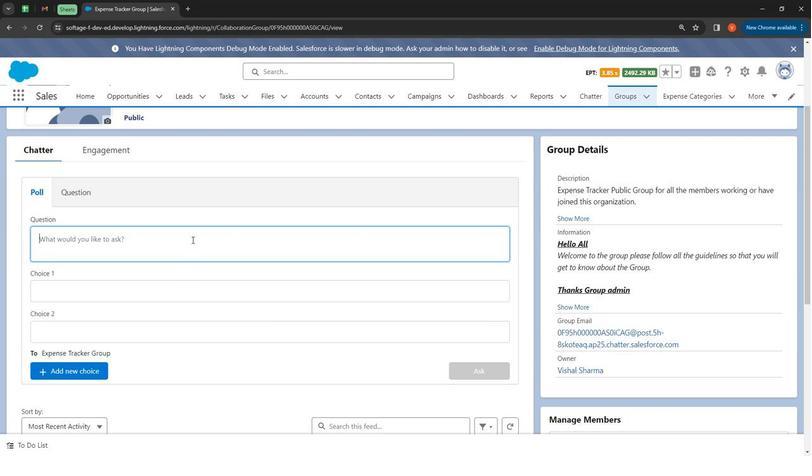 
Action: Key pressed <Key.shift>H<Key.backspace>h<Key.shift>ow<Key.space>ar<Key.space><Key.backspace>e<Key.space>you<Key.space>welcome<Key.space>to<Key.space>the<Key.space>group<Key.shift>!!<Key.left><Key.left><Key.left><Key.left><Key.left><Key.left><Key.left><Key.left><Key.left><Key.left><Key.left><Key.left><Key.left><Key.left><Key.left><Key.left><Key.left><Key.left><Key.left><Key.left><Key.left><Key.left><Key.left><Key.shift><Key.shift><Key.shift><Key.shift><Key.shift><Key.shift><Key.shift><Key.shift><Key.shift><Key.shift>?
Screenshot: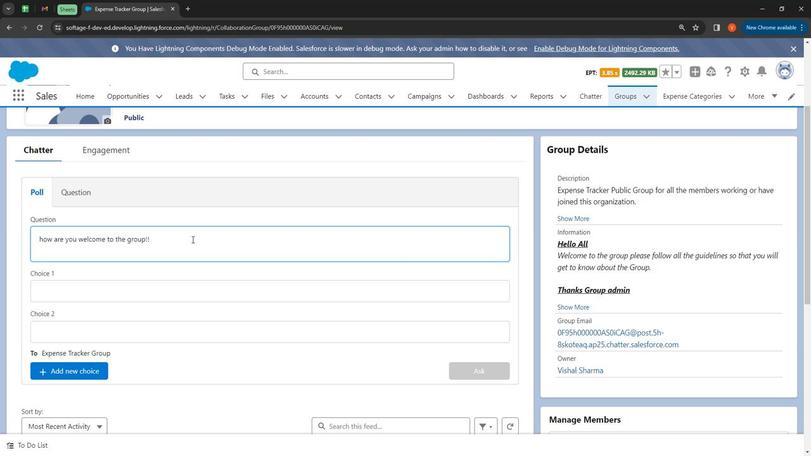
Action: Mouse moved to (117, 278)
Screenshot: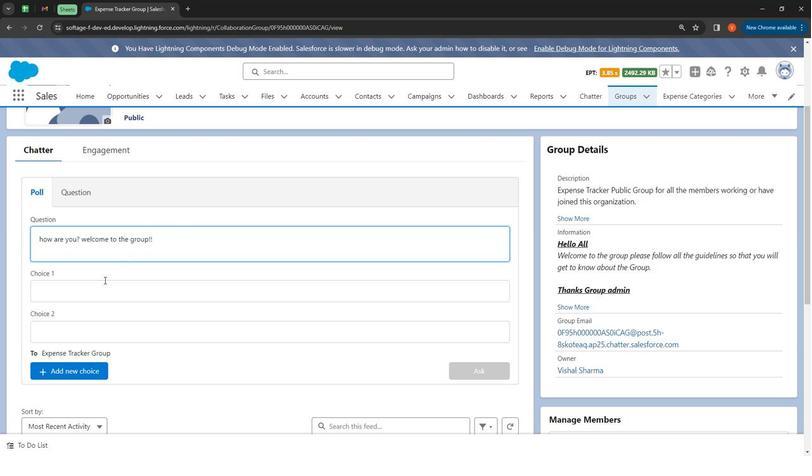 
Action: Mouse pressed left at (117, 278)
Screenshot: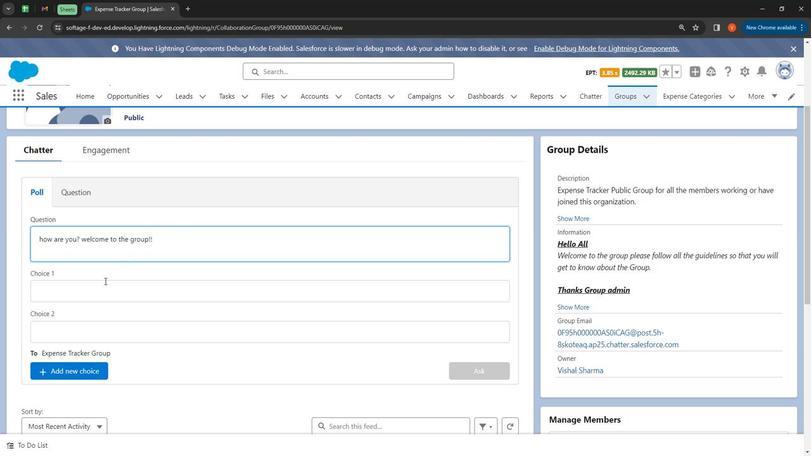 
Action: Mouse moved to (111, 257)
Screenshot: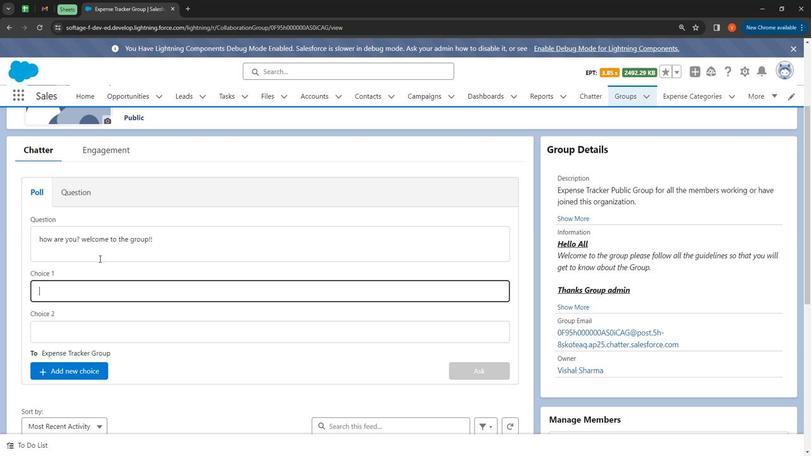 
Action: Key pressed <Key.shift>
Screenshot: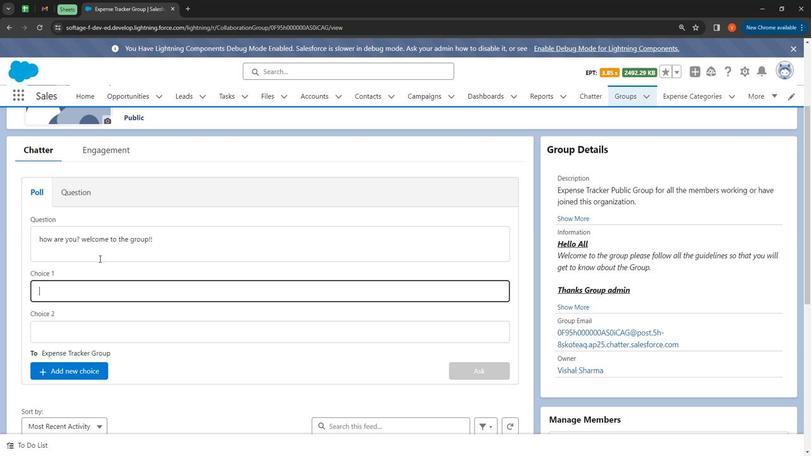 
Action: Mouse moved to (108, 251)
Screenshot: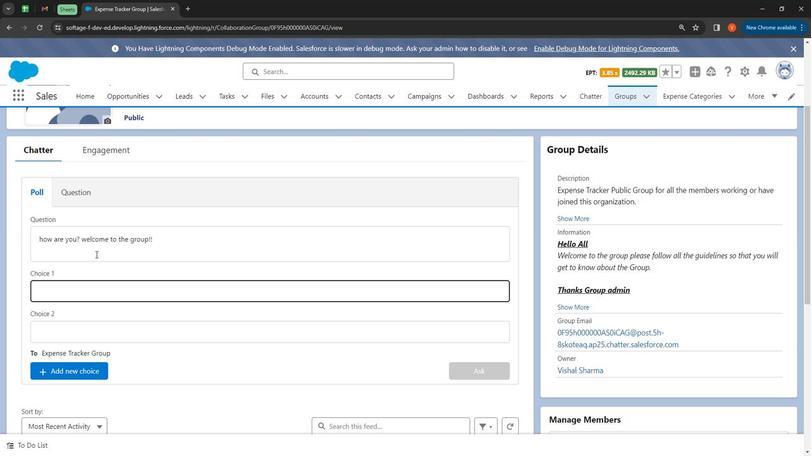 
Action: Key pressed <Key.shift><Key.shift>
Screenshot: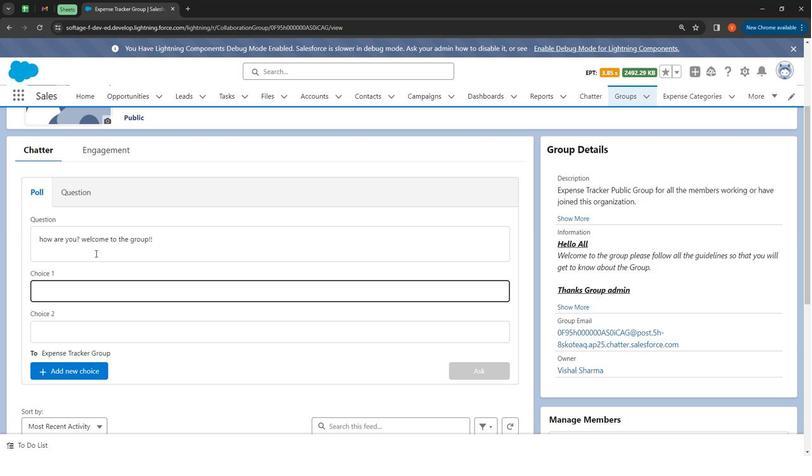 
Action: Mouse moved to (107, 251)
Screenshot: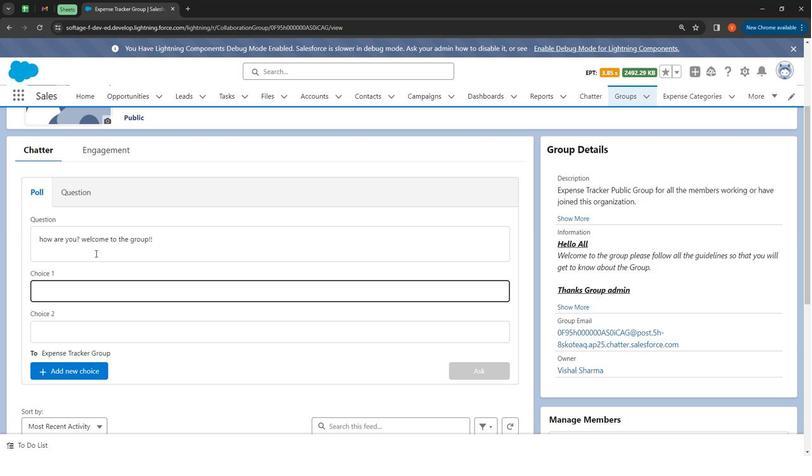 
Action: Key pressed <Key.shift><Key.shift><Key.shift><Key.shift><Key.shift>Fine<Key.tab><Key.shift><Key.shift><Key.shift><Key.shift><Key.shift><Key.shift><Key.shift><Key.shift><Key.shift><Key.shift><Key.shift><Key.shift><Key.shift><Key.shift><Key.shift><Key.shift><Key.shift><Key.shift><Key.shift><Key.shift><Key.shift><Key.shift><Key.shift><Key.shift><Key.shift><Key.shift><Key.shift><Key.shift><Key.shift><Key.shift><Key.shift><Key.shift><Key.shift><Key.shift><Key.shift><Key.shift>!<Key.space>fine
Screenshot: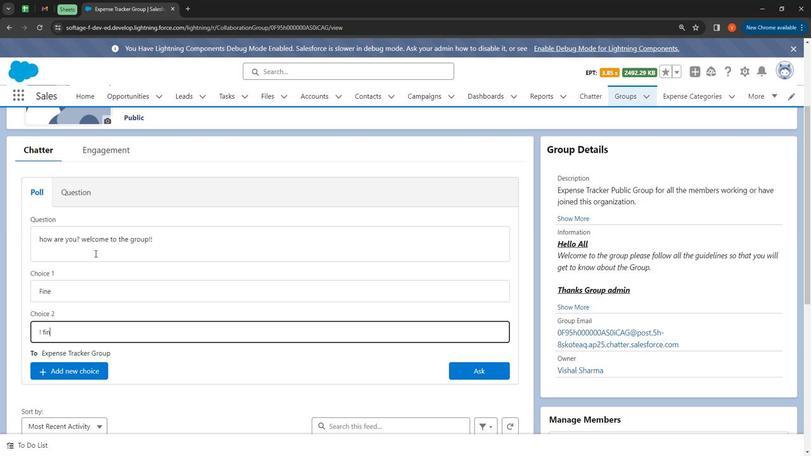 
Action: Mouse moved to (488, 366)
Screenshot: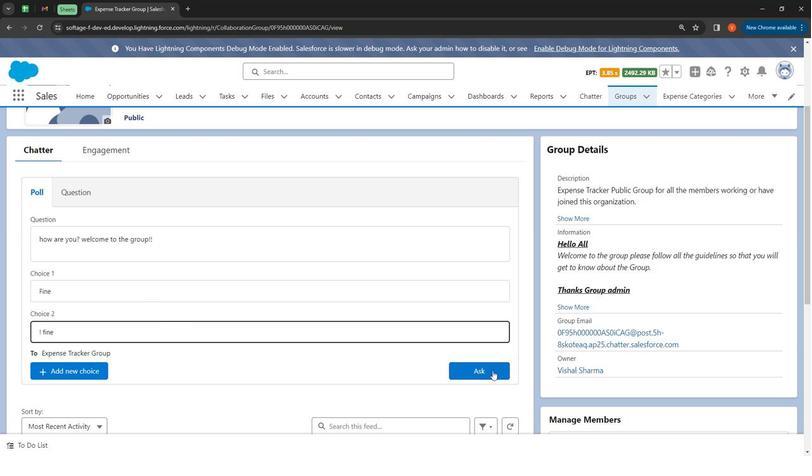 
Action: Mouse pressed left at (488, 366)
Screenshot: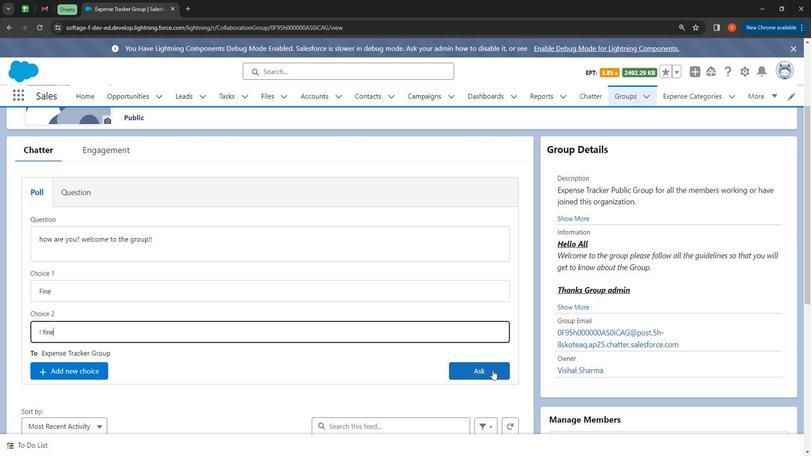 
Action: Mouse moved to (140, 365)
Screenshot: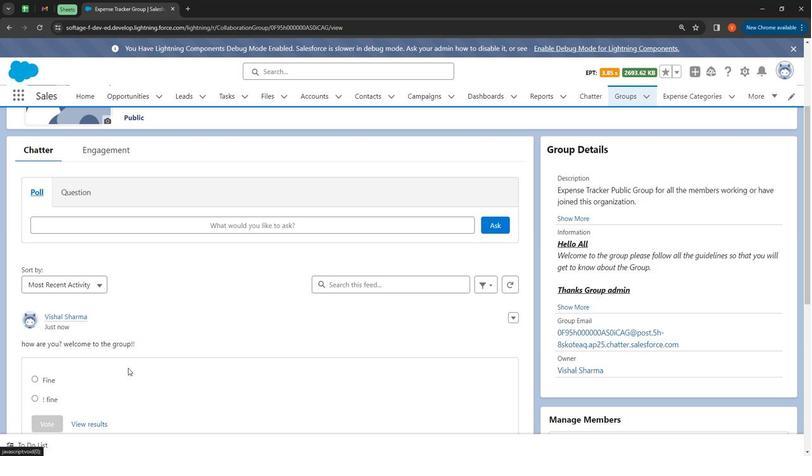 
Action: Mouse scrolled (140, 365) with delta (0, 0)
Screenshot: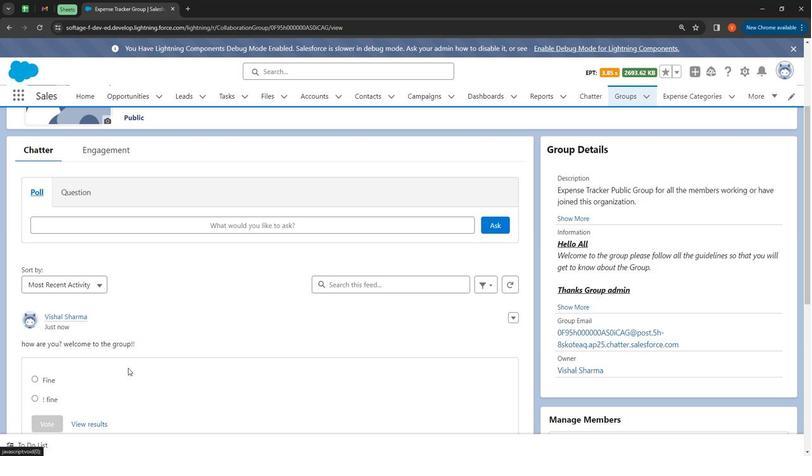 
Action: Mouse moved to (140, 367)
Screenshot: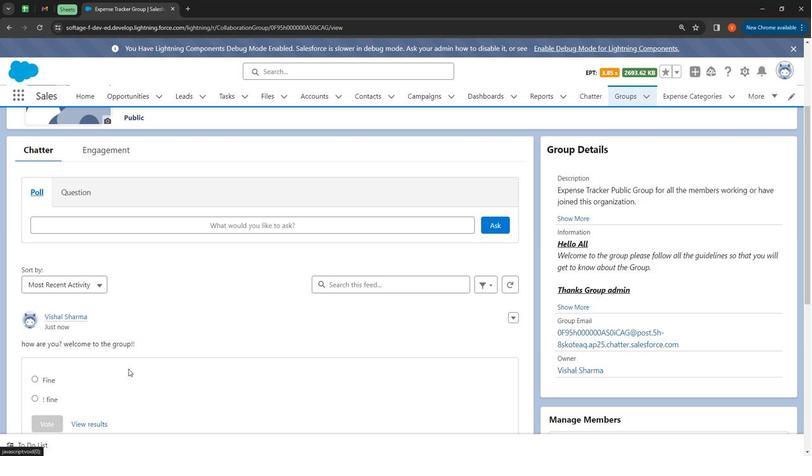 
Action: Mouse scrolled (140, 366) with delta (0, 0)
Screenshot: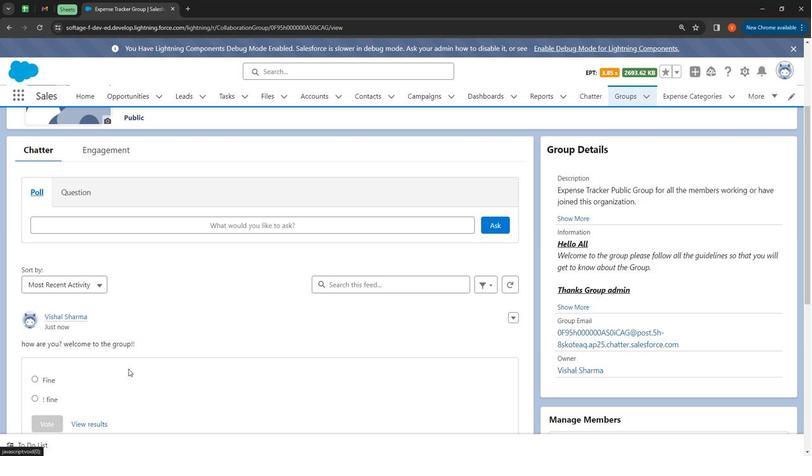 
Action: Mouse moved to (141, 367)
Screenshot: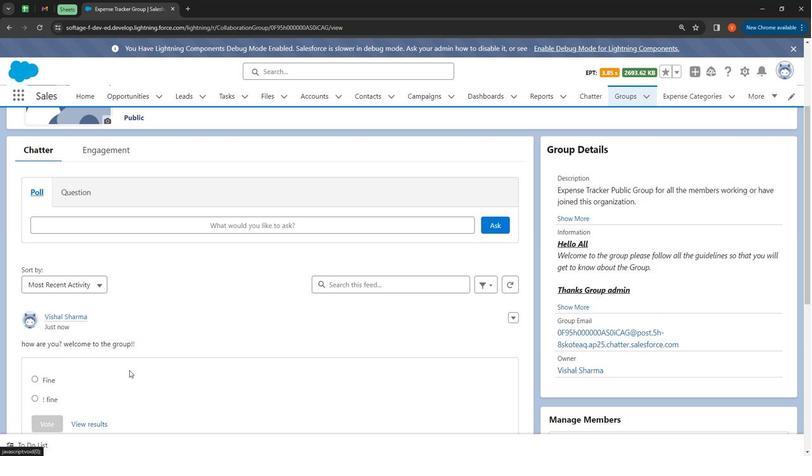 
Action: Mouse scrolled (141, 367) with delta (0, 0)
Screenshot: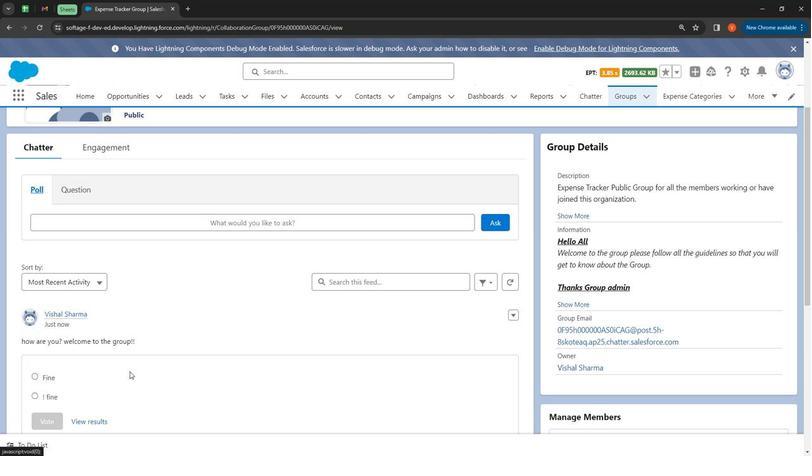 
Action: Mouse scrolled (141, 367) with delta (0, 0)
Screenshot: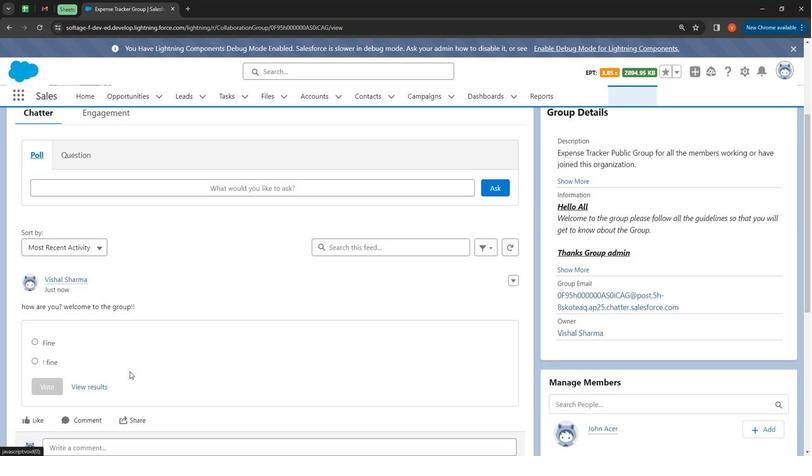 
Action: Mouse moved to (58, 204)
Screenshot: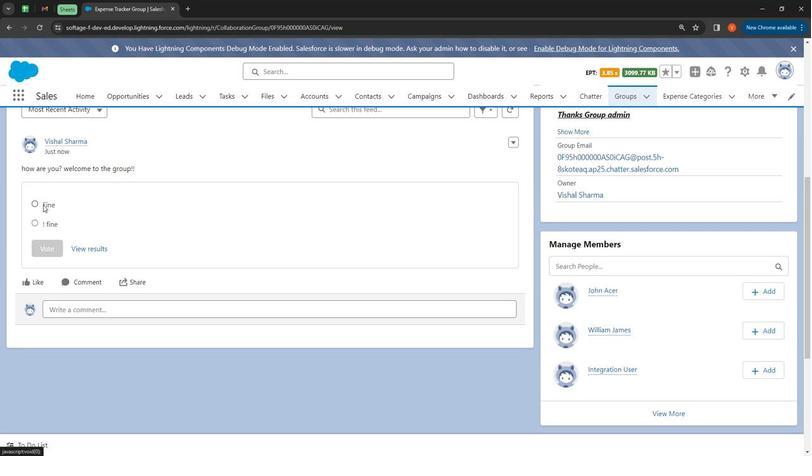 
Action: Mouse pressed left at (58, 204)
Screenshot: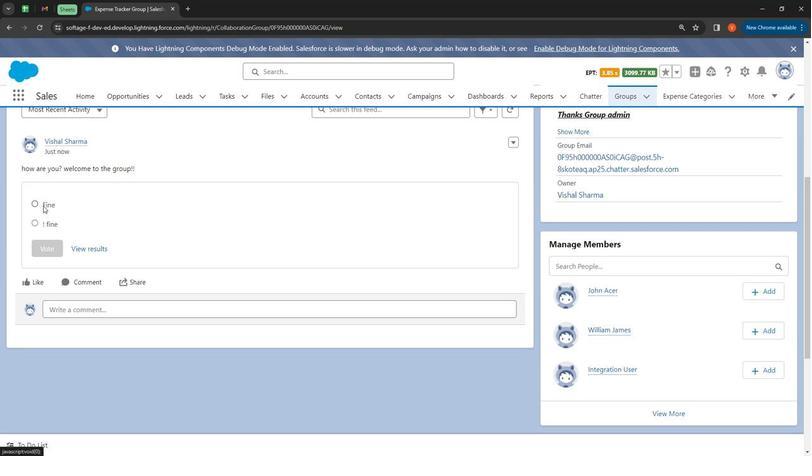 
Action: Mouse moved to (58, 205)
Screenshot: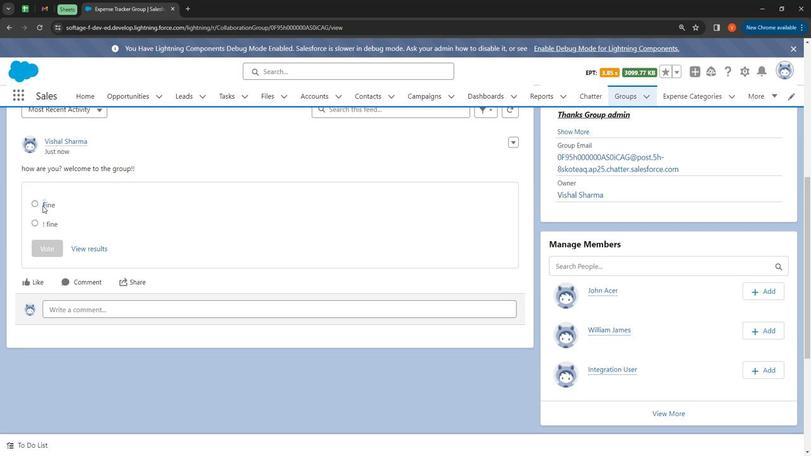 
Action: Mouse pressed left at (58, 205)
Screenshot: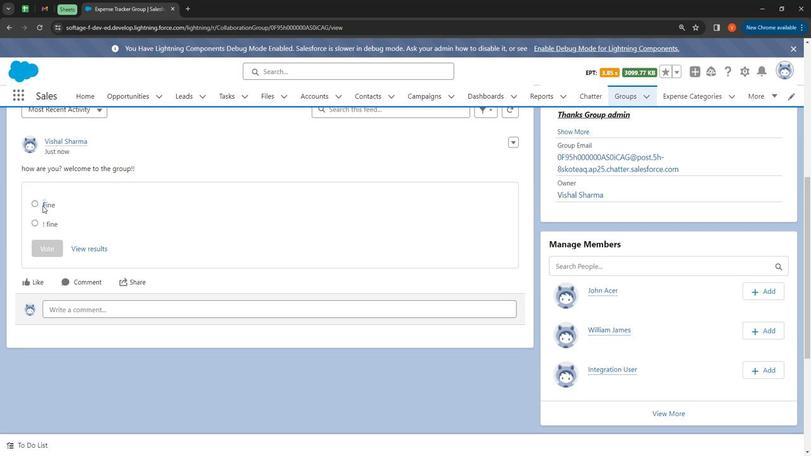 
Action: Mouse moved to (64, 205)
Screenshot: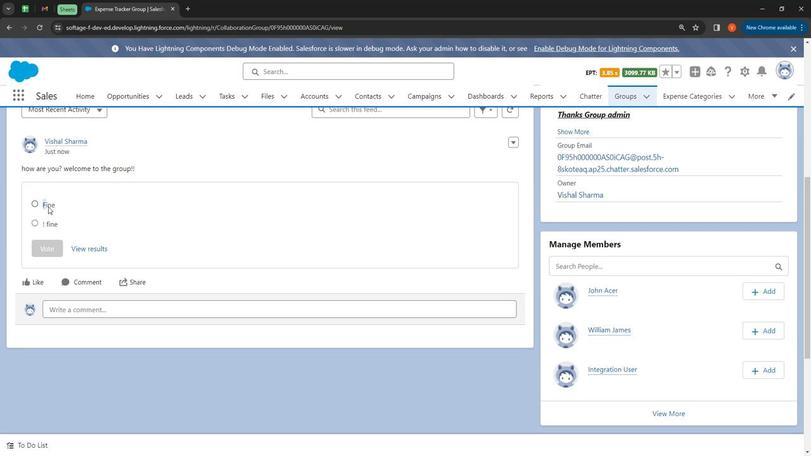 
Action: Mouse pressed left at (64, 205)
Screenshot: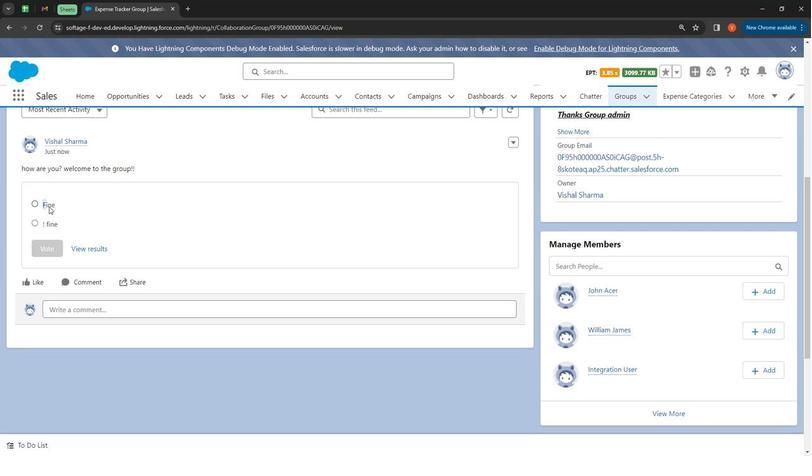 
Action: Mouse moved to (67, 243)
Screenshot: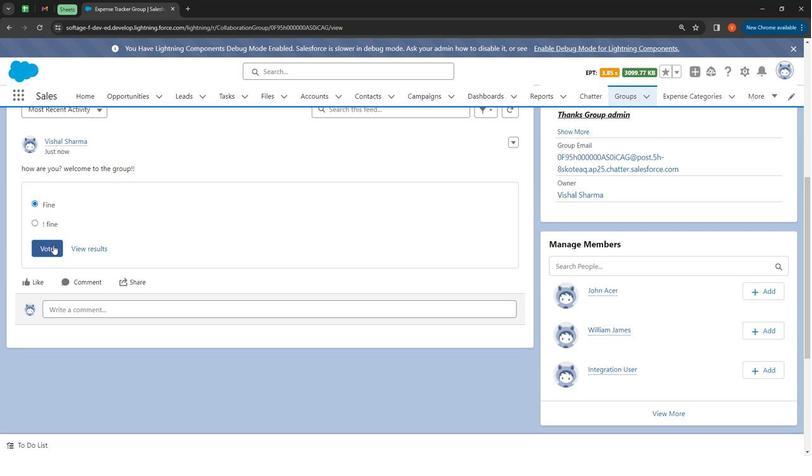 
Action: Mouse pressed left at (67, 243)
Screenshot: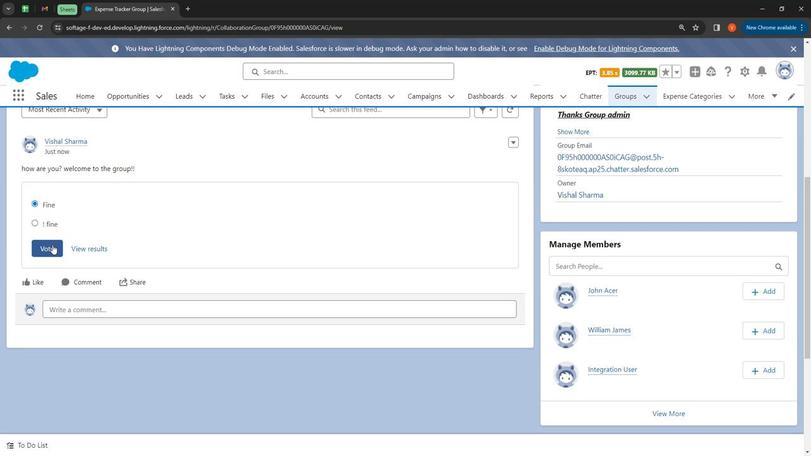 
Action: Mouse moved to (47, 301)
Screenshot: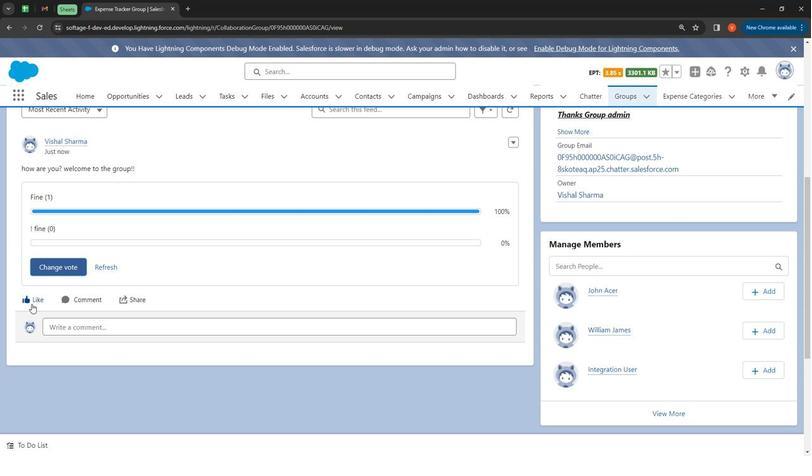 
Action: Mouse pressed left at (47, 301)
Screenshot: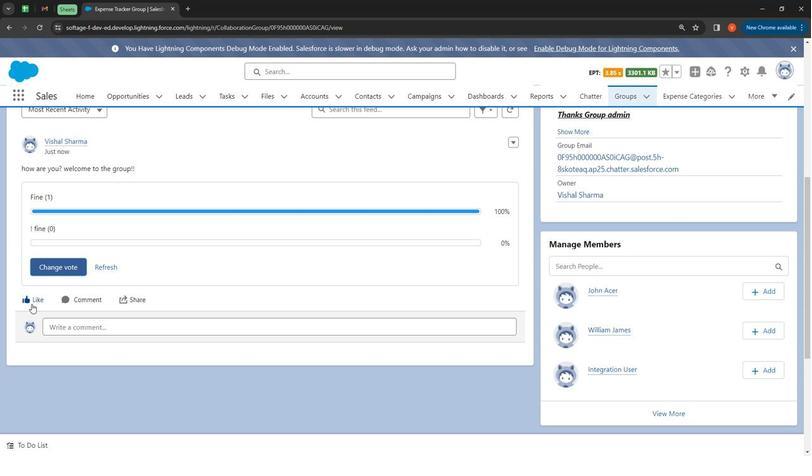 
Action: Mouse moved to (114, 295)
Screenshot: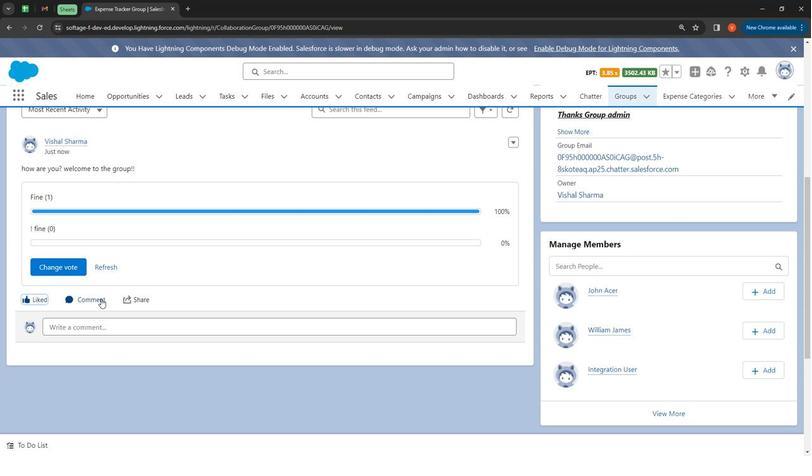 
Action: Mouse pressed left at (114, 295)
Screenshot: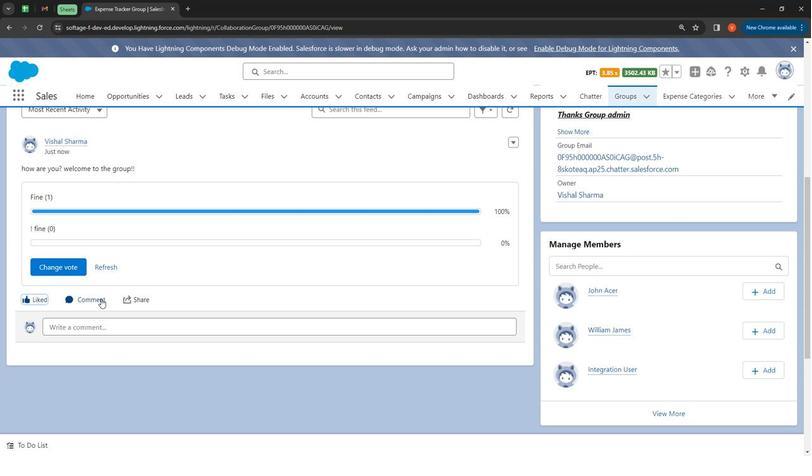 
Action: Mouse moved to (124, 332)
Screenshot: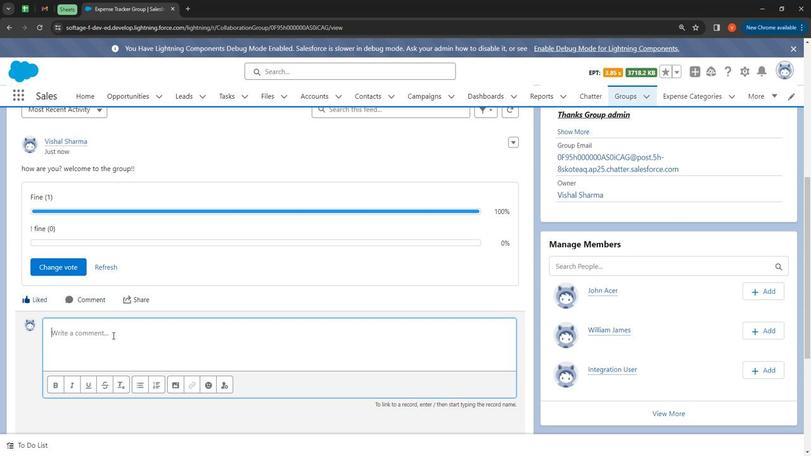 
Action: Mouse pressed left at (124, 332)
Screenshot: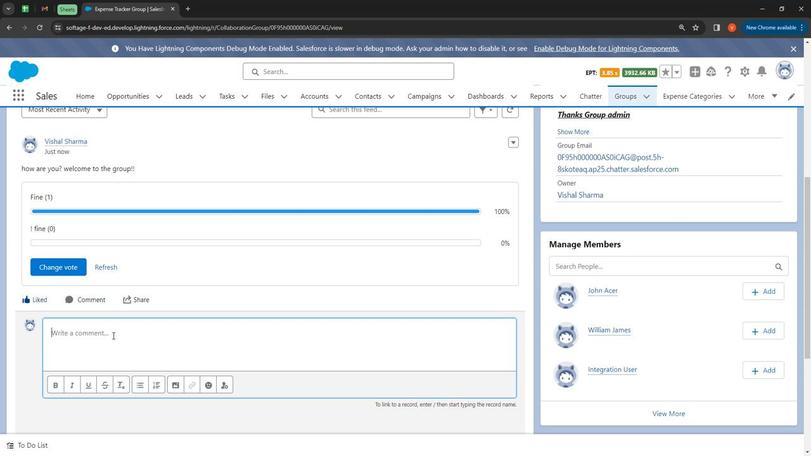 
Action: Mouse moved to (98, 225)
Screenshot: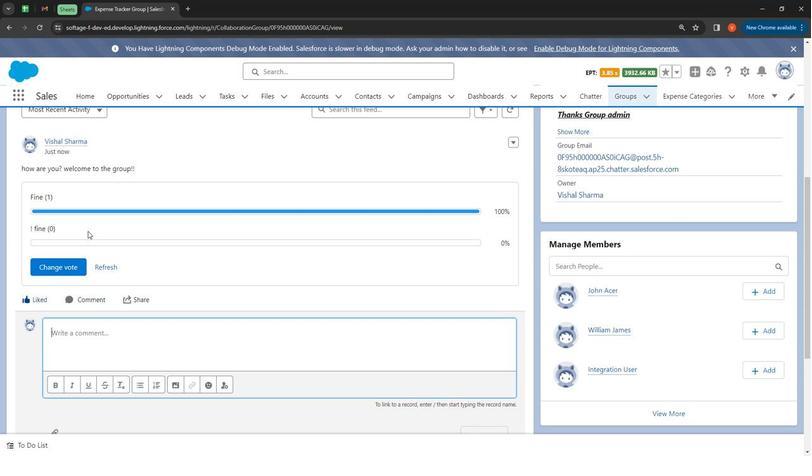 
Action: Key pressed this<Key.space>is<Key.space>how<Key.space>you<Key.space>can<Key.space>comee<Key.backspace><Key.backspace>ments<Key.backspace>.
Screenshot: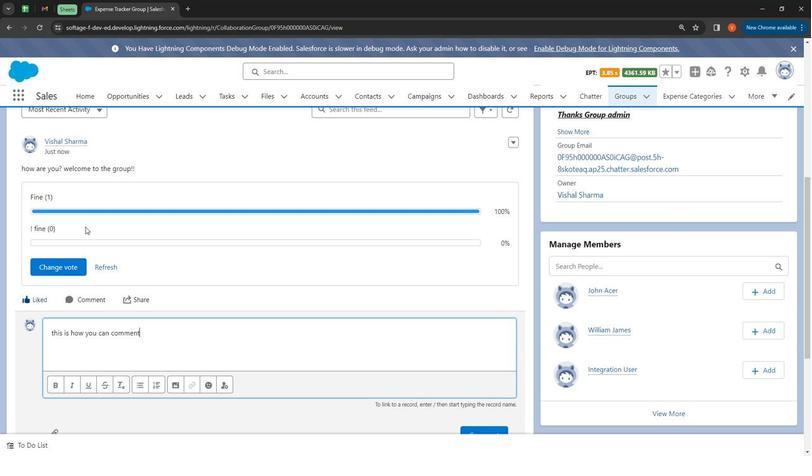 
Action: Mouse moved to (195, 334)
Screenshot: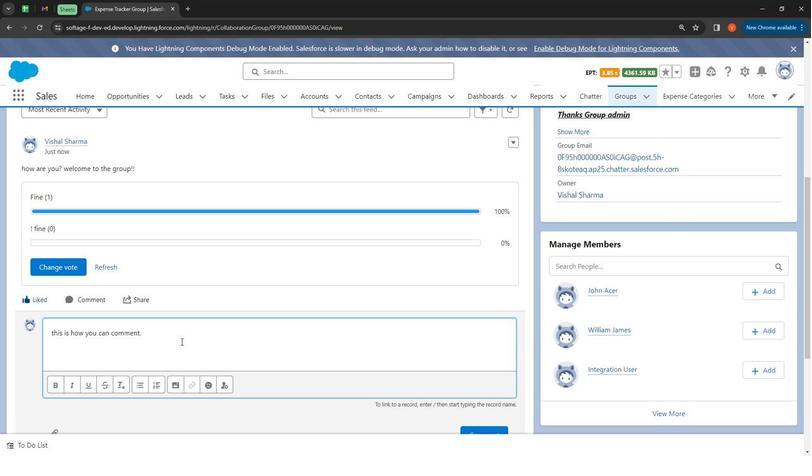 
Action: Mouse pressed left at (195, 334)
Screenshot: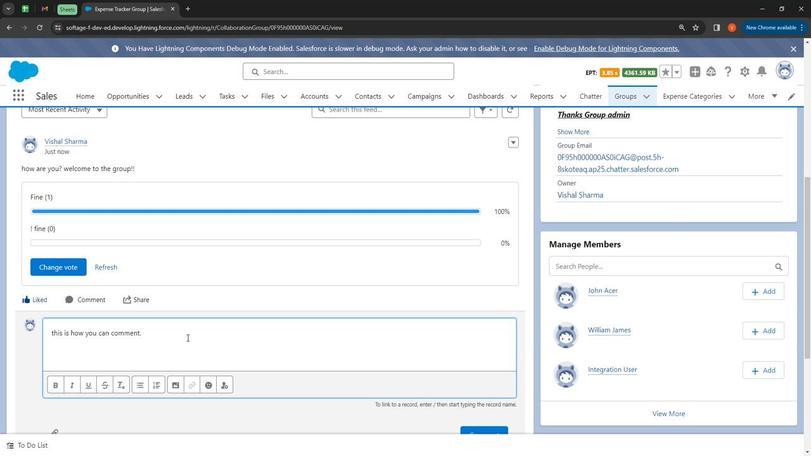 
Action: Mouse moved to (72, 384)
Screenshot: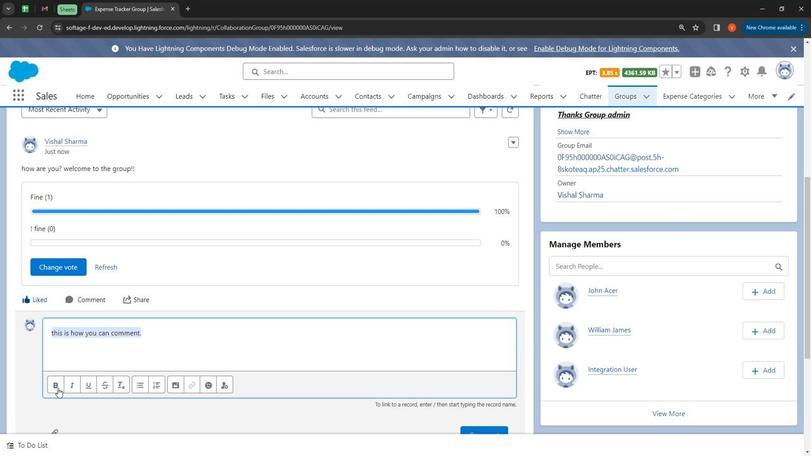 
Action: Mouse pressed left at (72, 384)
Screenshot: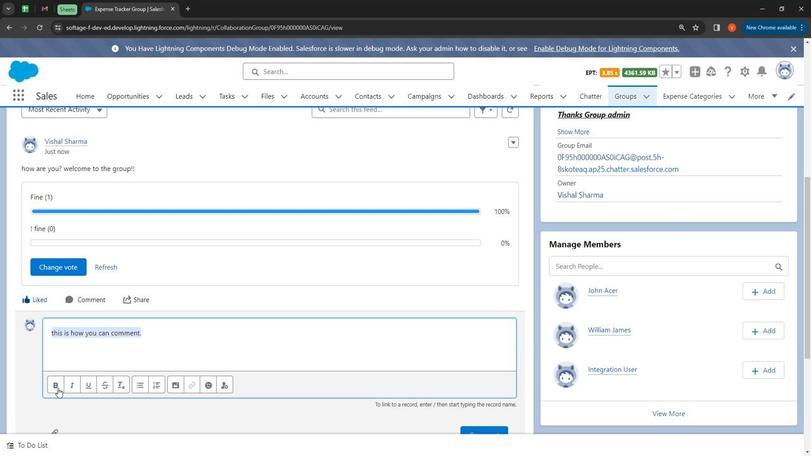 
Action: Mouse moved to (89, 380)
Screenshot: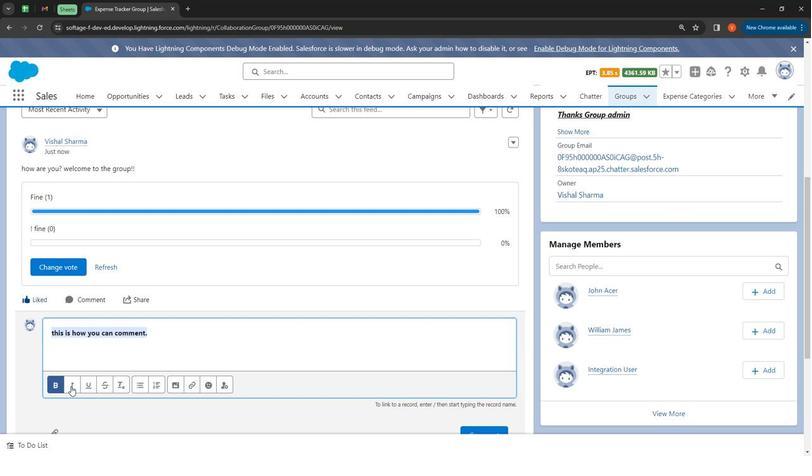 
Action: Mouse pressed left at (89, 380)
Screenshot: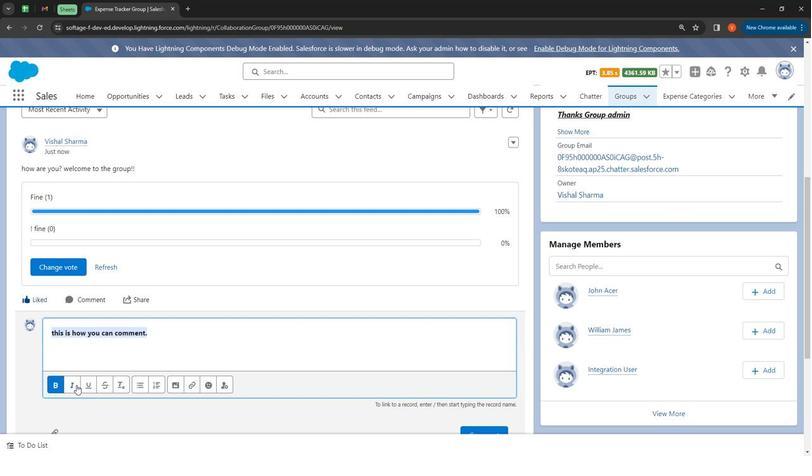 
Action: Mouse moved to (97, 378)
Screenshot: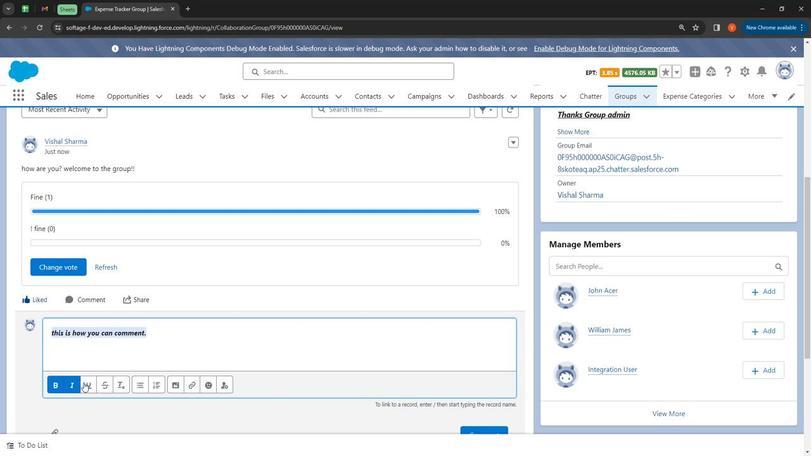 
Action: Mouse pressed left at (97, 378)
Screenshot: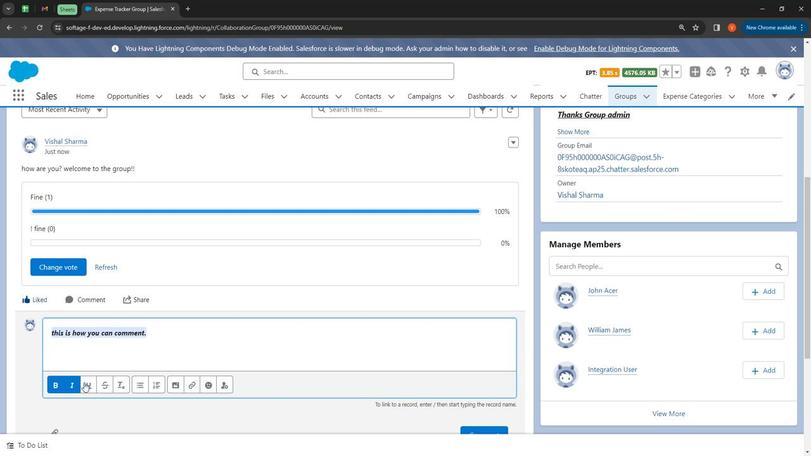 
Action: Mouse moved to (293, 366)
Screenshot: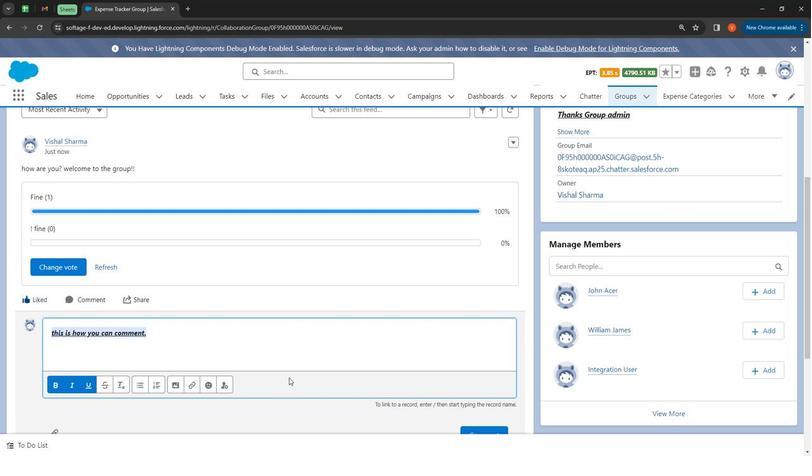 
Action: Mouse pressed left at (293, 366)
Screenshot: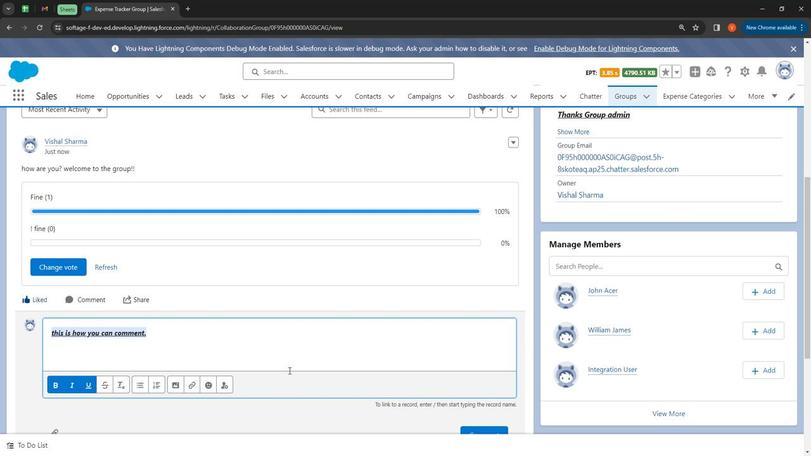 
Action: Mouse moved to (489, 413)
Screenshot: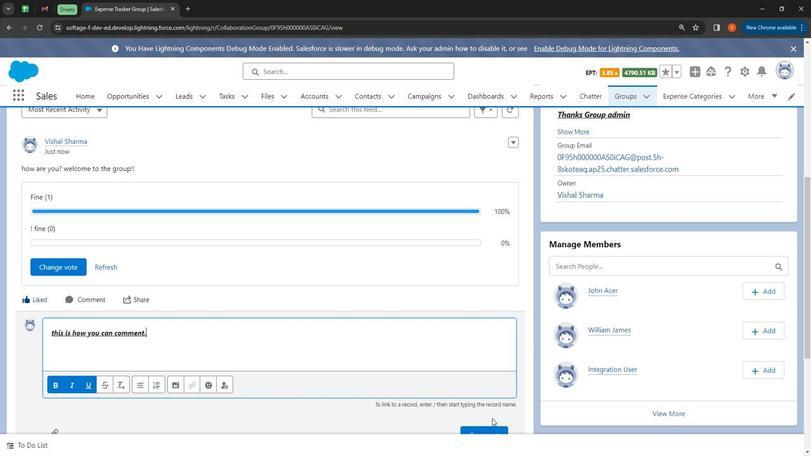 
Action: Mouse scrolled (489, 413) with delta (0, 0)
Screenshot: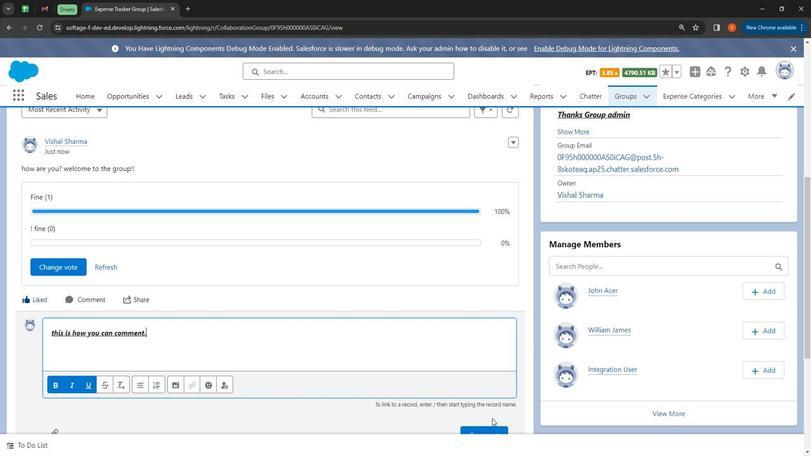 
Action: Mouse moved to (489, 413)
Screenshot: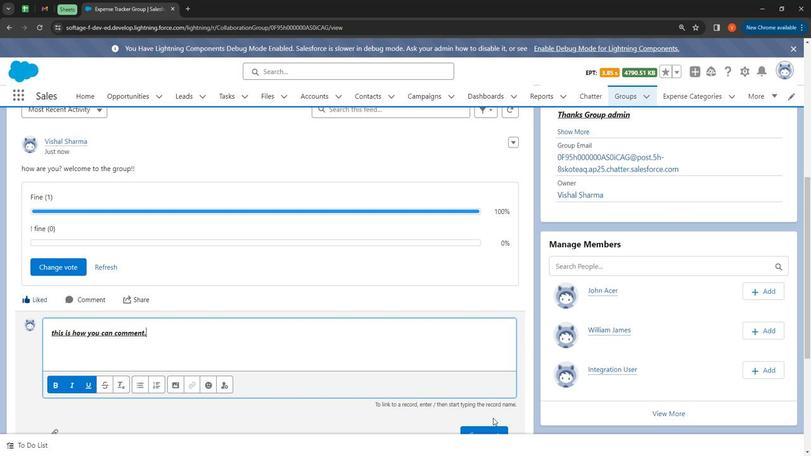 
Action: Mouse scrolled (489, 413) with delta (0, 0)
Screenshot: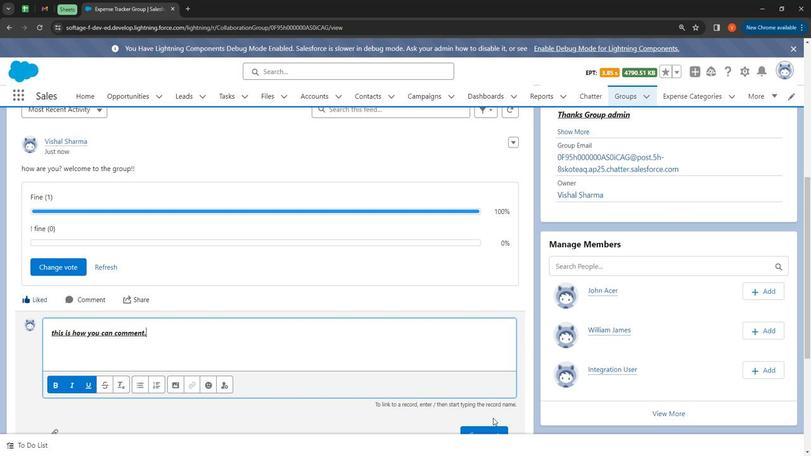 
Action: Mouse moved to (489, 413)
Screenshot: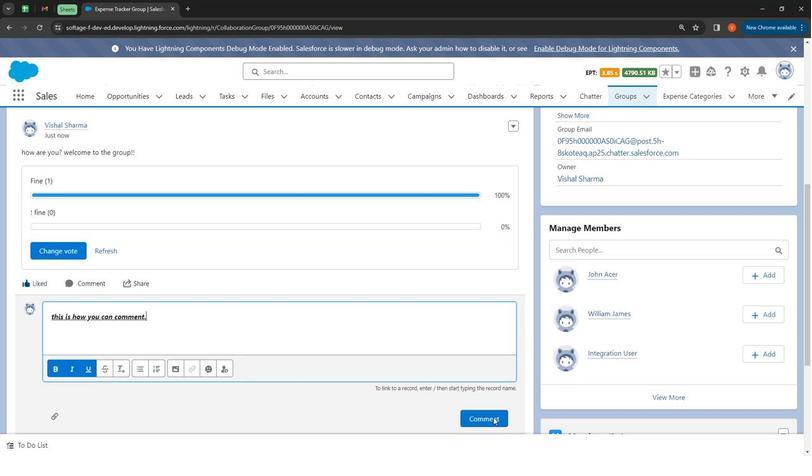 
Action: Mouse scrolled (489, 412) with delta (0, 0)
Screenshot: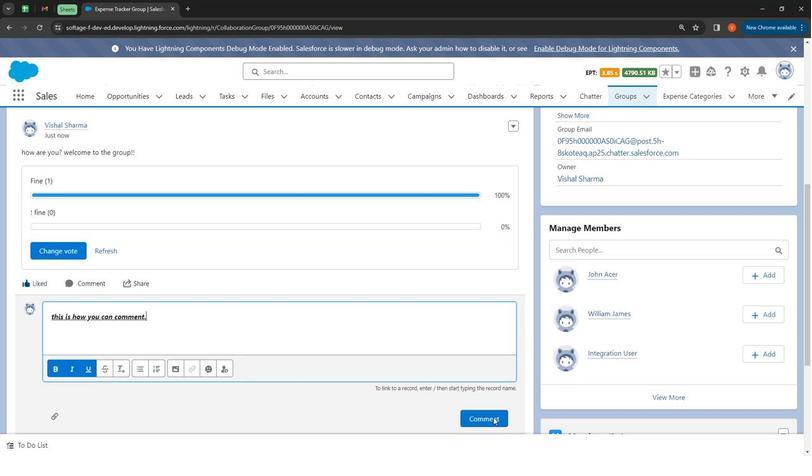 
Action: Mouse moved to (489, 292)
Screenshot: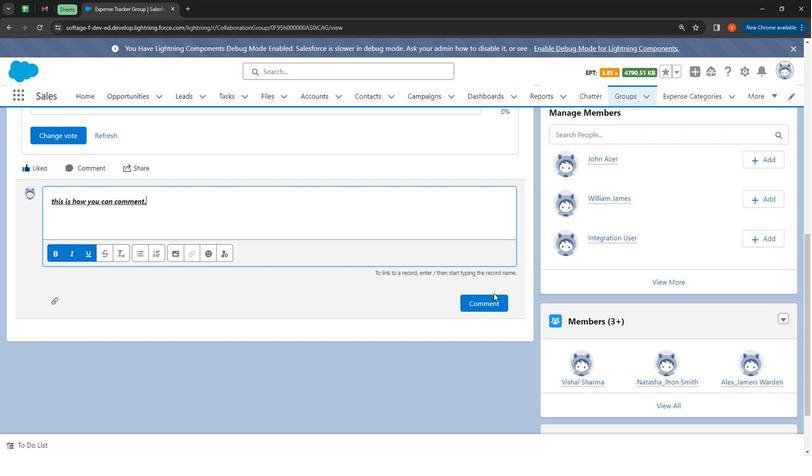 
Action: Mouse pressed left at (489, 292)
Screenshot: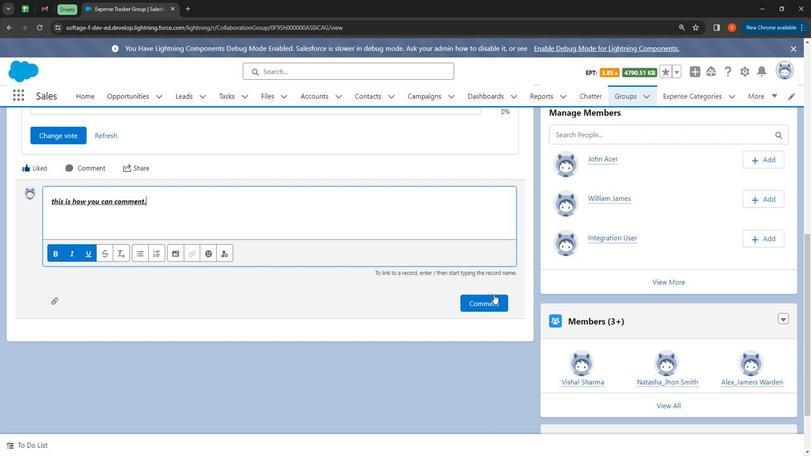 
Action: Mouse moved to (283, 339)
Screenshot: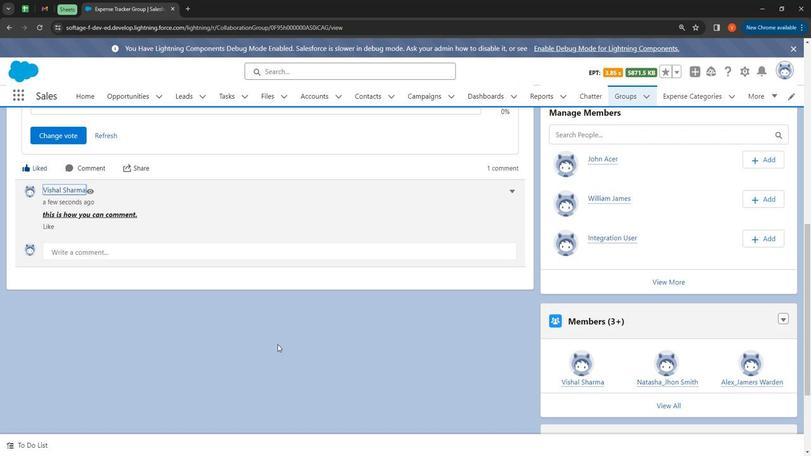 
Action: Mouse scrolled (283, 339) with delta (0, 0)
Screenshot: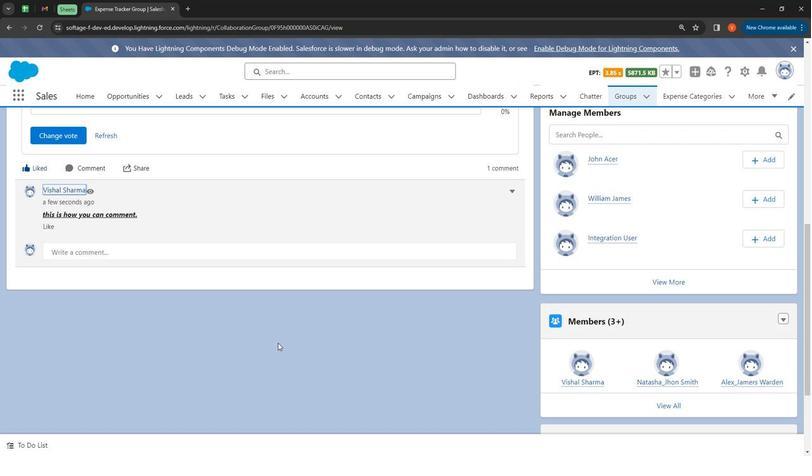 
Action: Mouse moved to (283, 339)
Screenshot: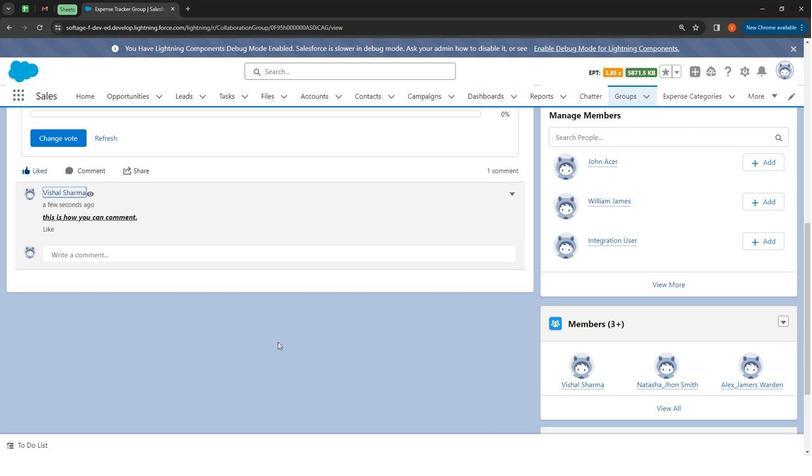 
Action: Mouse scrolled (283, 339) with delta (0, 0)
Screenshot: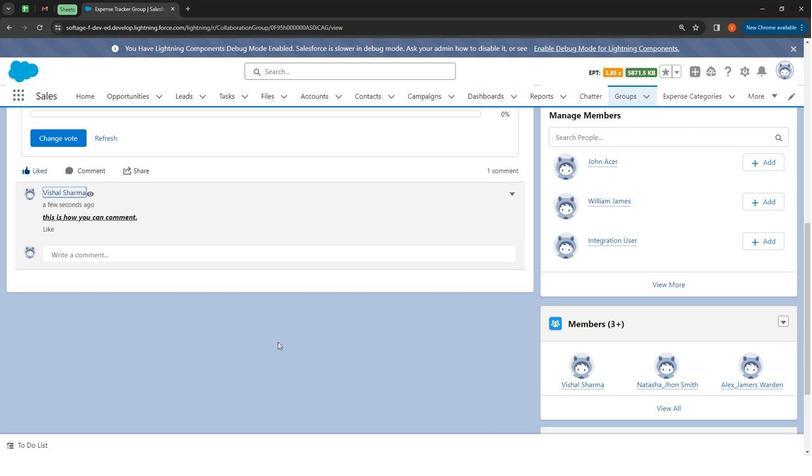 
Action: Mouse moved to (284, 339)
Screenshot: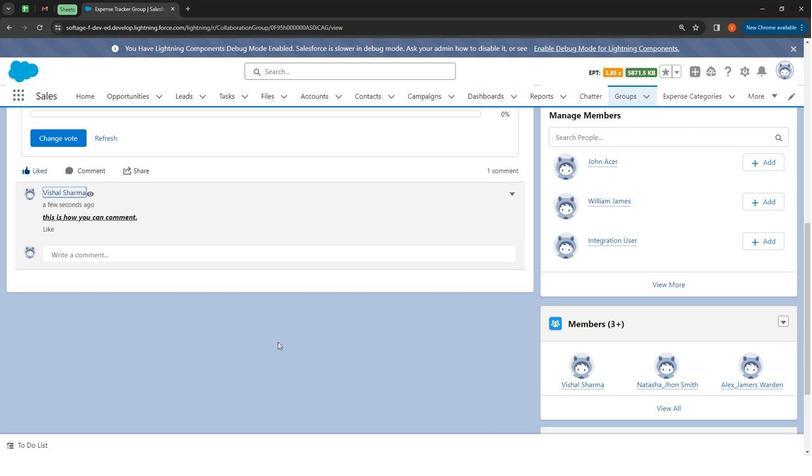 
Action: Mouse scrolled (284, 339) with delta (0, 0)
Screenshot: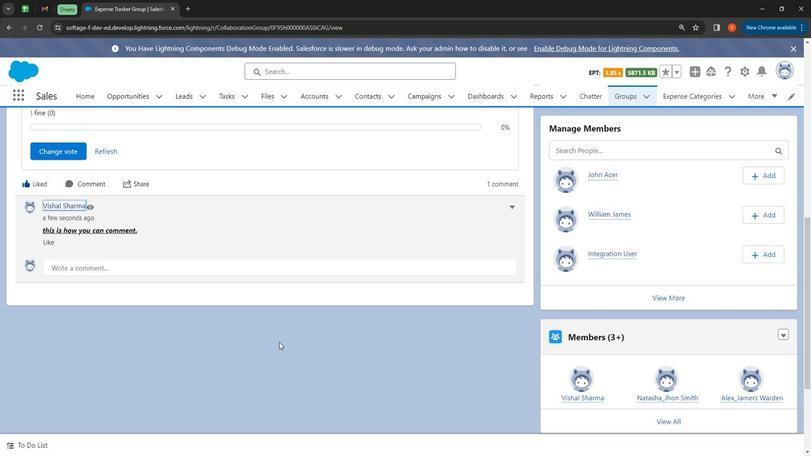 
Action: Mouse moved to (284, 339)
Screenshot: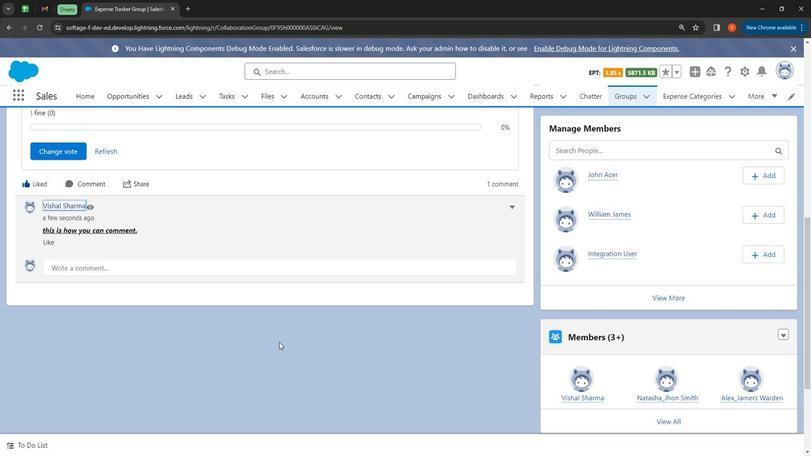 
Action: Mouse scrolled (284, 339) with delta (0, 0)
Screenshot: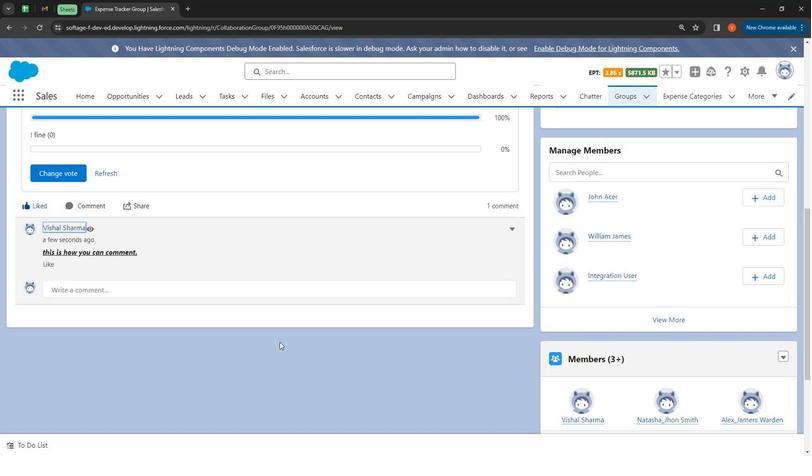 
Action: Mouse moved to (67, 397)
Screenshot: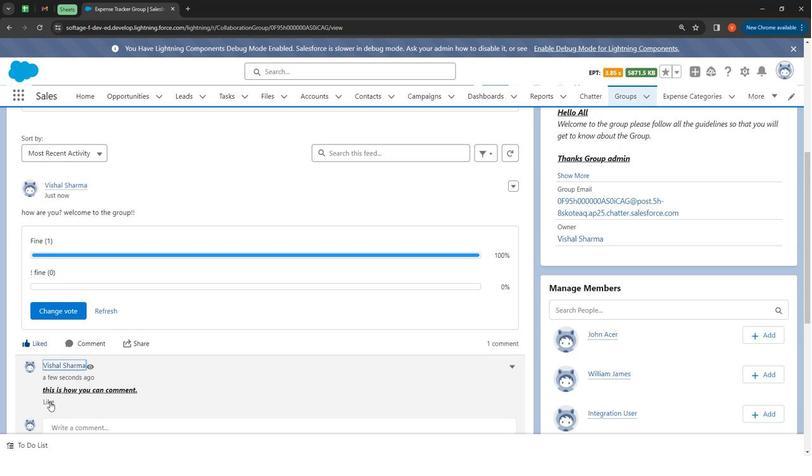 
Action: Mouse pressed left at (67, 397)
Screenshot: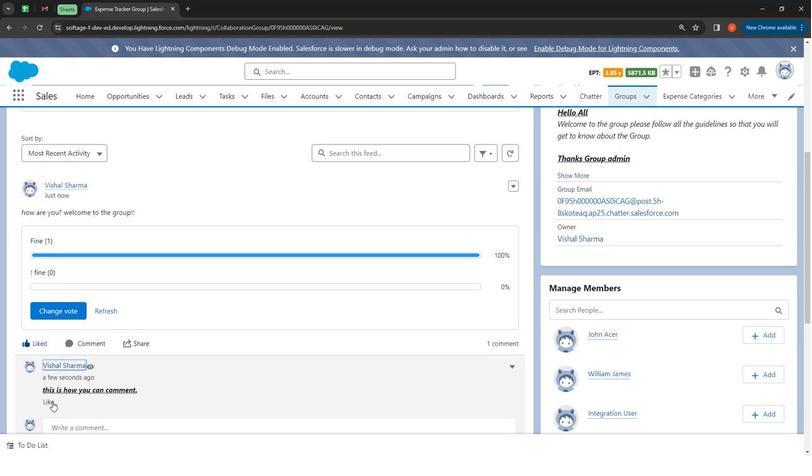 
Action: Mouse moved to (238, 282)
Screenshot: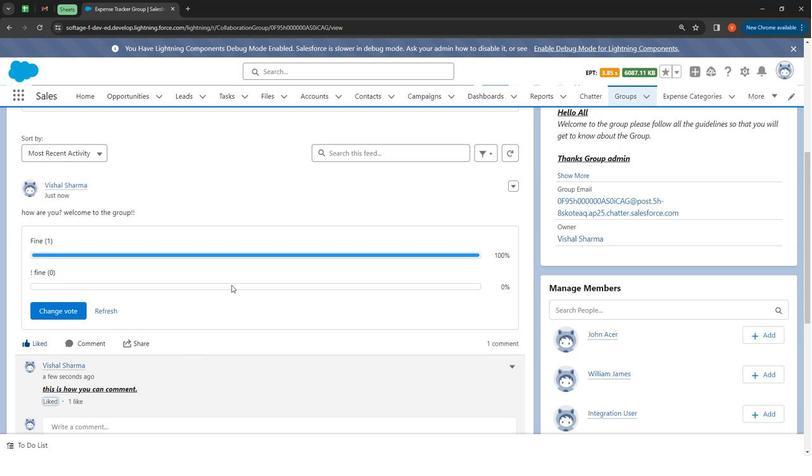
Action: Mouse scrolled (238, 283) with delta (0, 0)
Screenshot: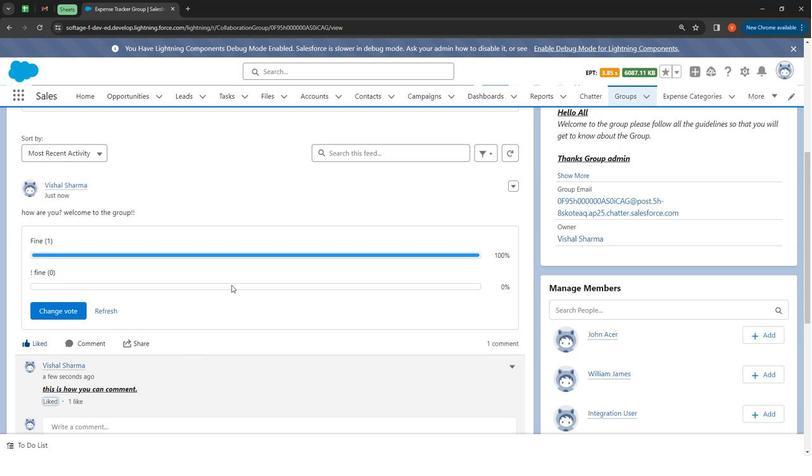 
Action: Mouse moved to (240, 282)
Screenshot: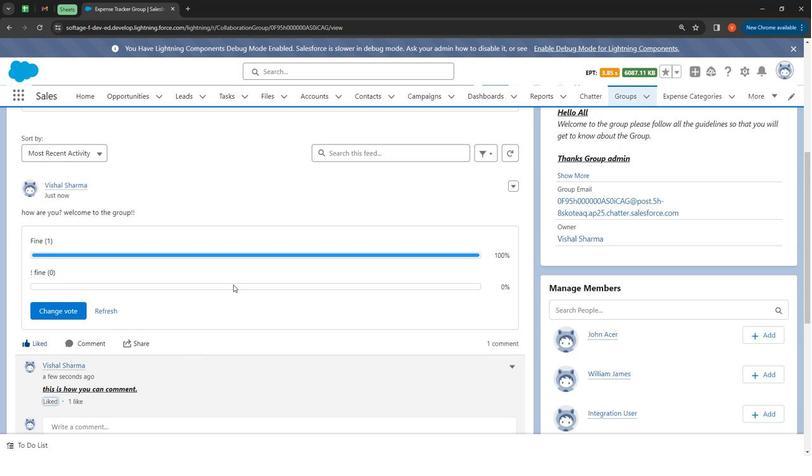 
Action: Mouse scrolled (240, 282) with delta (0, 0)
Screenshot: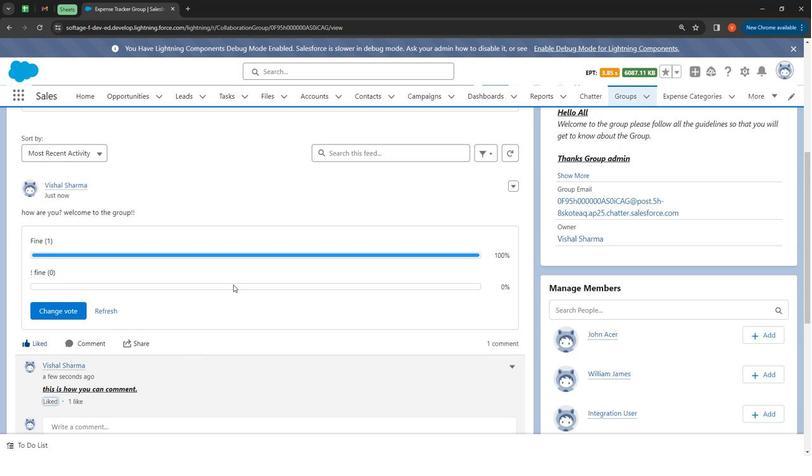 
Action: Mouse moved to (240, 282)
Screenshot: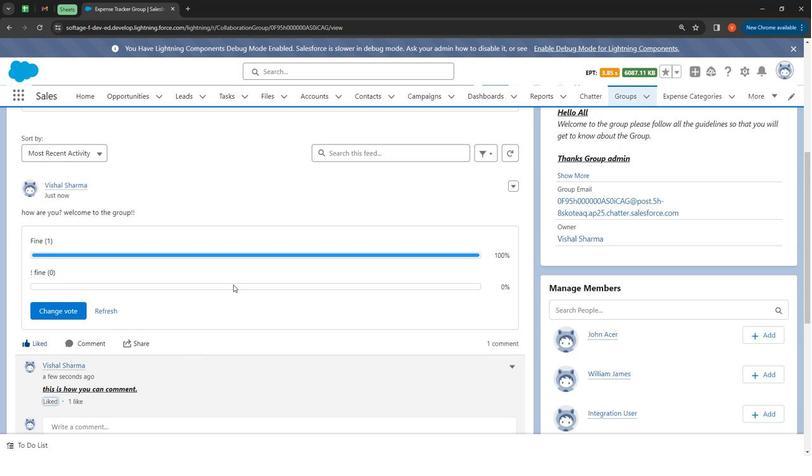 
Action: Mouse scrolled (240, 282) with delta (0, 0)
Screenshot: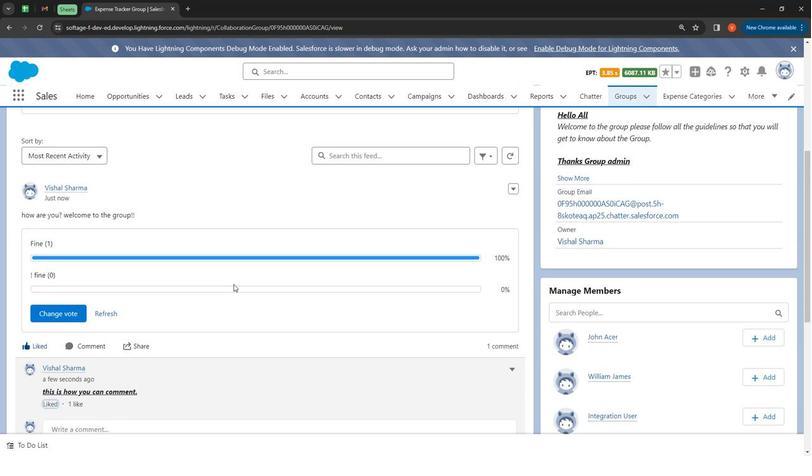 
Action: Mouse scrolled (240, 282) with delta (0, 0)
Screenshot: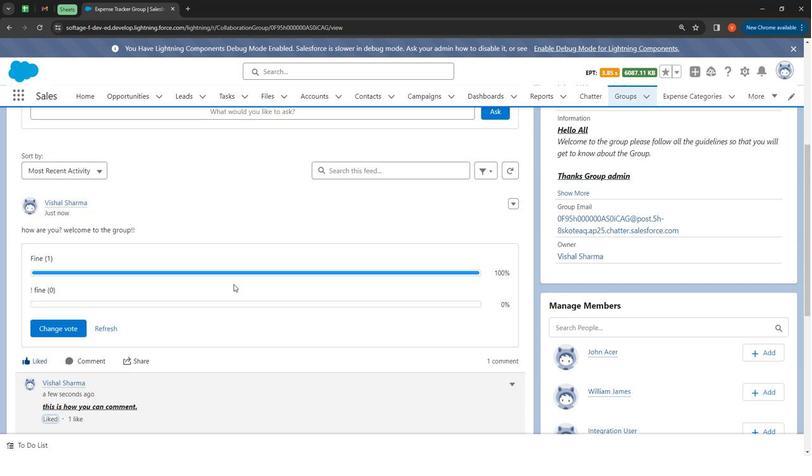 
Action: Mouse moved to (133, 198)
Screenshot: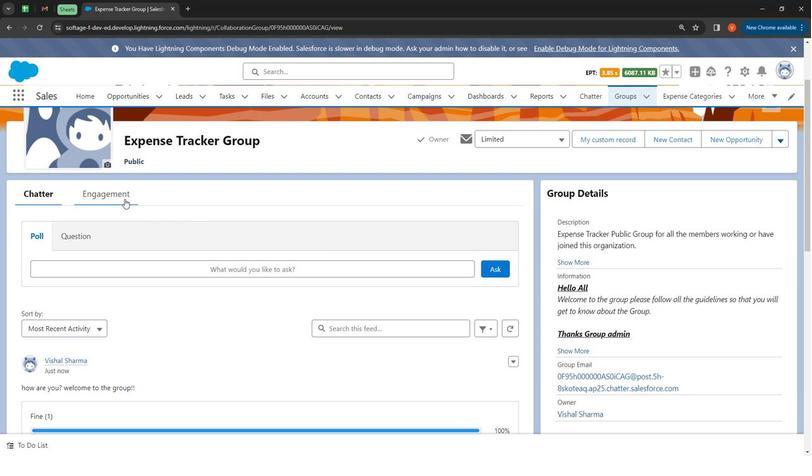 
Action: Mouse pressed left at (133, 198)
Screenshot: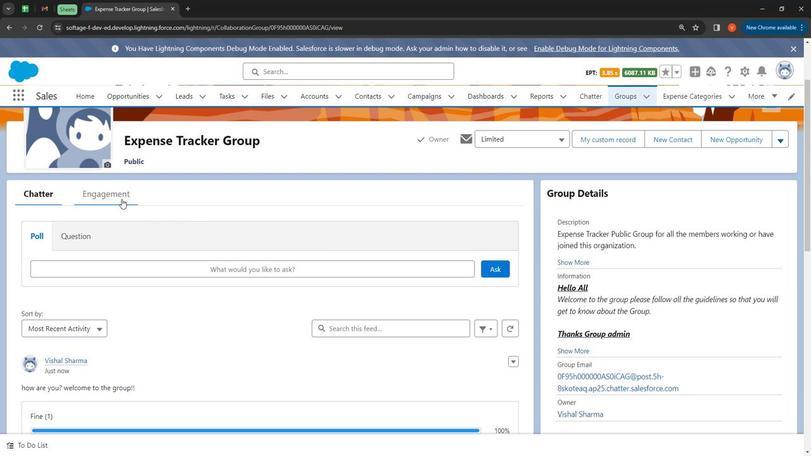 
Action: Mouse moved to (435, 315)
Screenshot: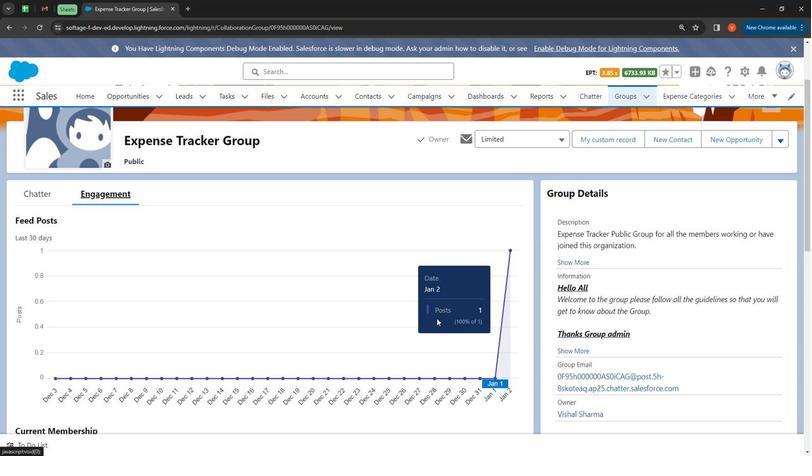
Action: Mouse scrolled (435, 314) with delta (0, 0)
Screenshot: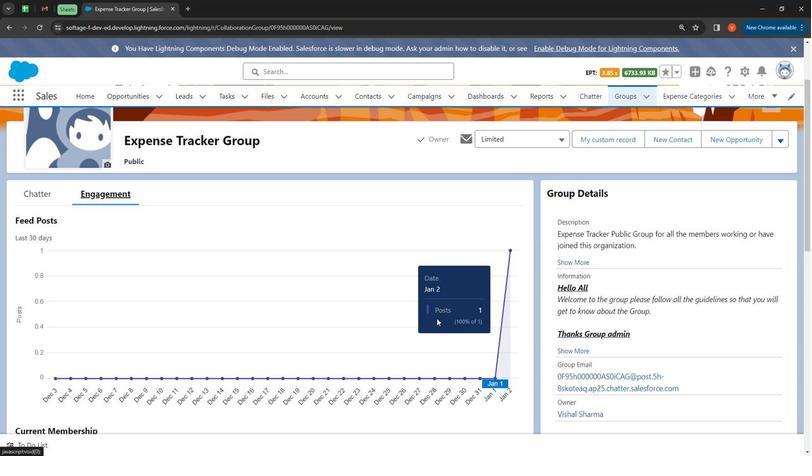 
Action: Mouse moved to (418, 320)
Screenshot: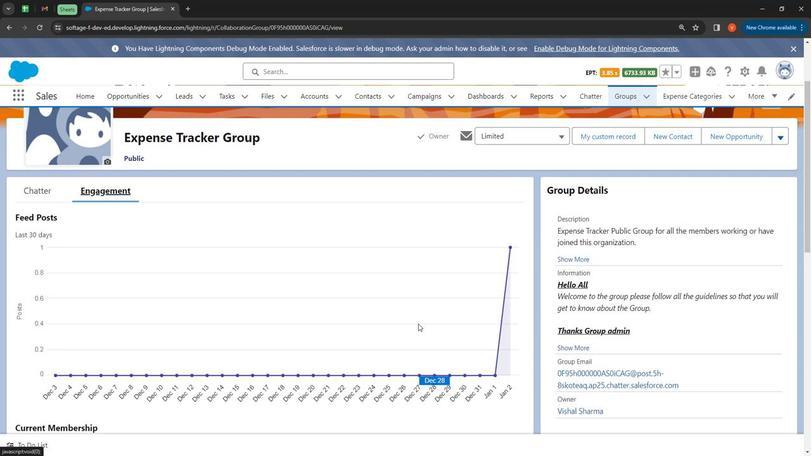 
Action: Mouse scrolled (418, 320) with delta (0, 0)
Screenshot: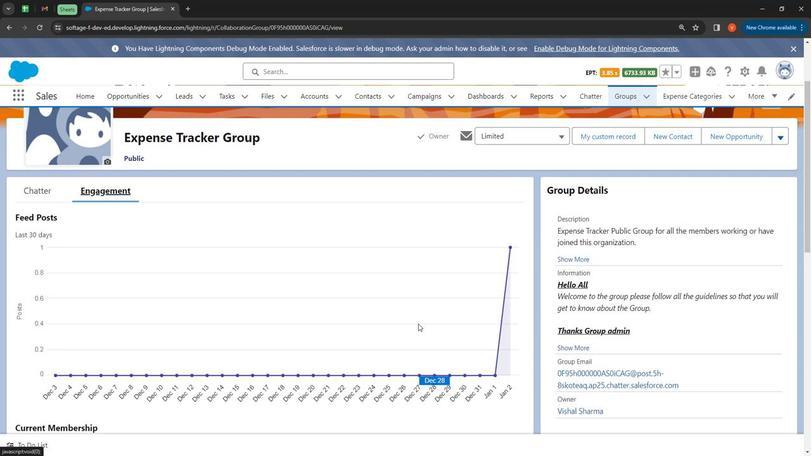 
Action: Mouse moved to (410, 321)
Screenshot: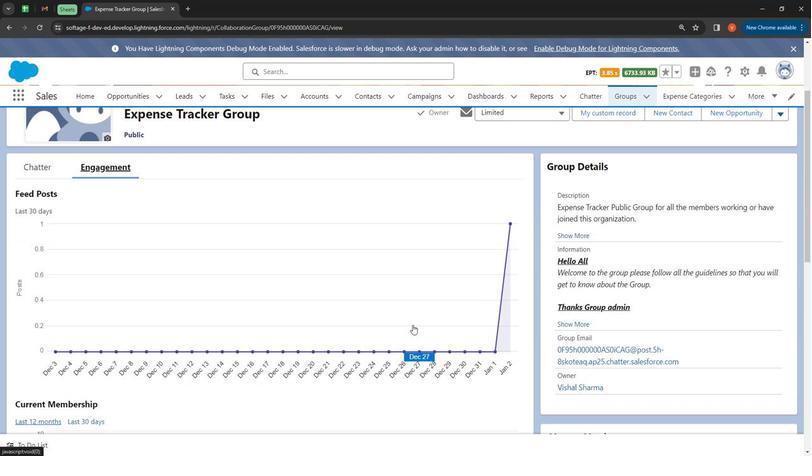 
Action: Mouse scrolled (410, 321) with delta (0, 0)
Screenshot: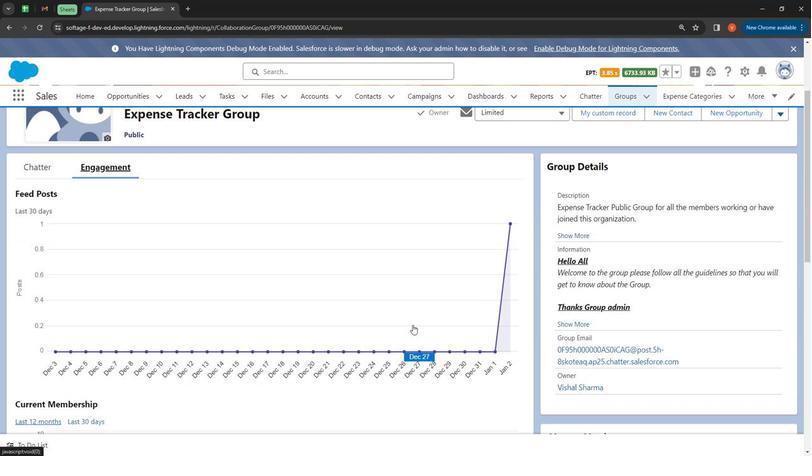 
Action: Mouse moved to (399, 324)
